 Task: Look for space in Zelenograd, Russia from 12th August, 2023 to 16th August, 2023 for 8 adults in price range Rs.10000 to Rs.16000. Place can be private room with 8 bedrooms having 8 beds and 8 bathrooms. Property type can be house, flat, guest house, hotel. Amenities needed are: wifi, TV, free parkinig on premises, gym, breakfast. Booking option can be shelf check-in. Required host language is English.
Action: Mouse moved to (608, 144)
Screenshot: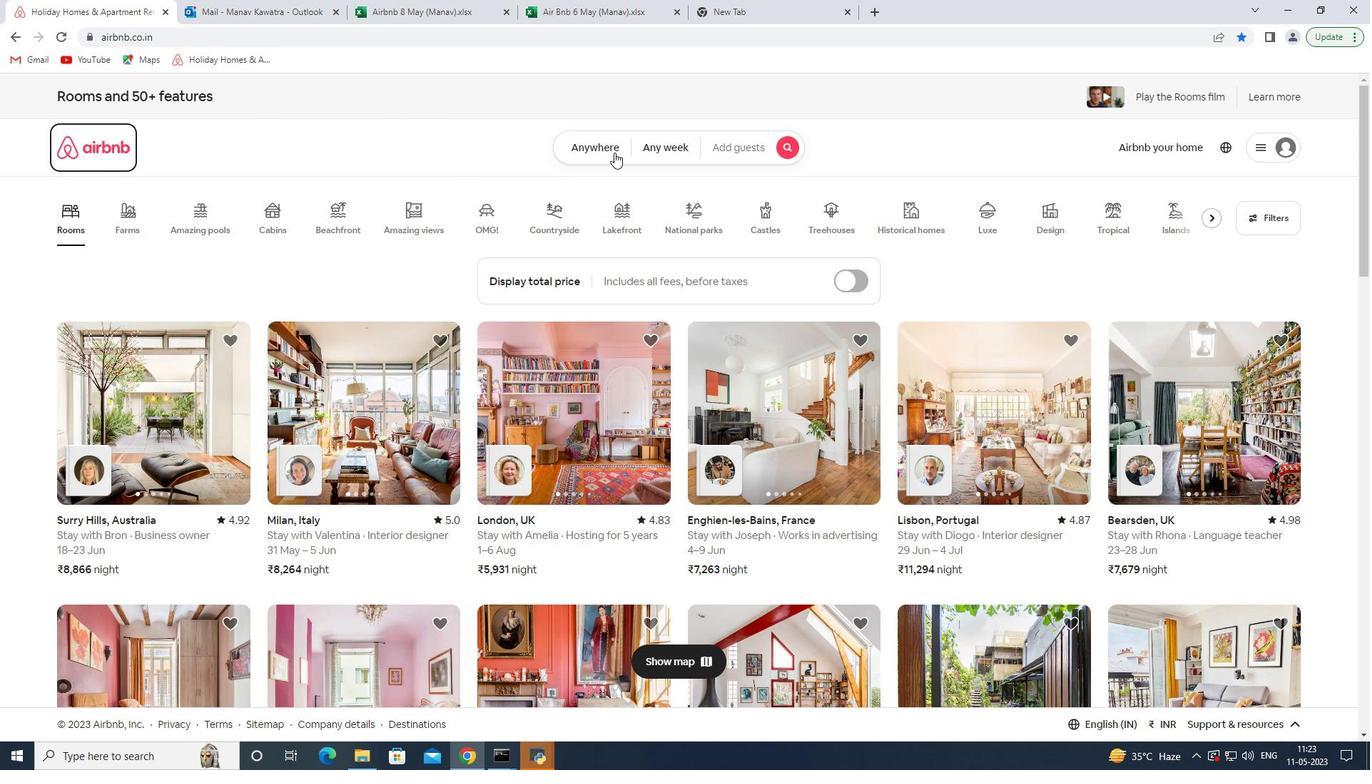 
Action: Mouse pressed left at (608, 144)
Screenshot: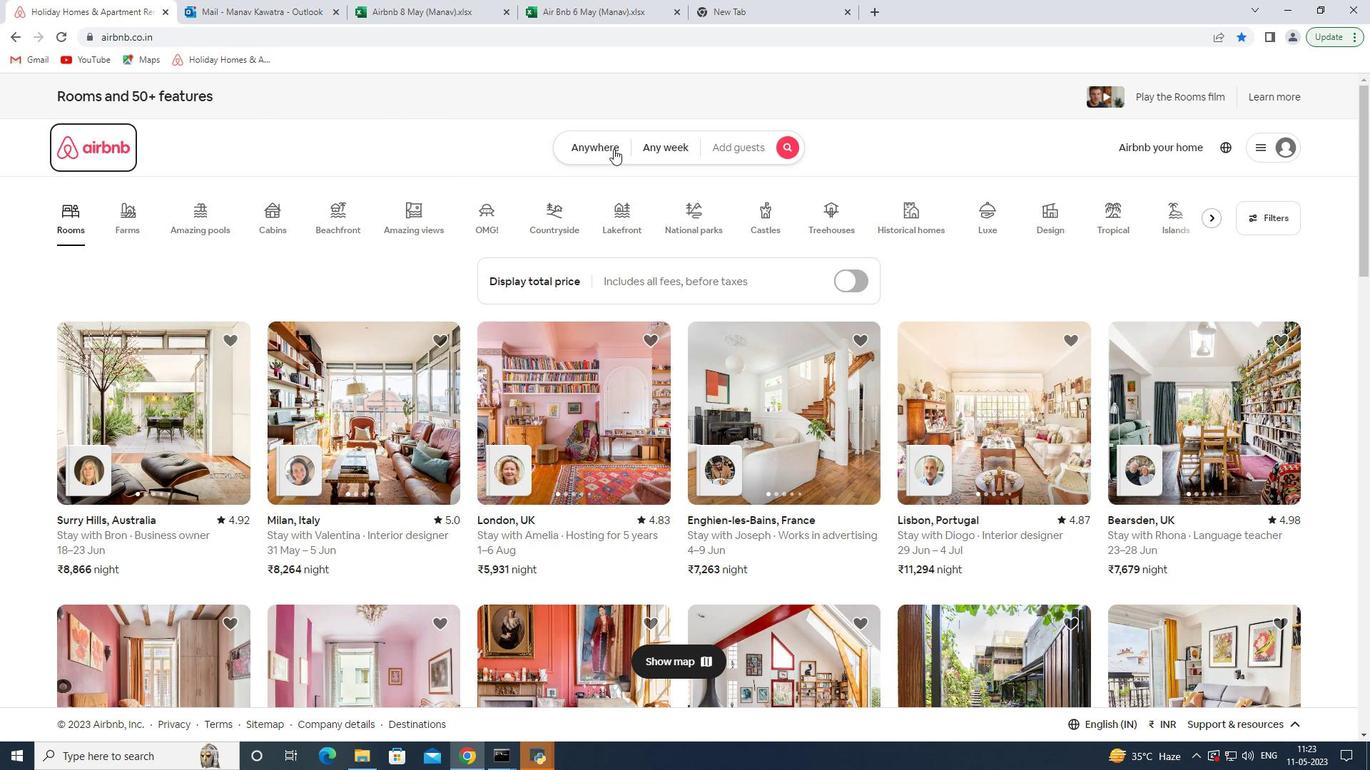 
Action: Mouse moved to (436, 211)
Screenshot: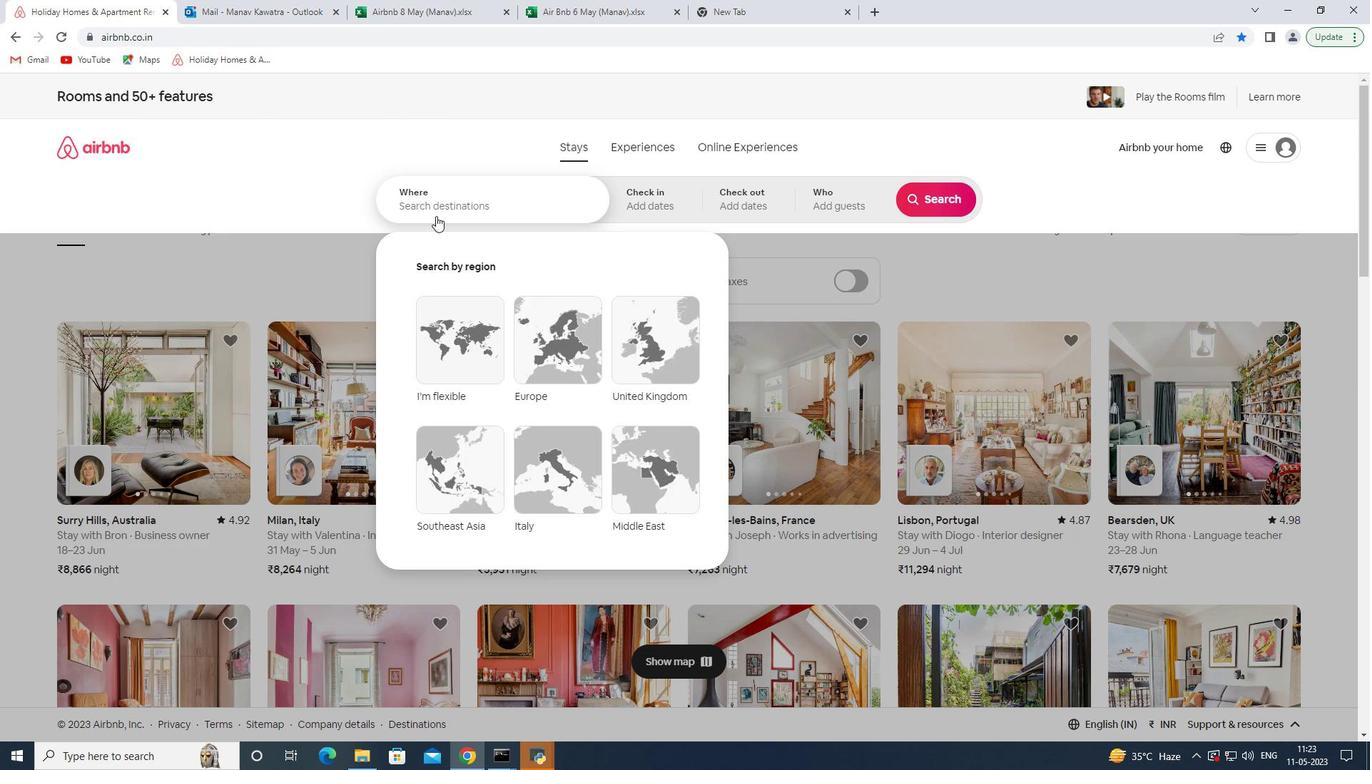 
Action: Mouse pressed left at (436, 211)
Screenshot: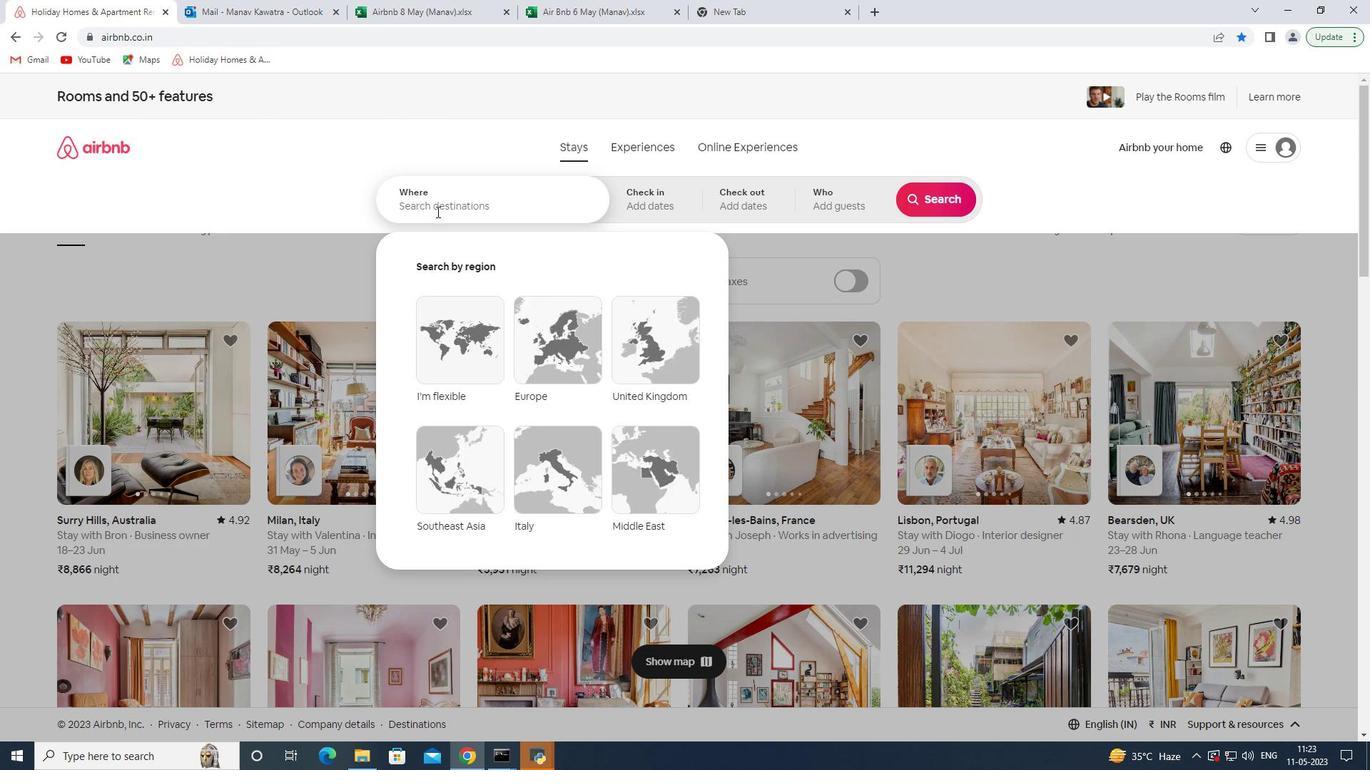 
Action: Key pressed <Key.shift>Zelem
Screenshot: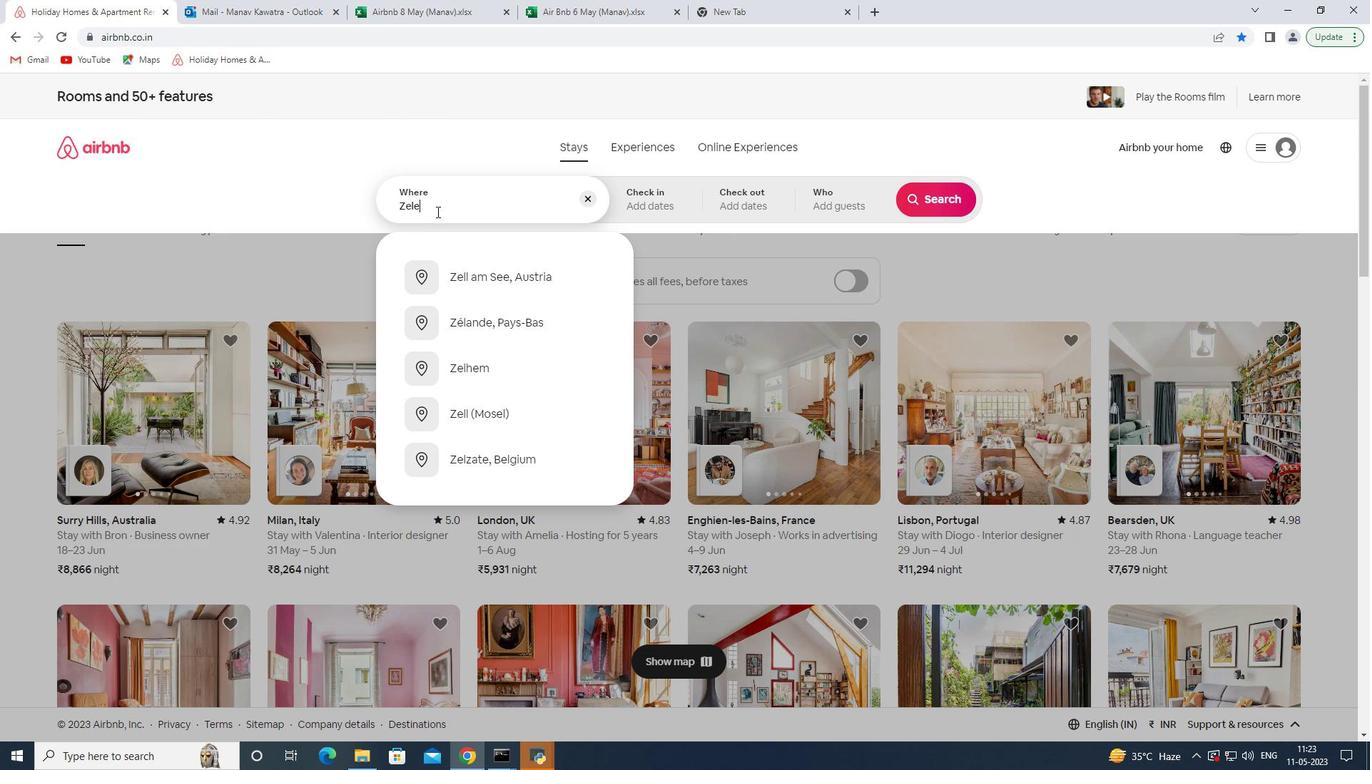 
Action: Mouse moved to (437, 211)
Screenshot: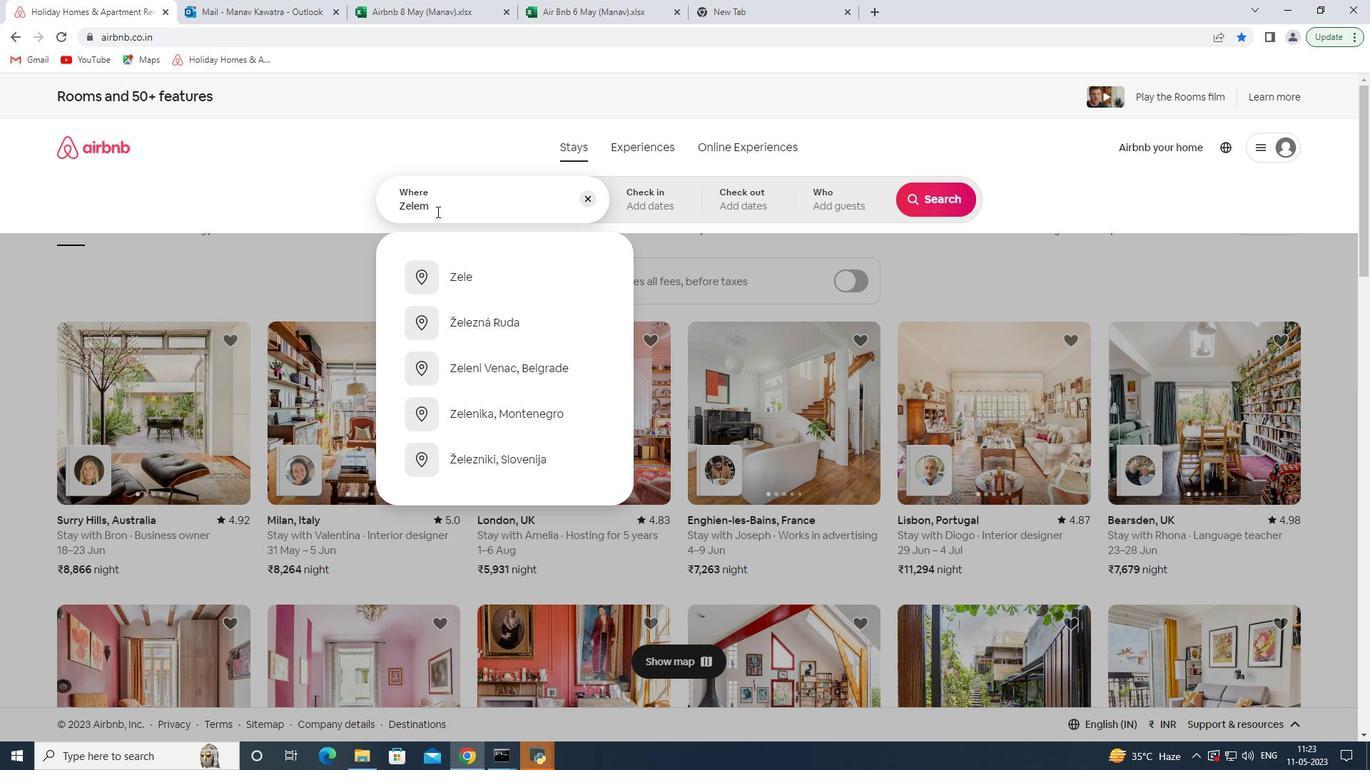 
Action: Key pressed <Key.backspace>nograd<Key.space><Key.shift>Russia<Key.space><Key.enter>
Screenshot: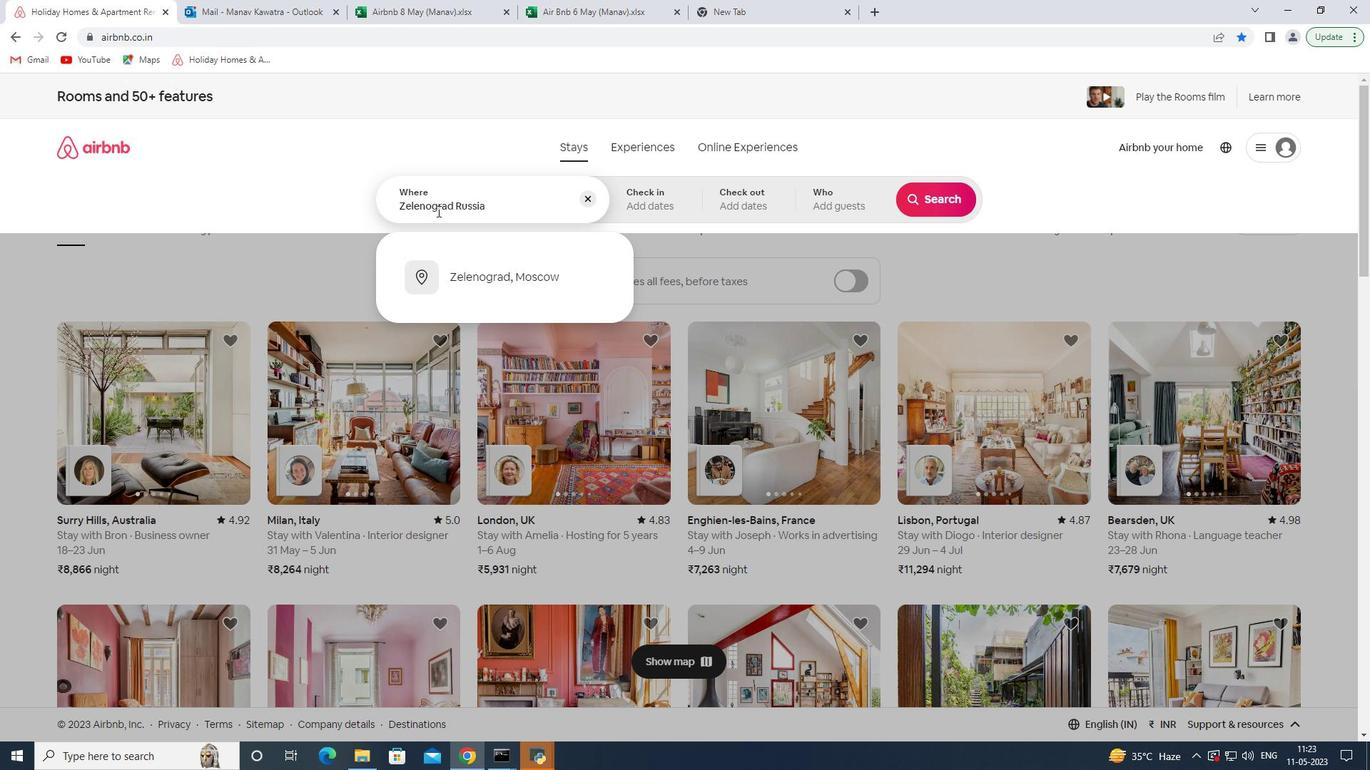 
Action: Mouse moved to (935, 319)
Screenshot: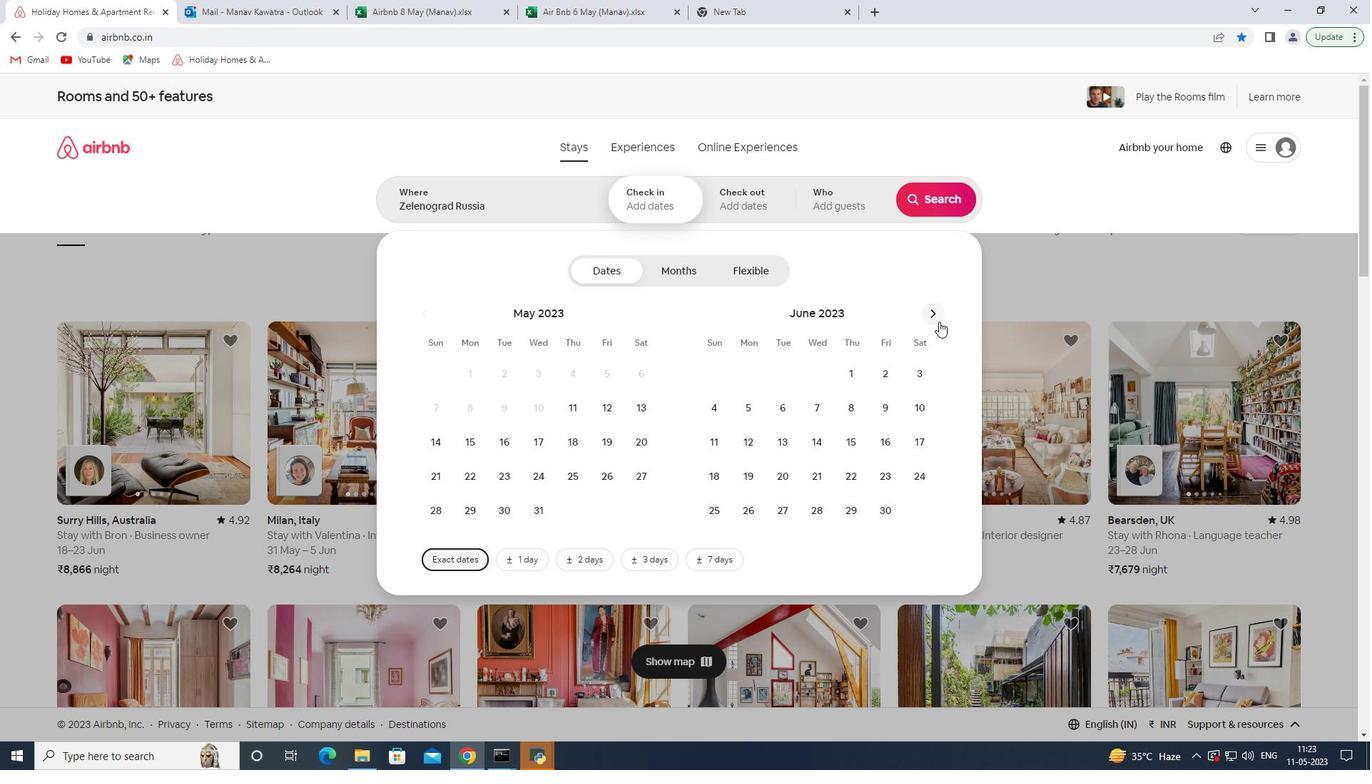 
Action: Mouse pressed left at (935, 319)
Screenshot: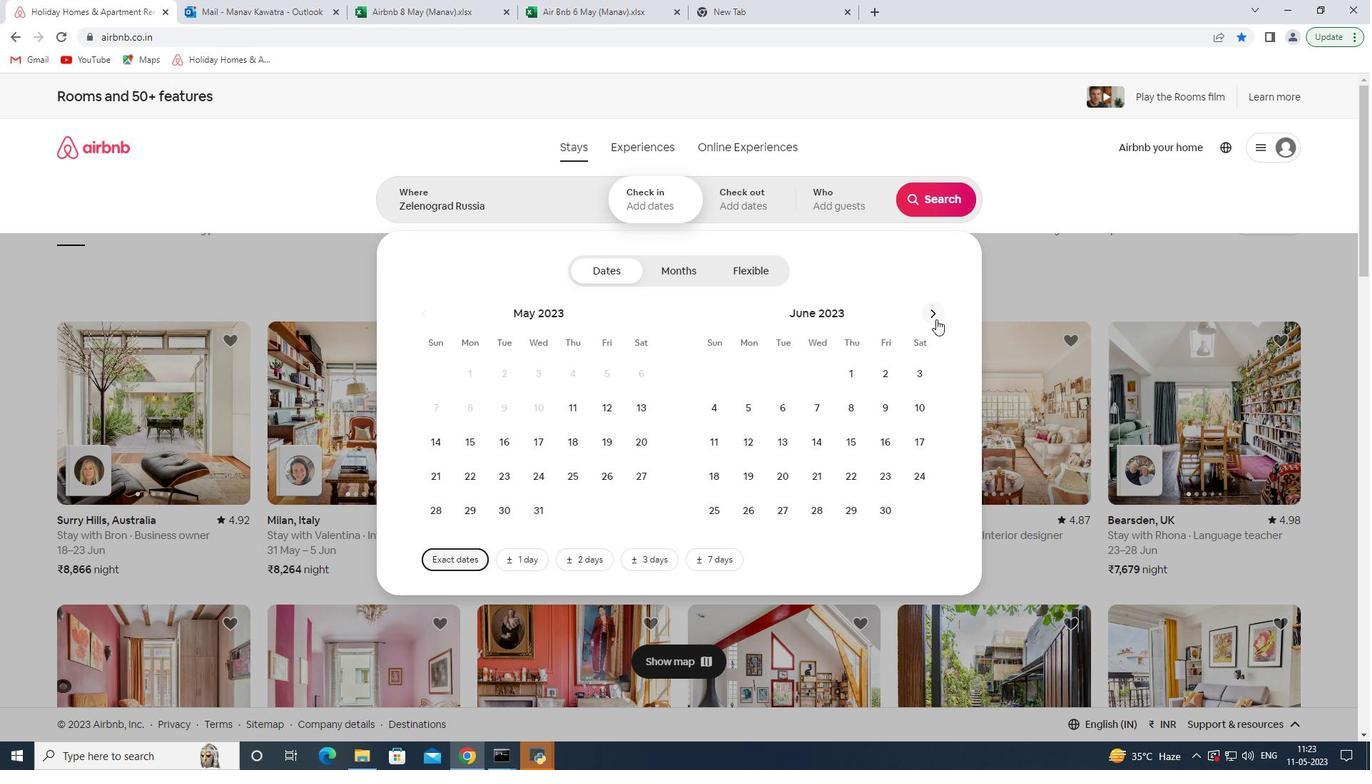 
Action: Mouse pressed left at (935, 319)
Screenshot: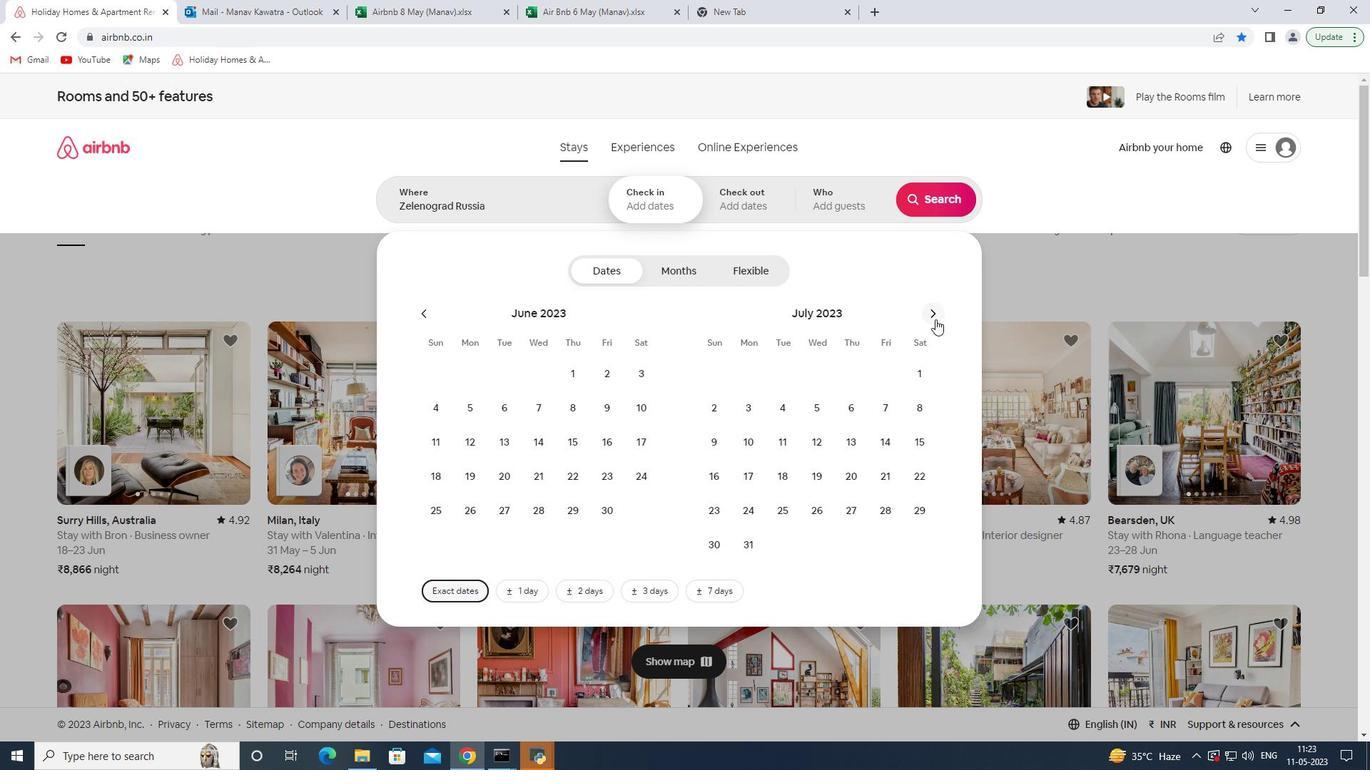 
Action: Mouse moved to (924, 406)
Screenshot: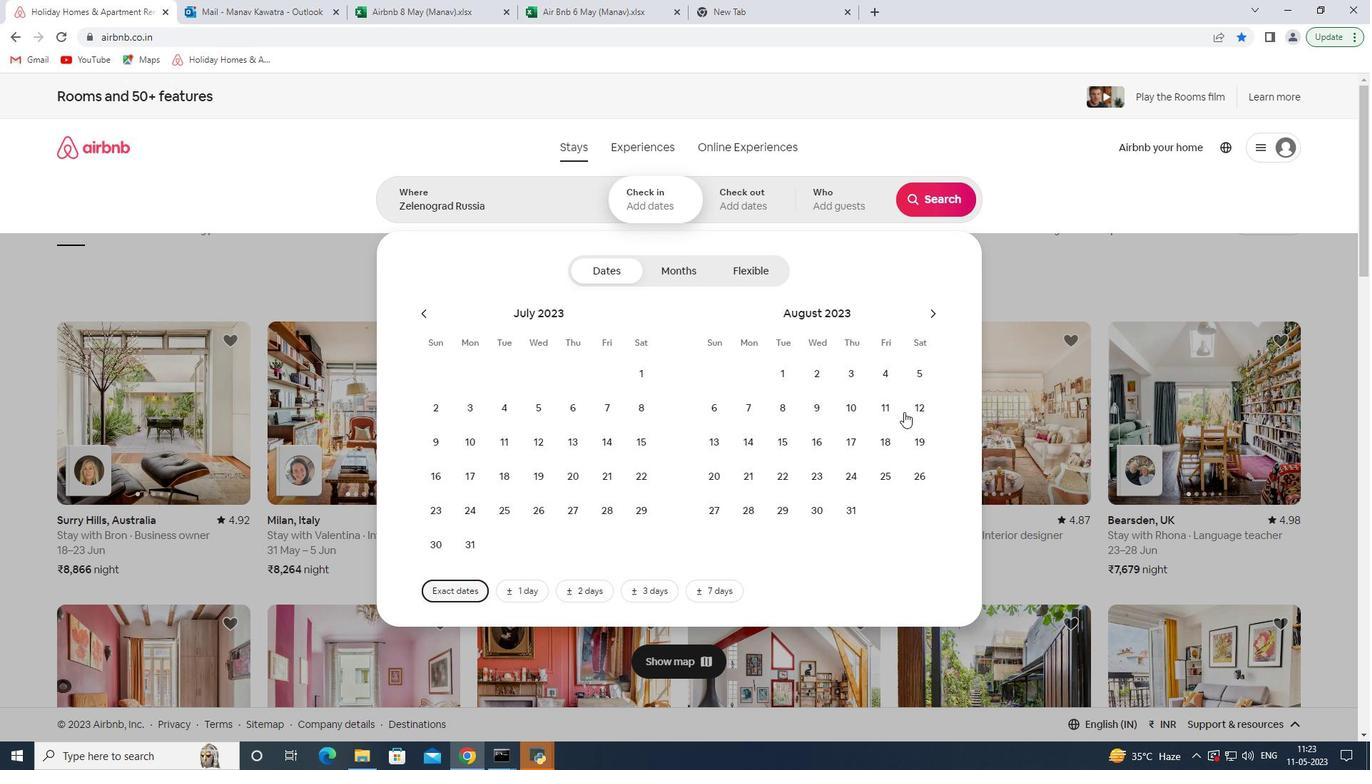 
Action: Mouse pressed left at (924, 406)
Screenshot: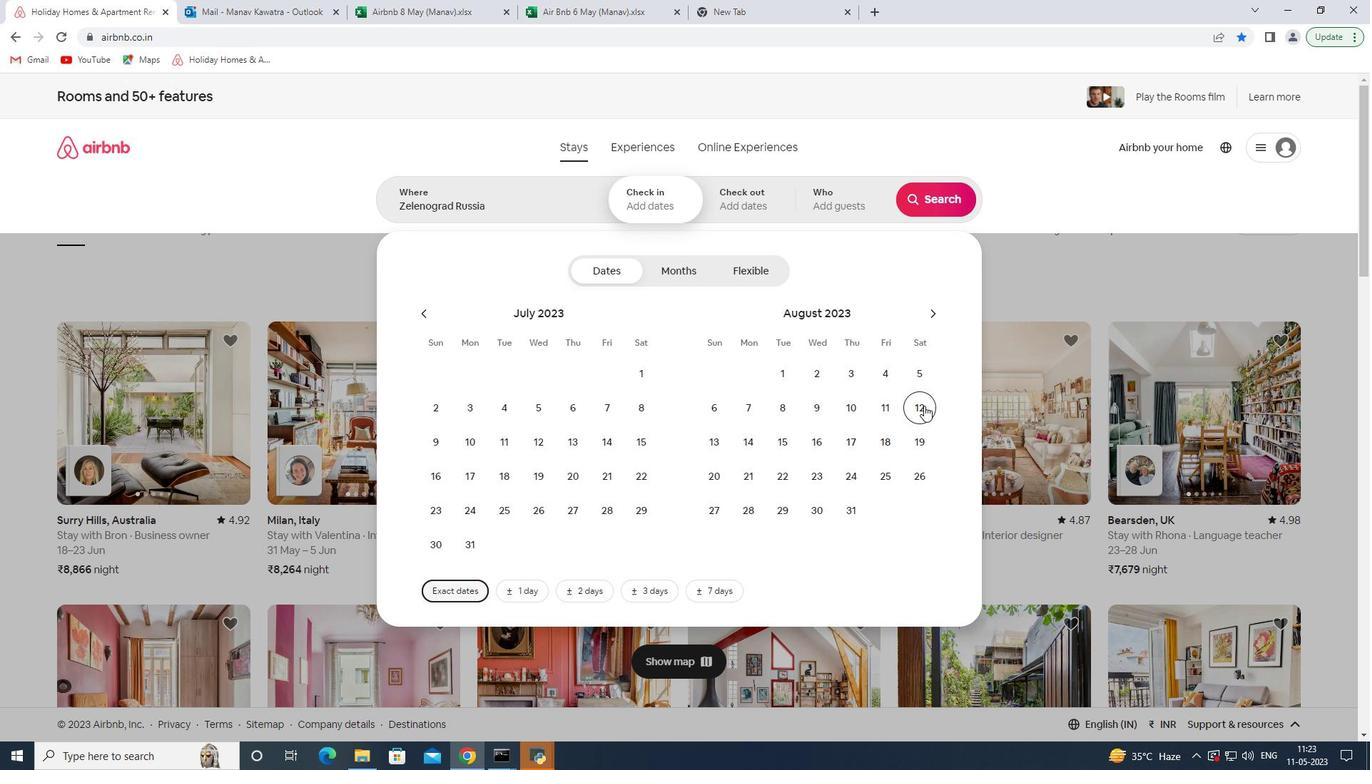 
Action: Mouse moved to (819, 443)
Screenshot: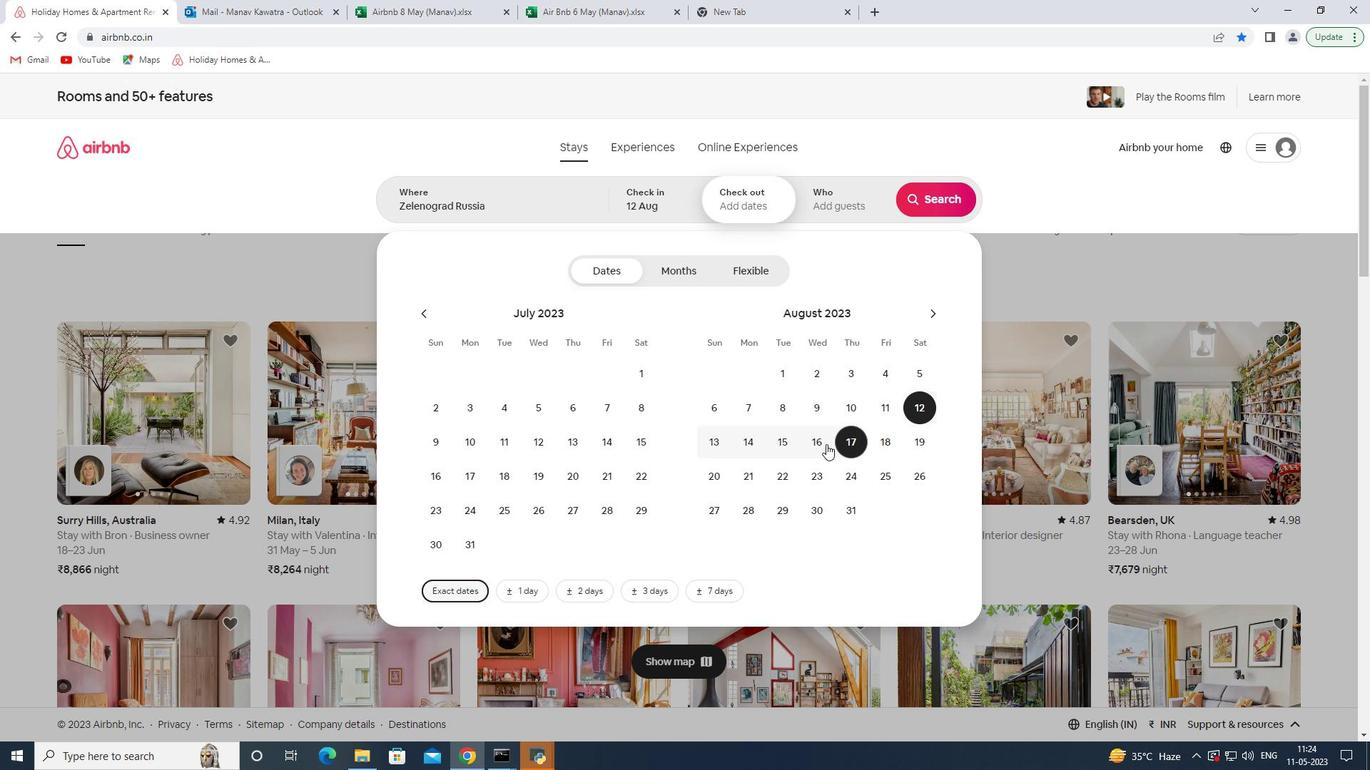 
Action: Mouse pressed left at (819, 443)
Screenshot: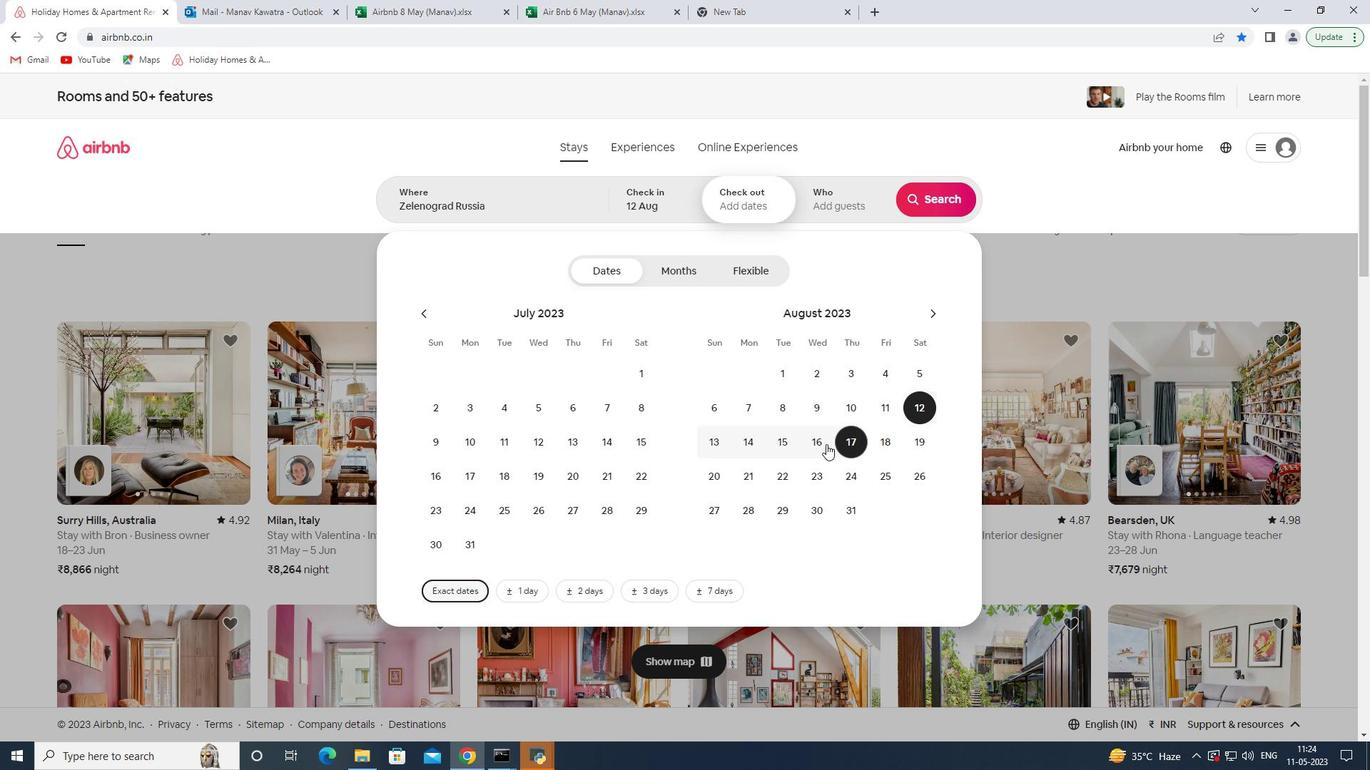 
Action: Mouse moved to (848, 201)
Screenshot: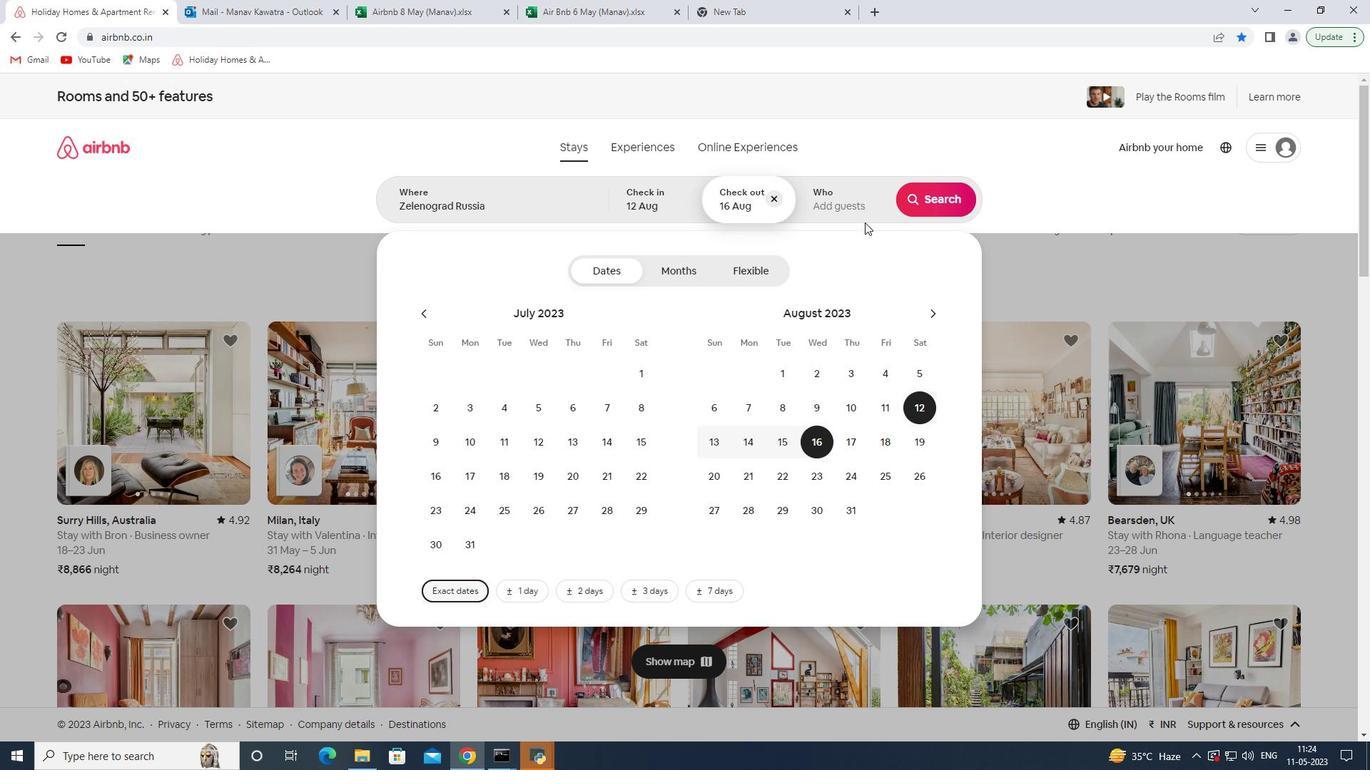 
Action: Mouse pressed left at (848, 201)
Screenshot: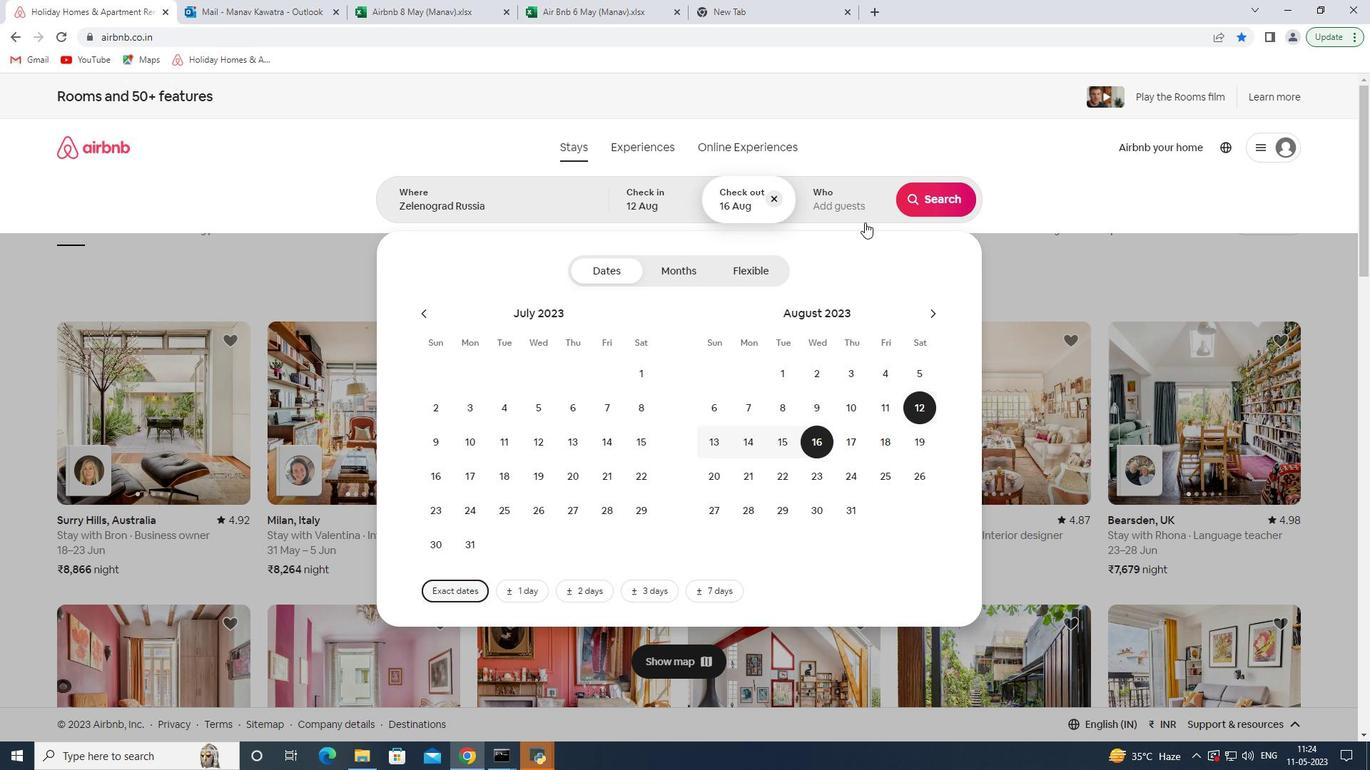
Action: Mouse moved to (937, 281)
Screenshot: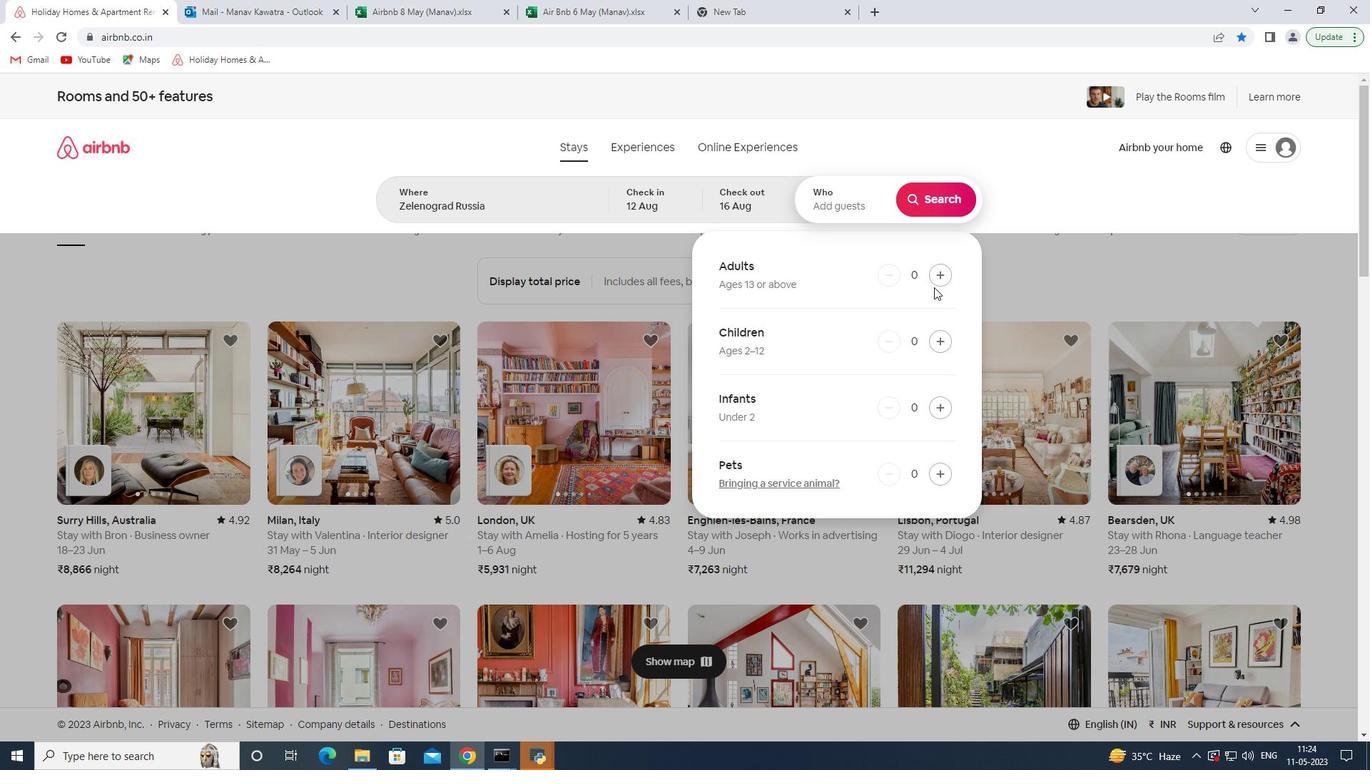 
Action: Mouse pressed left at (937, 281)
Screenshot: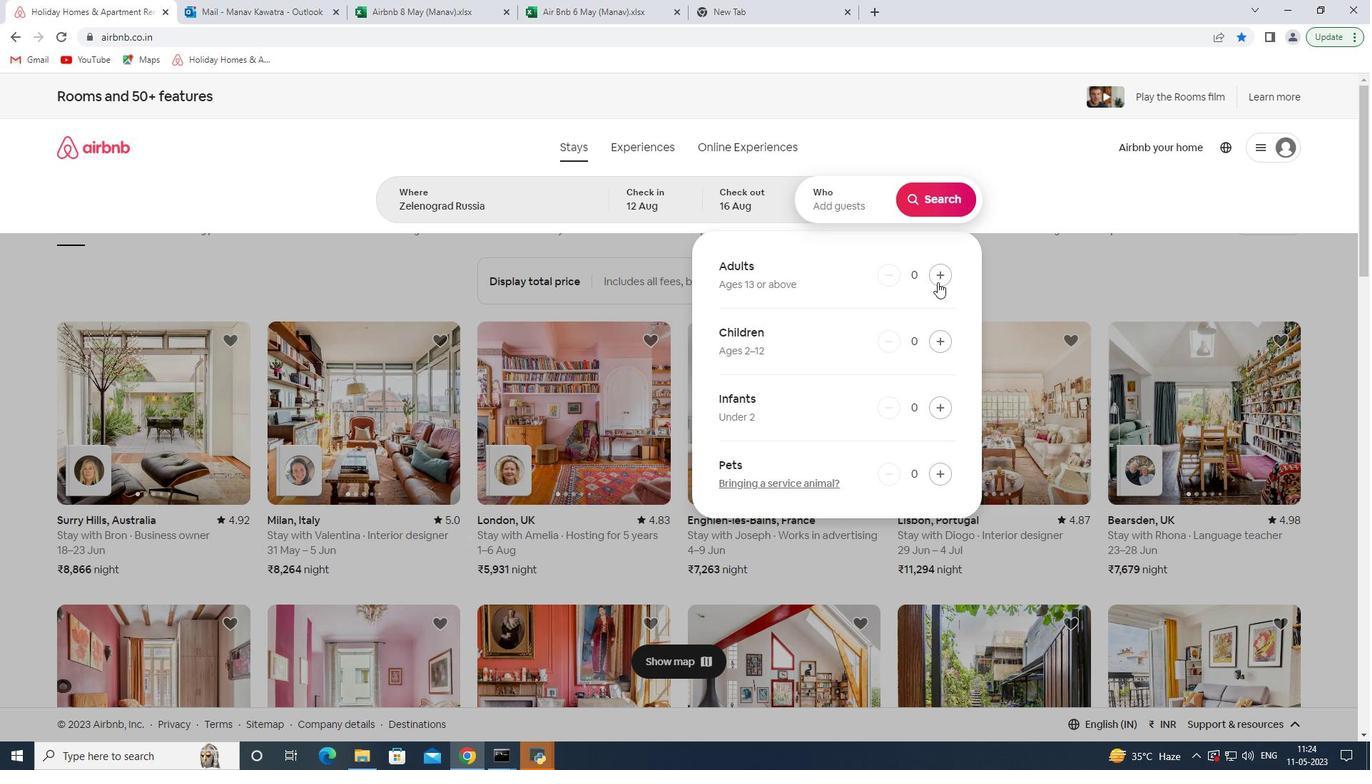 
Action: Mouse pressed left at (937, 281)
Screenshot: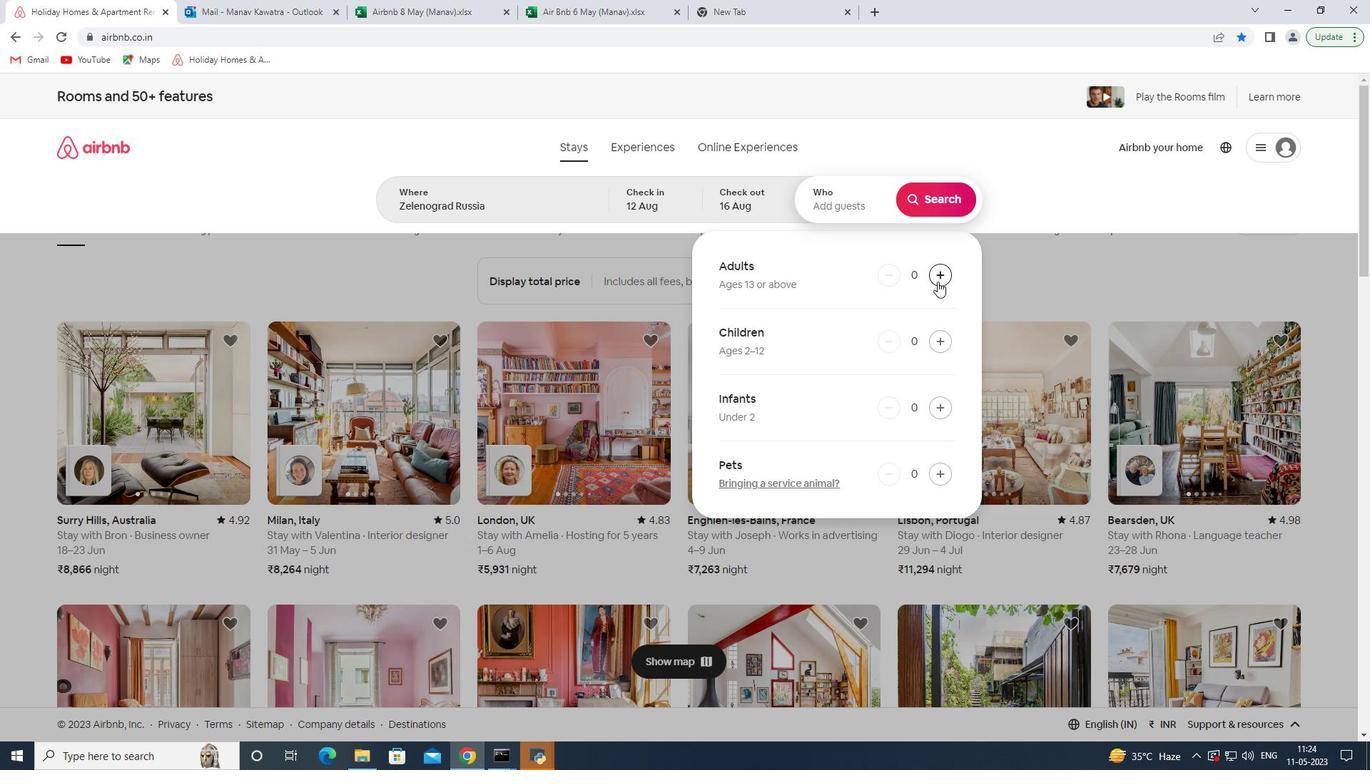 
Action: Mouse pressed left at (937, 281)
Screenshot: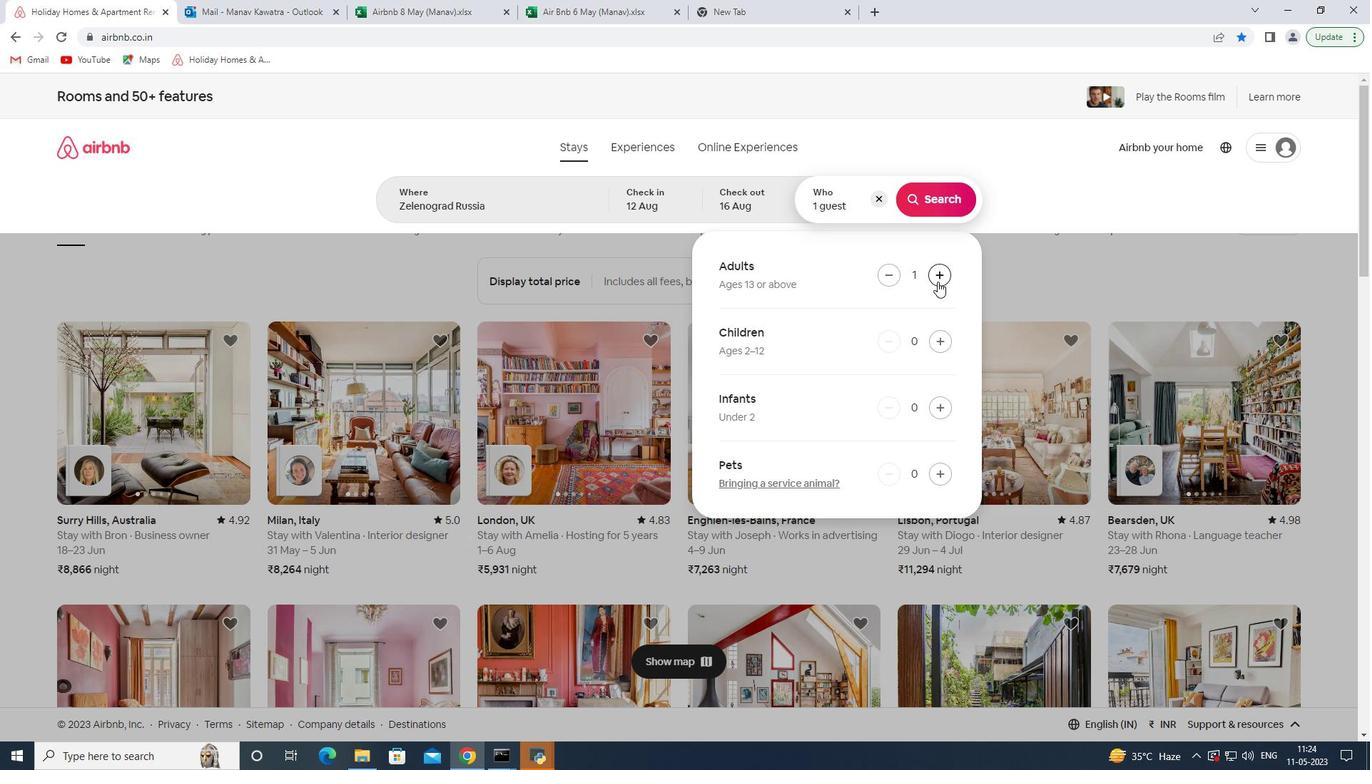 
Action: Mouse moved to (937, 280)
Screenshot: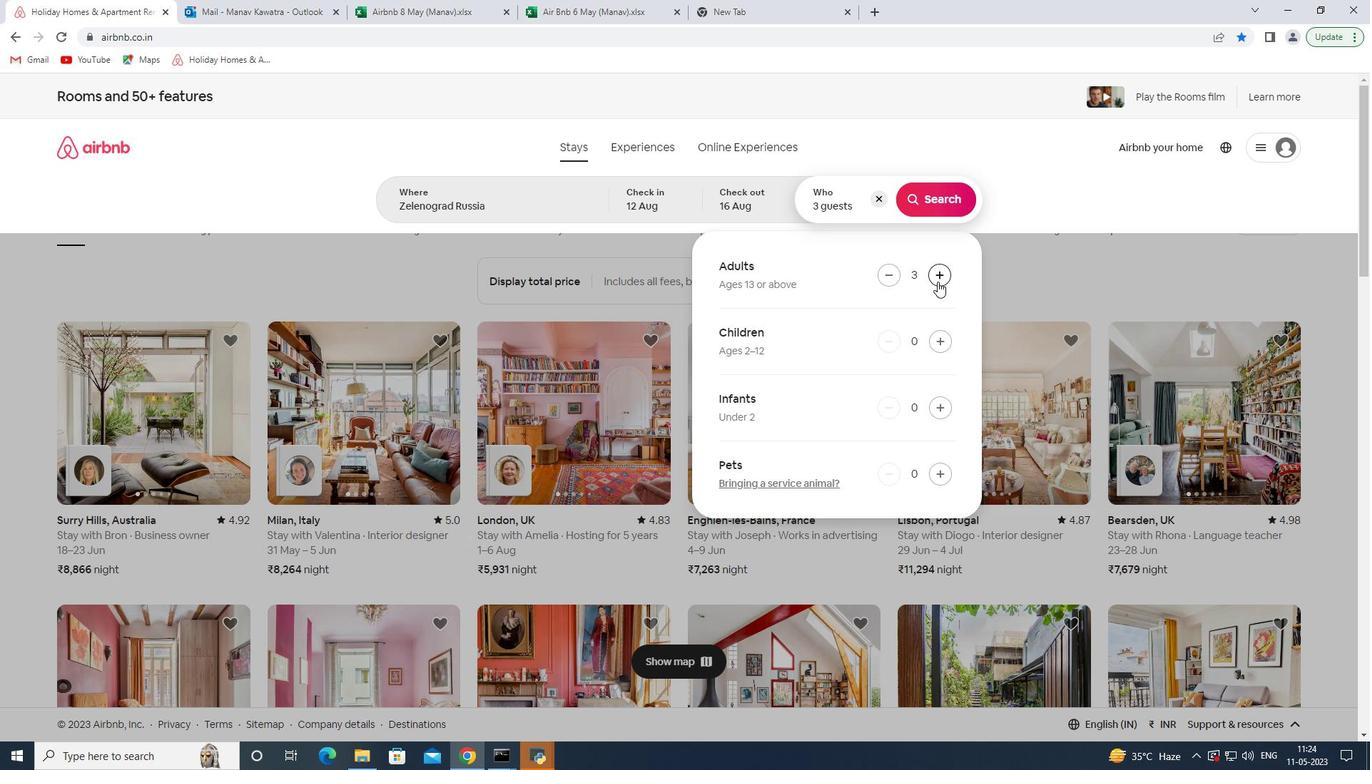 
Action: Mouse pressed left at (937, 280)
Screenshot: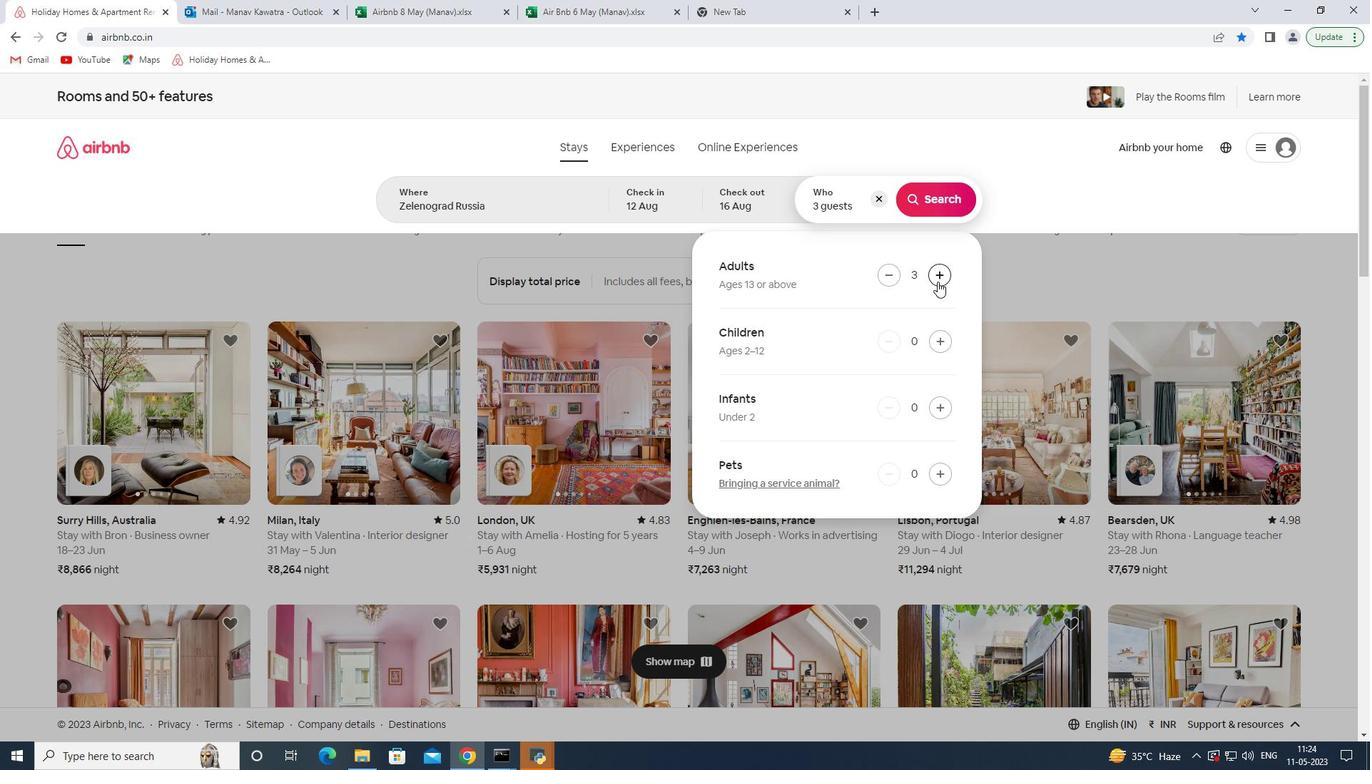 
Action: Mouse pressed left at (937, 280)
Screenshot: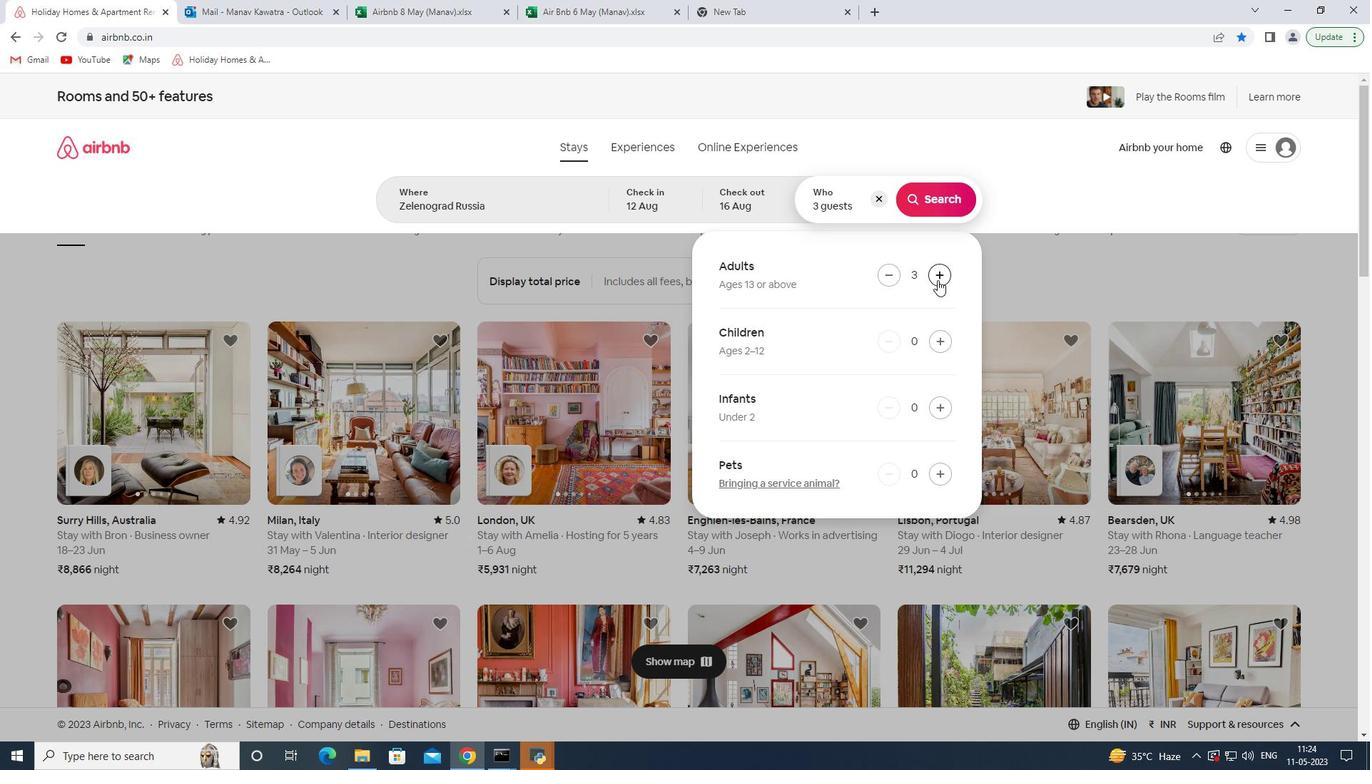 
Action: Mouse pressed left at (937, 280)
Screenshot: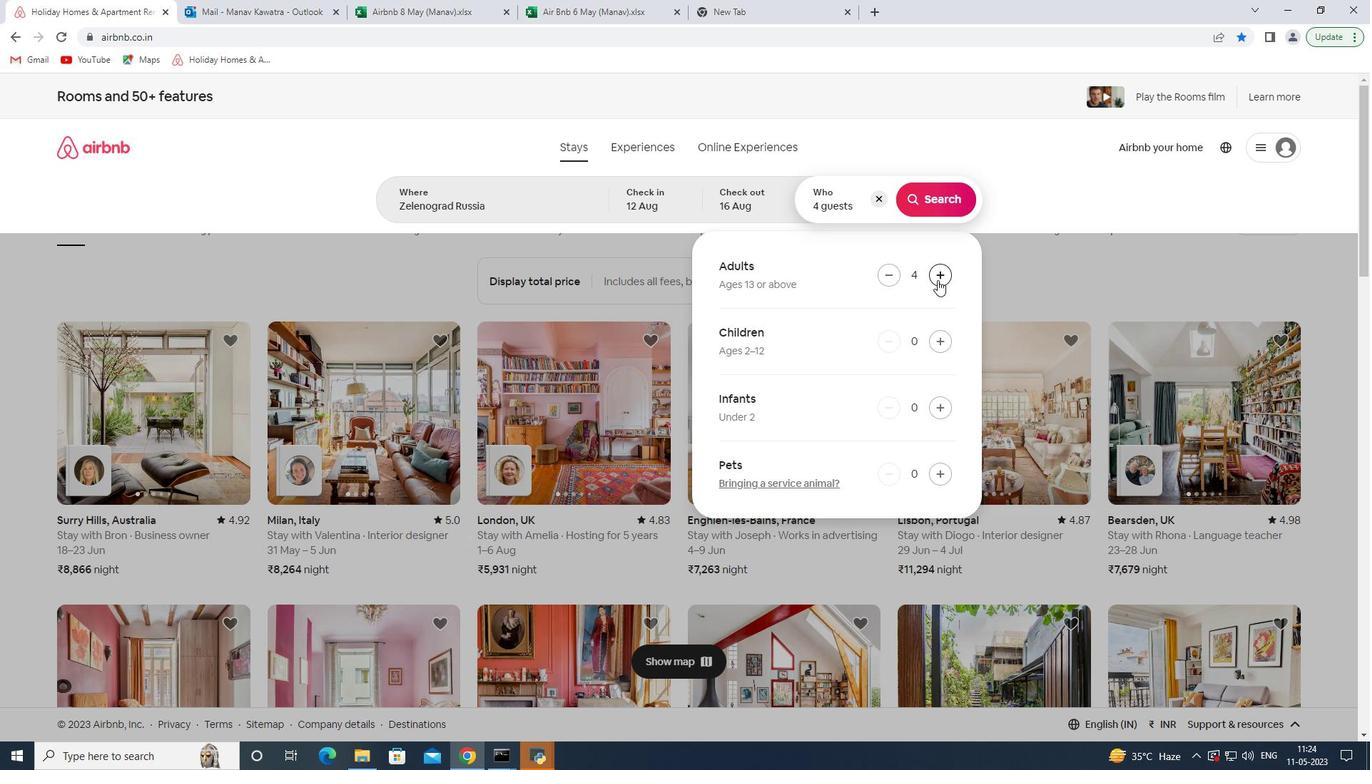 
Action: Mouse moved to (940, 282)
Screenshot: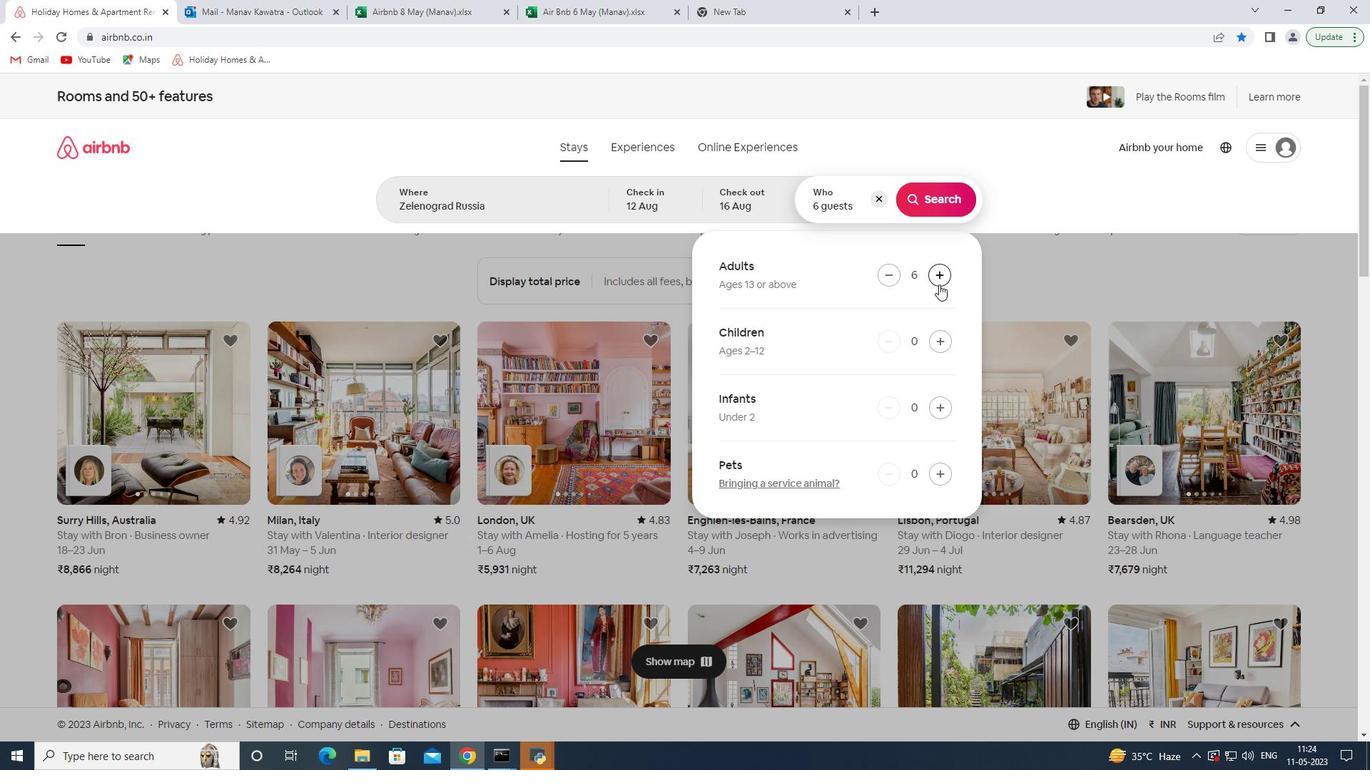 
Action: Mouse pressed left at (940, 282)
Screenshot: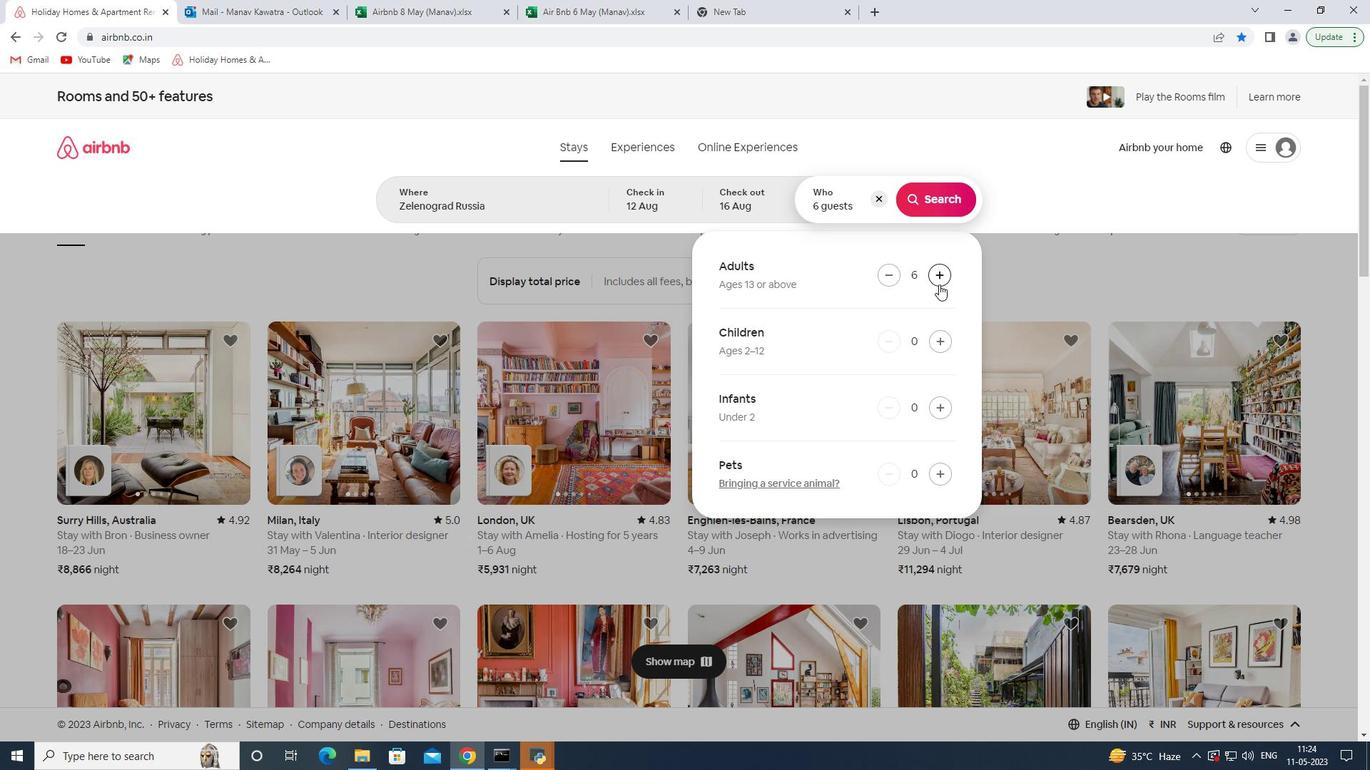 
Action: Mouse pressed left at (940, 282)
Screenshot: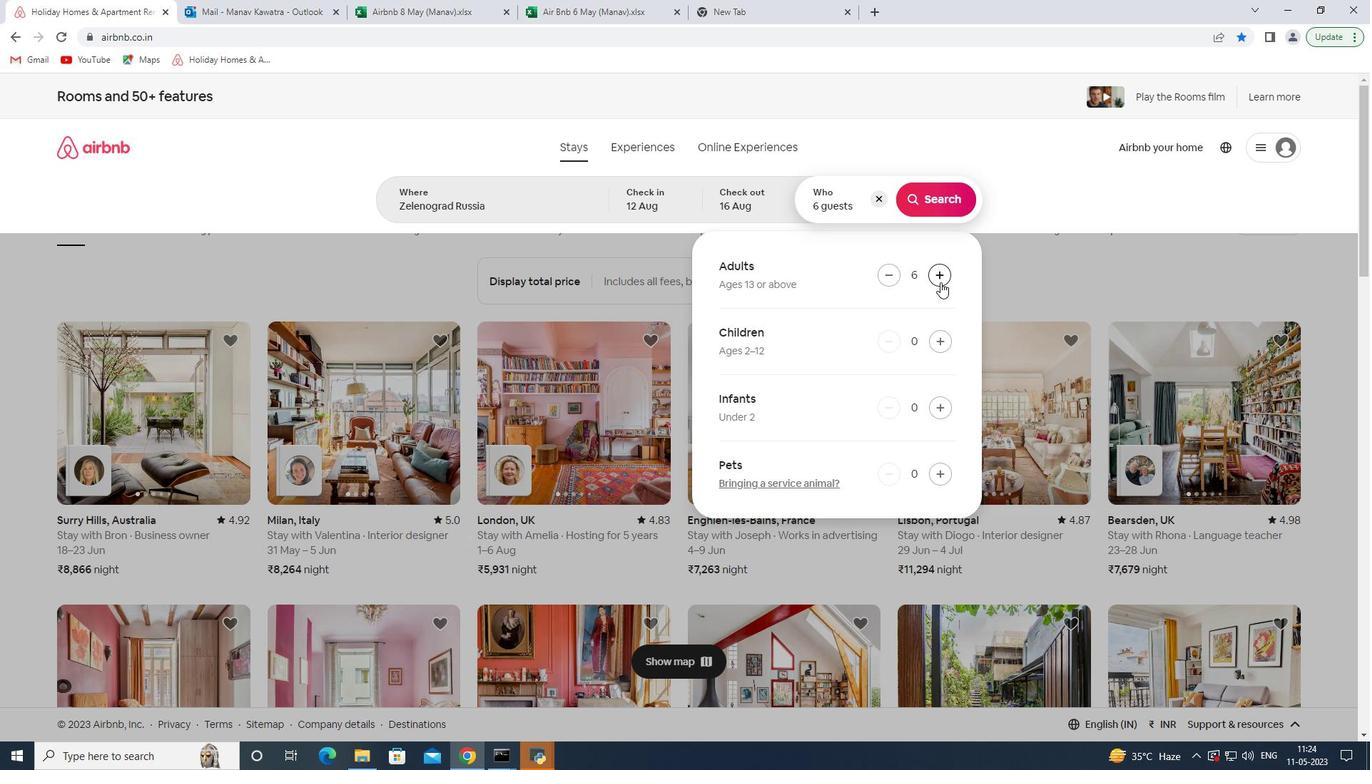 
Action: Mouse moved to (924, 194)
Screenshot: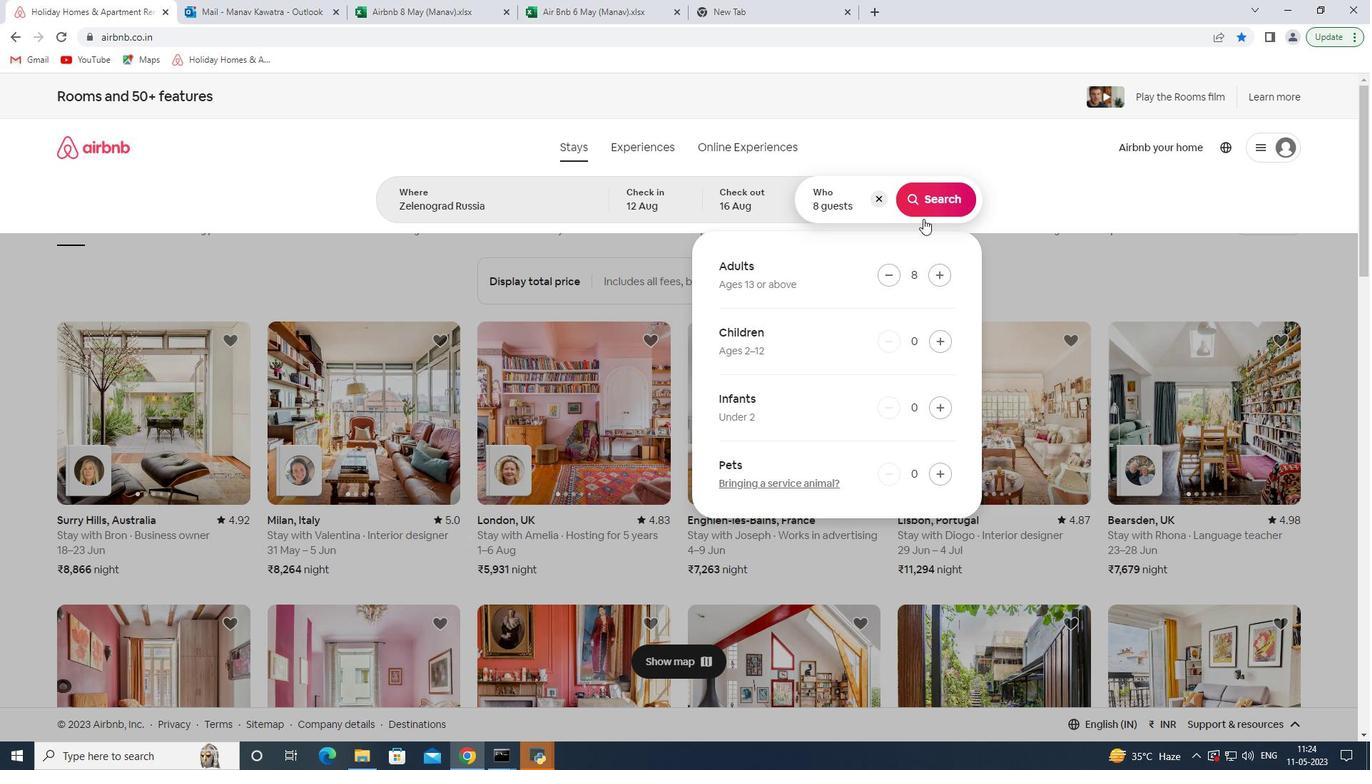 
Action: Mouse pressed left at (924, 194)
Screenshot: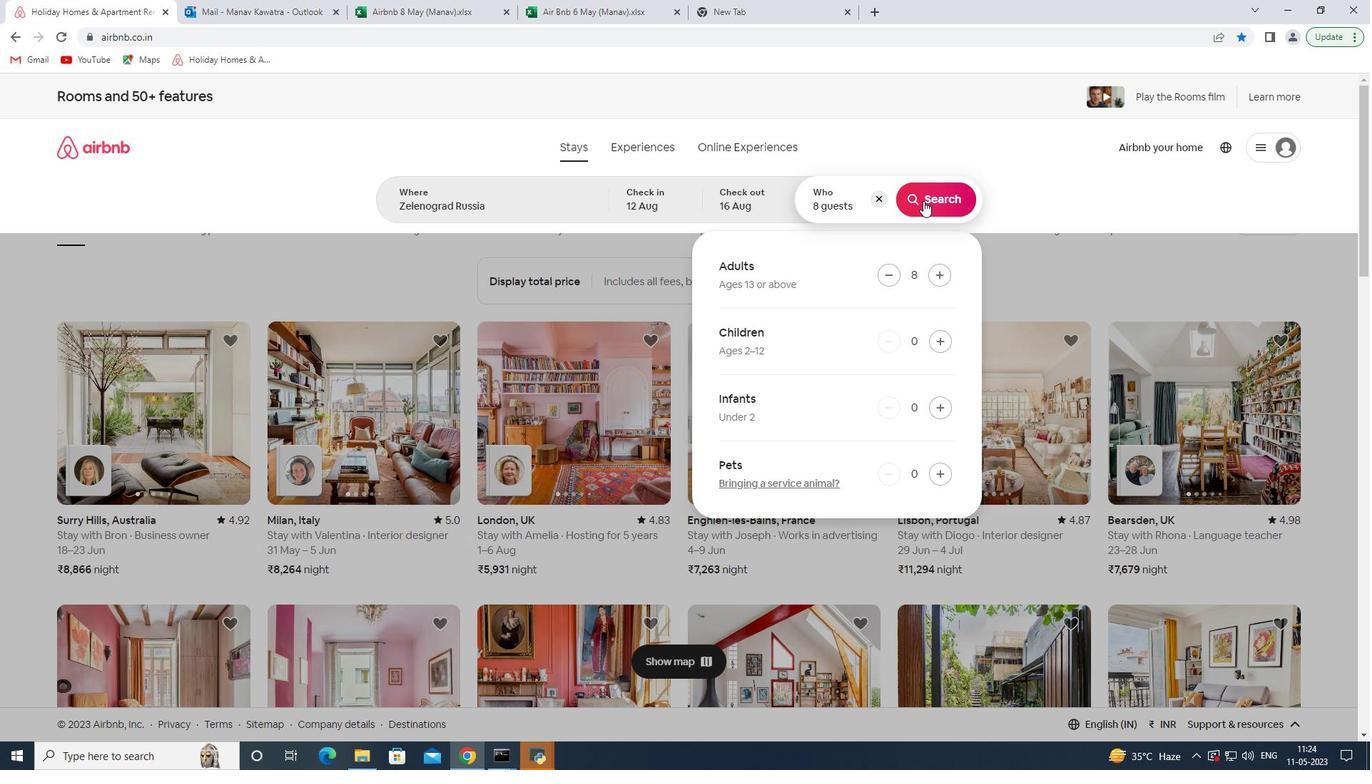 
Action: Mouse moved to (1293, 149)
Screenshot: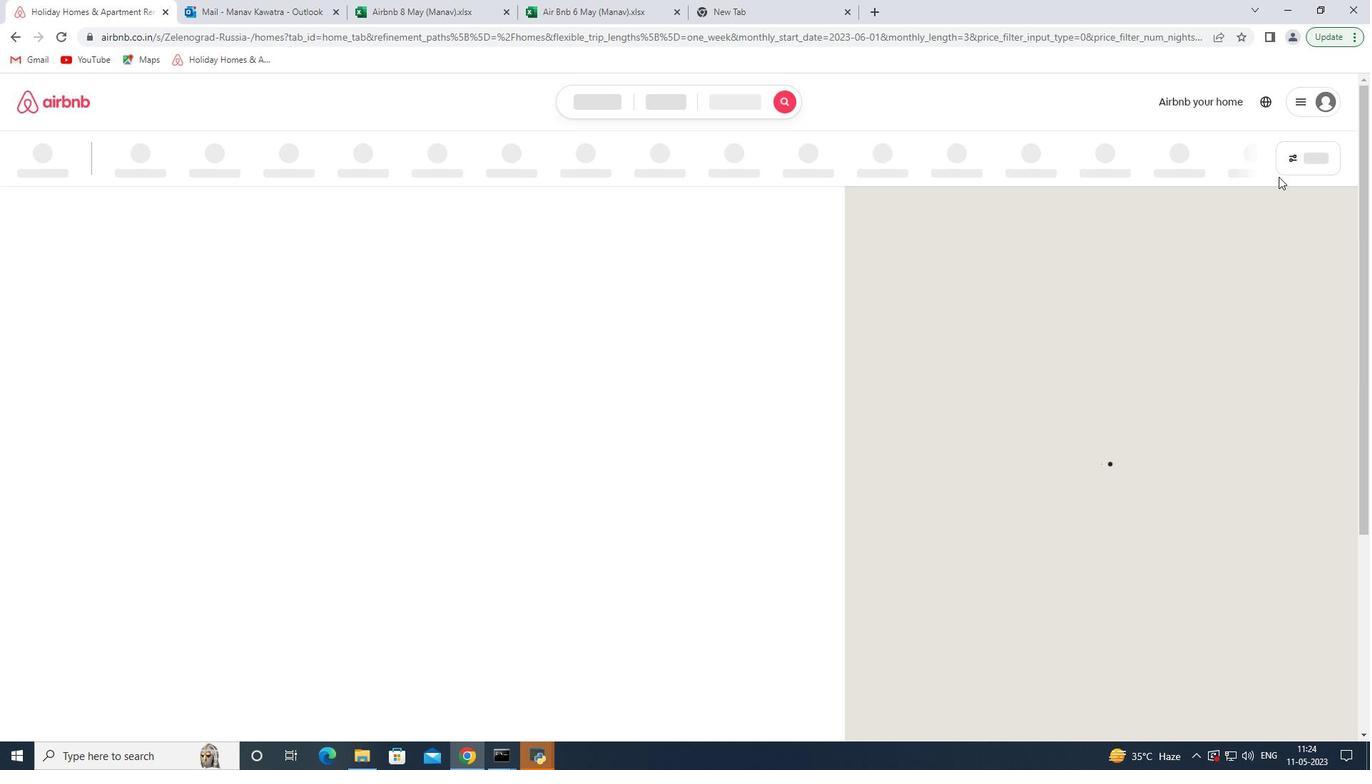 
Action: Mouse pressed left at (1293, 149)
Screenshot: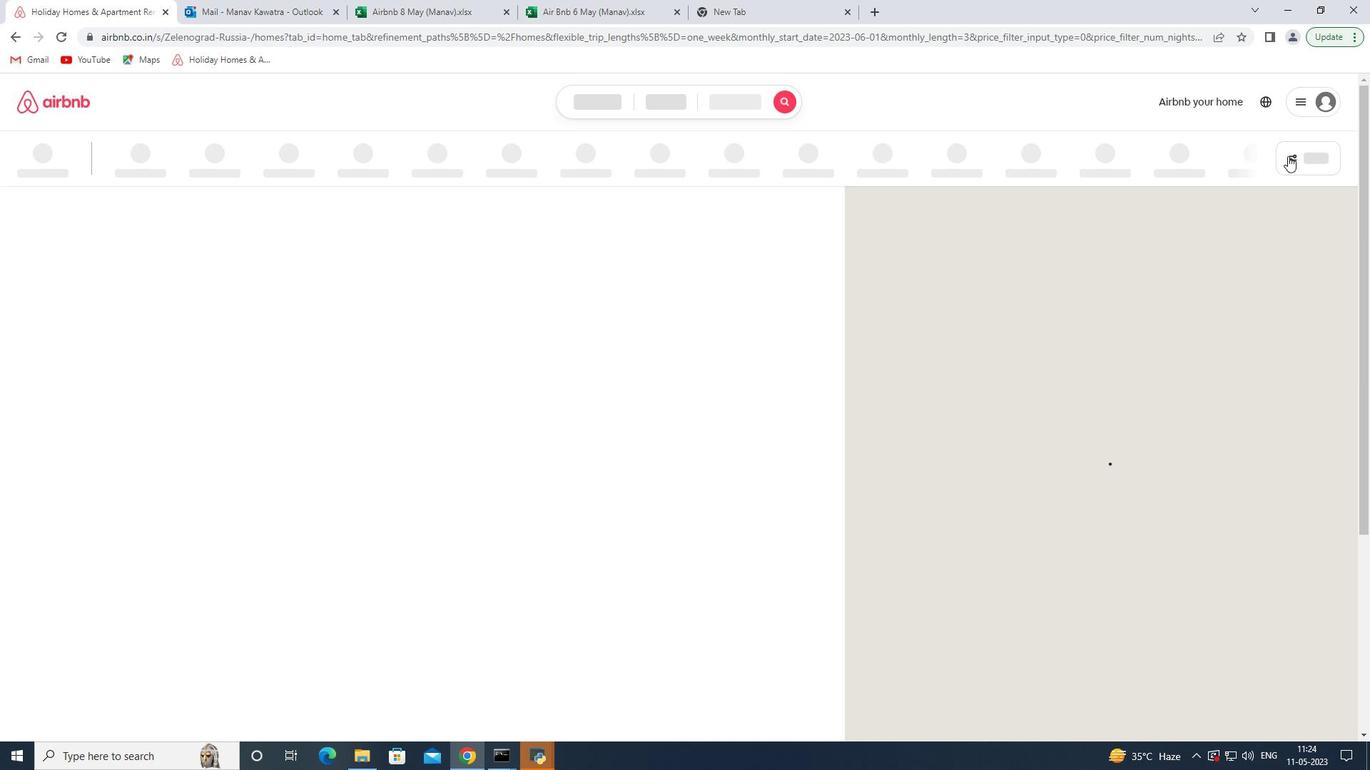 
Action: Mouse moved to (498, 505)
Screenshot: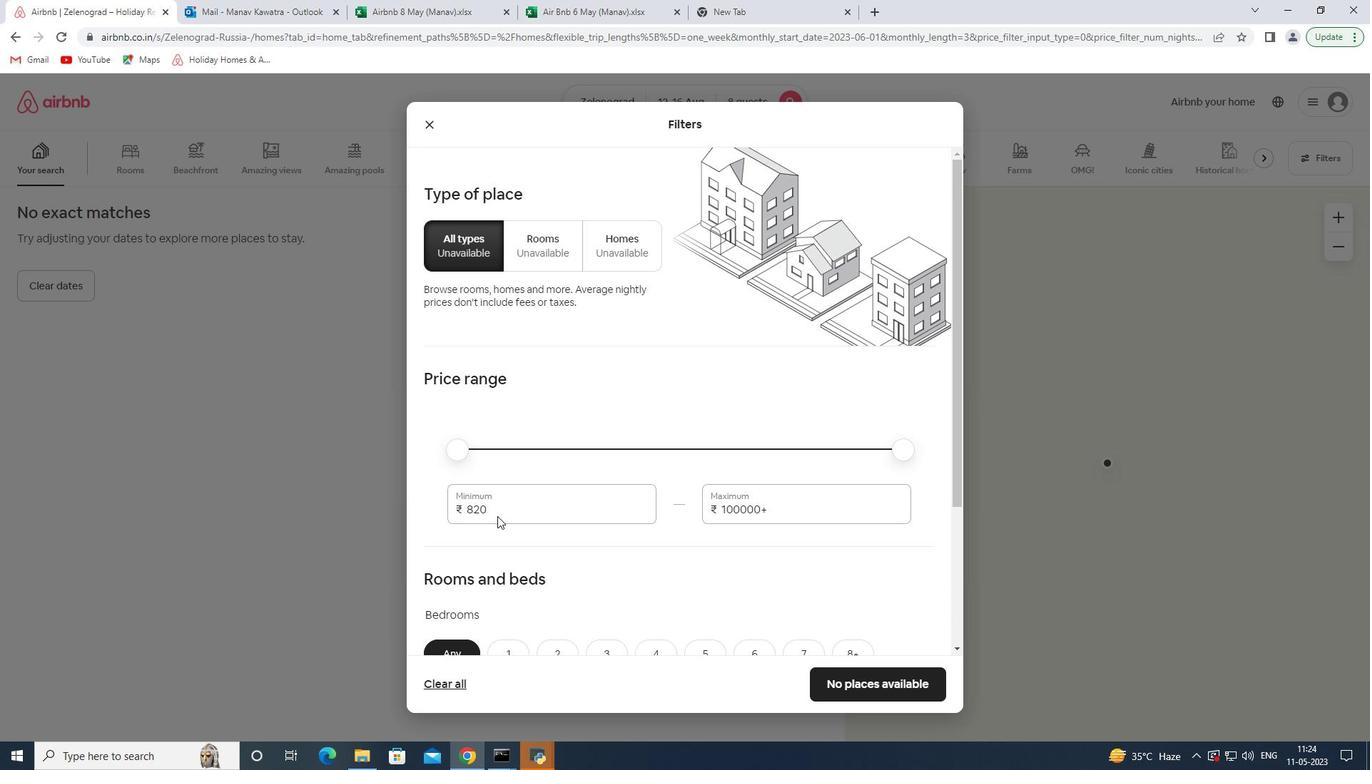 
Action: Mouse pressed left at (498, 505)
Screenshot: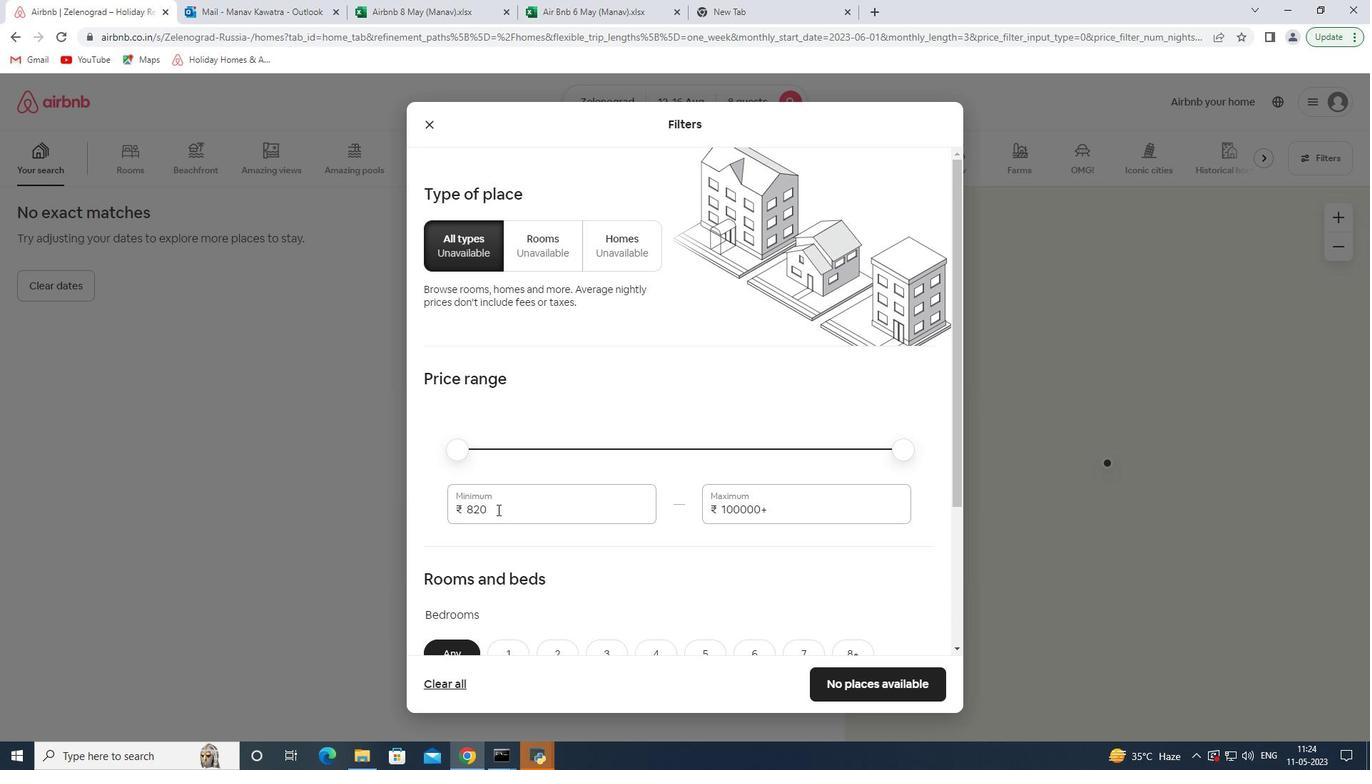 
Action: Mouse pressed left at (498, 505)
Screenshot: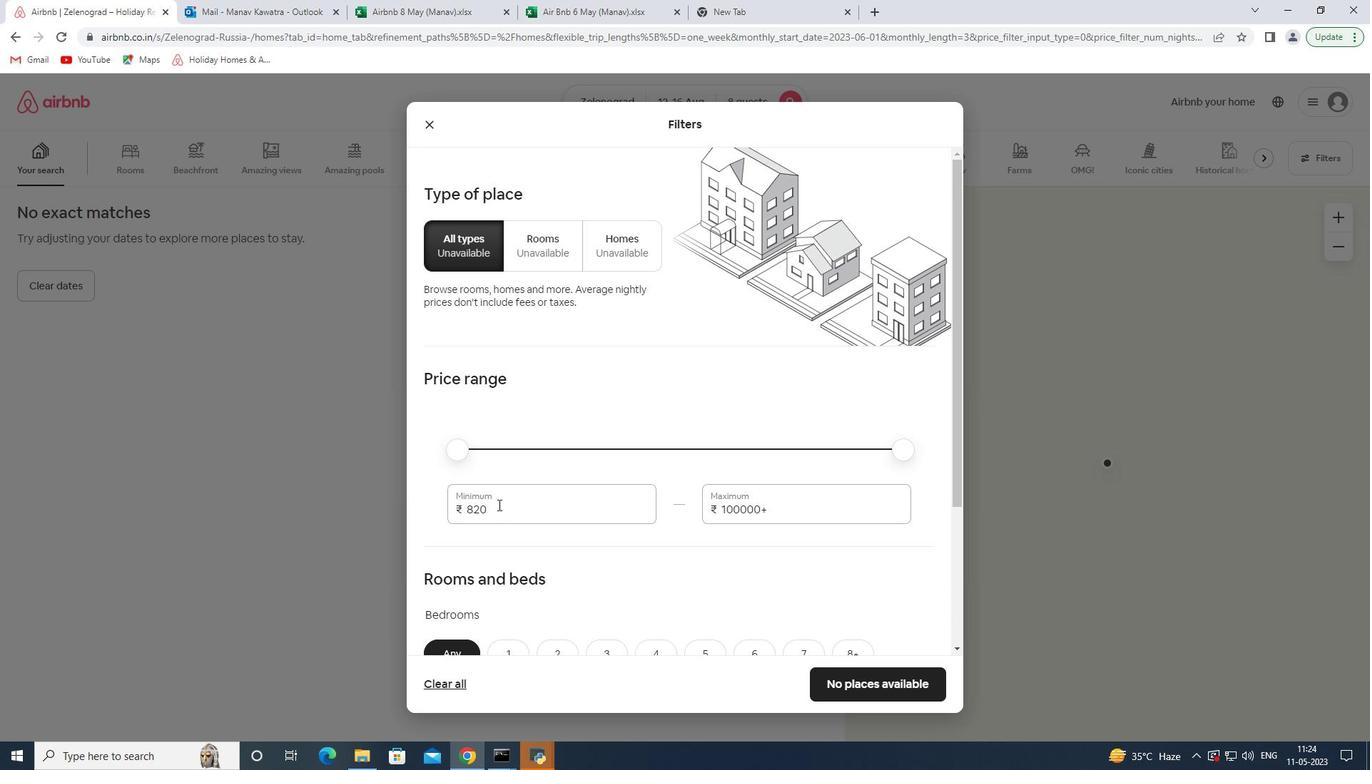 
Action: Key pressed 10000<Key.tab>16000
Screenshot: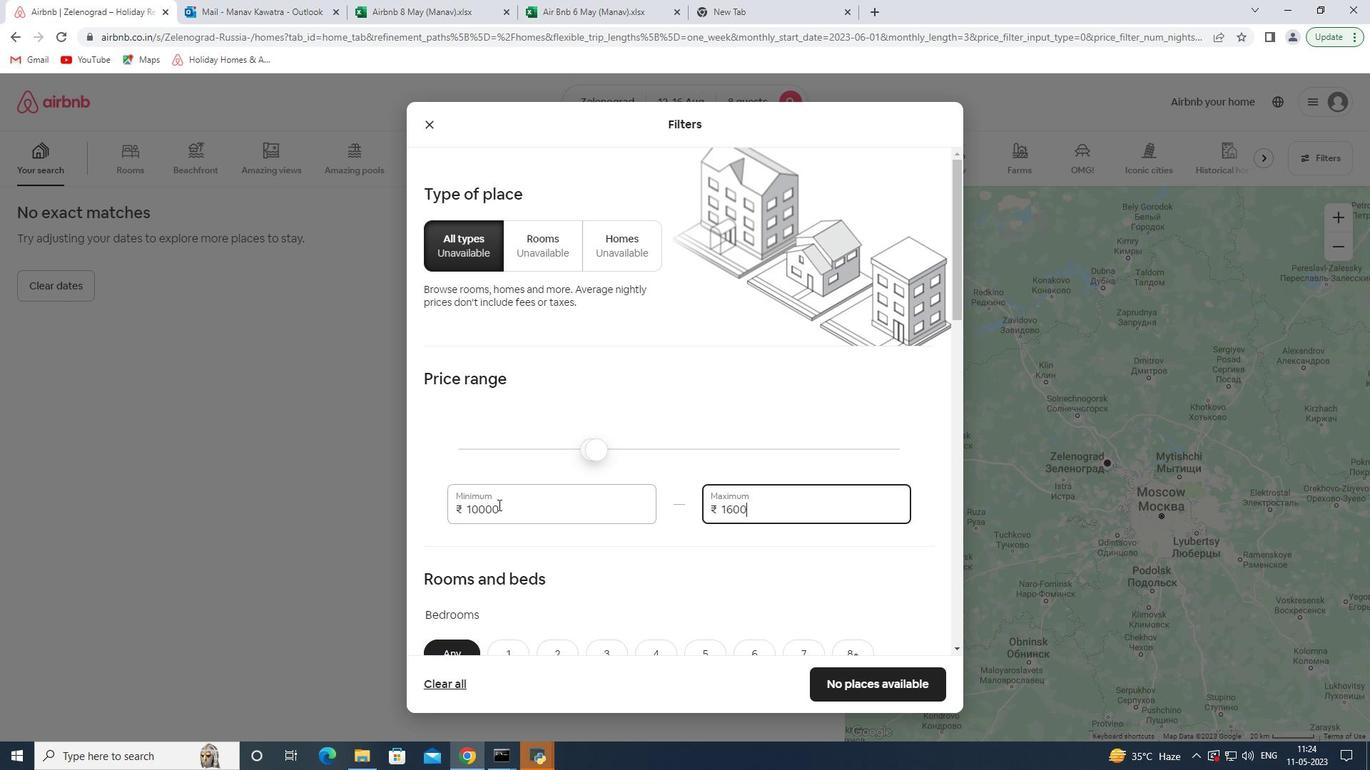 
Action: Mouse moved to (552, 485)
Screenshot: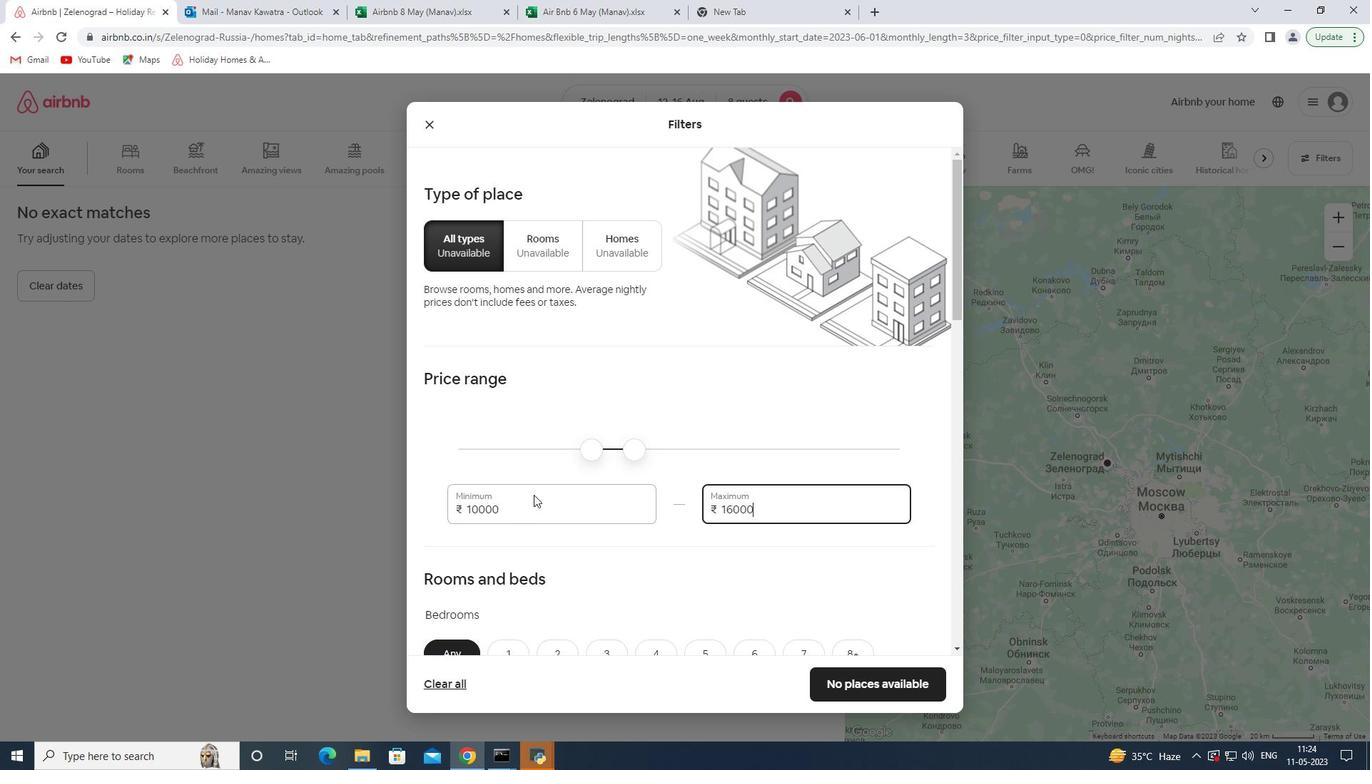 
Action: Mouse scrolled (552, 485) with delta (0, 0)
Screenshot: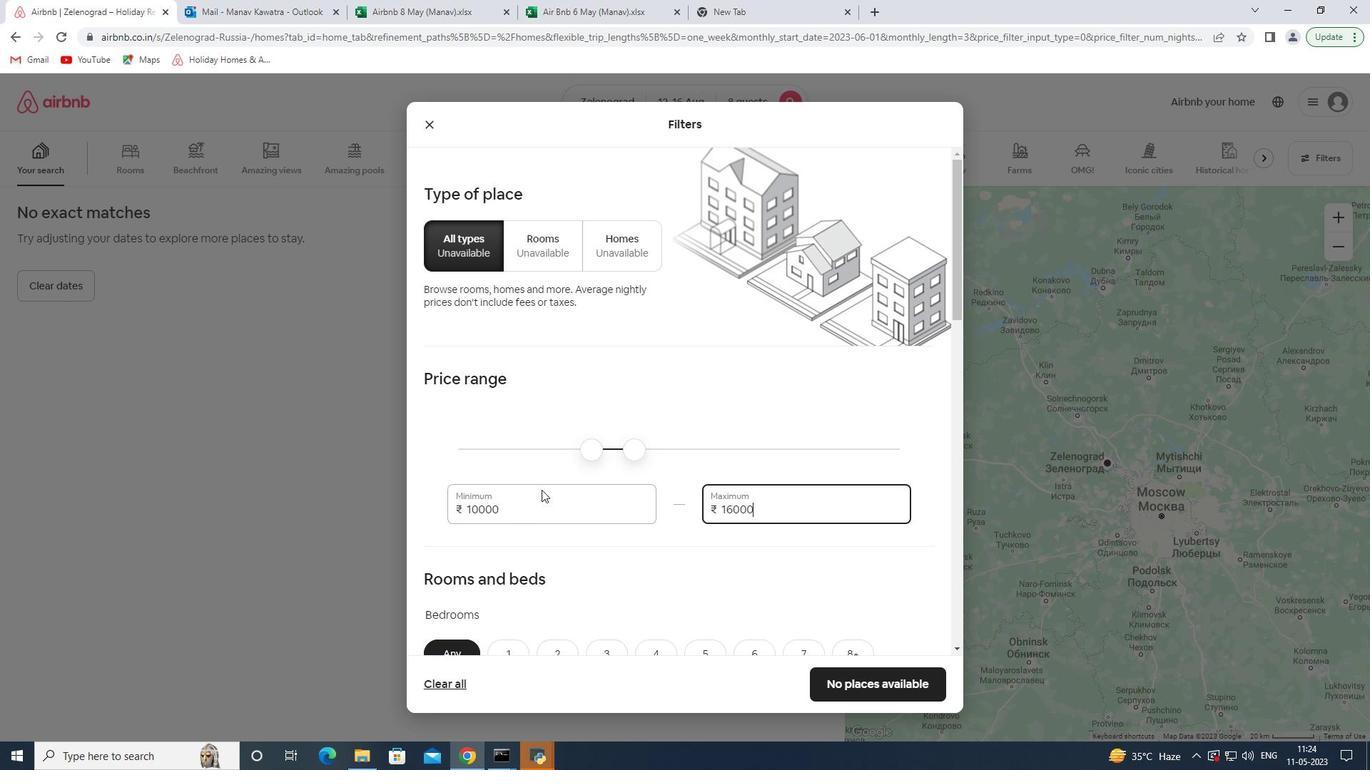 
Action: Mouse scrolled (552, 485) with delta (0, 0)
Screenshot: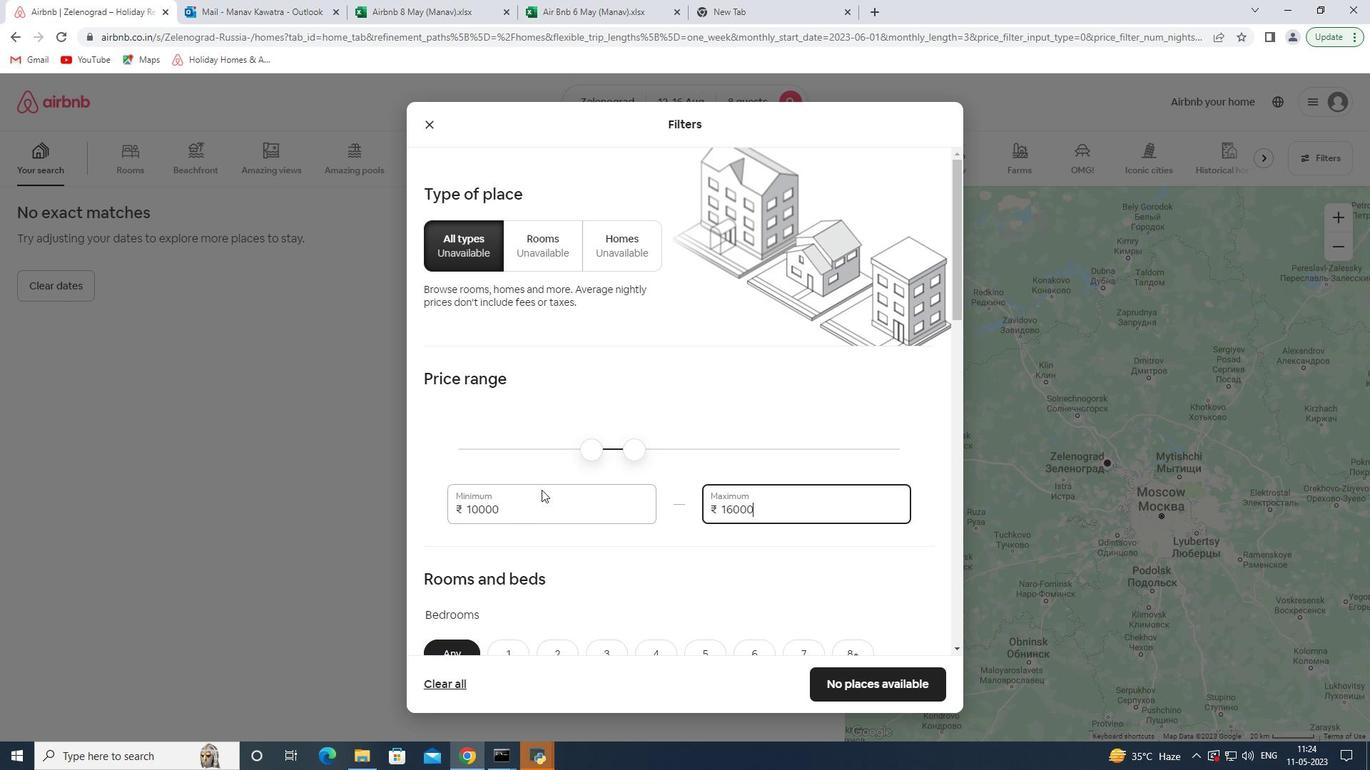 
Action: Mouse moved to (552, 486)
Screenshot: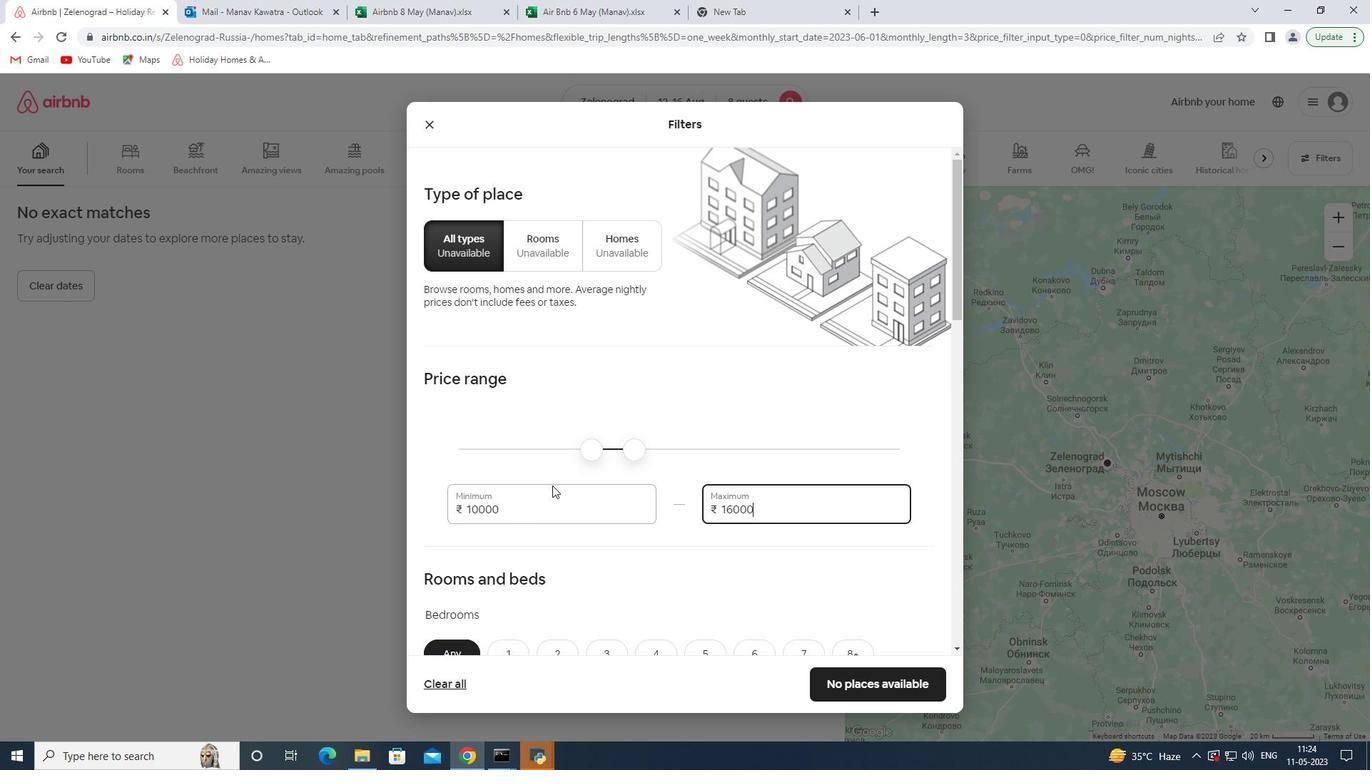 
Action: Mouse scrolled (552, 485) with delta (0, 0)
Screenshot: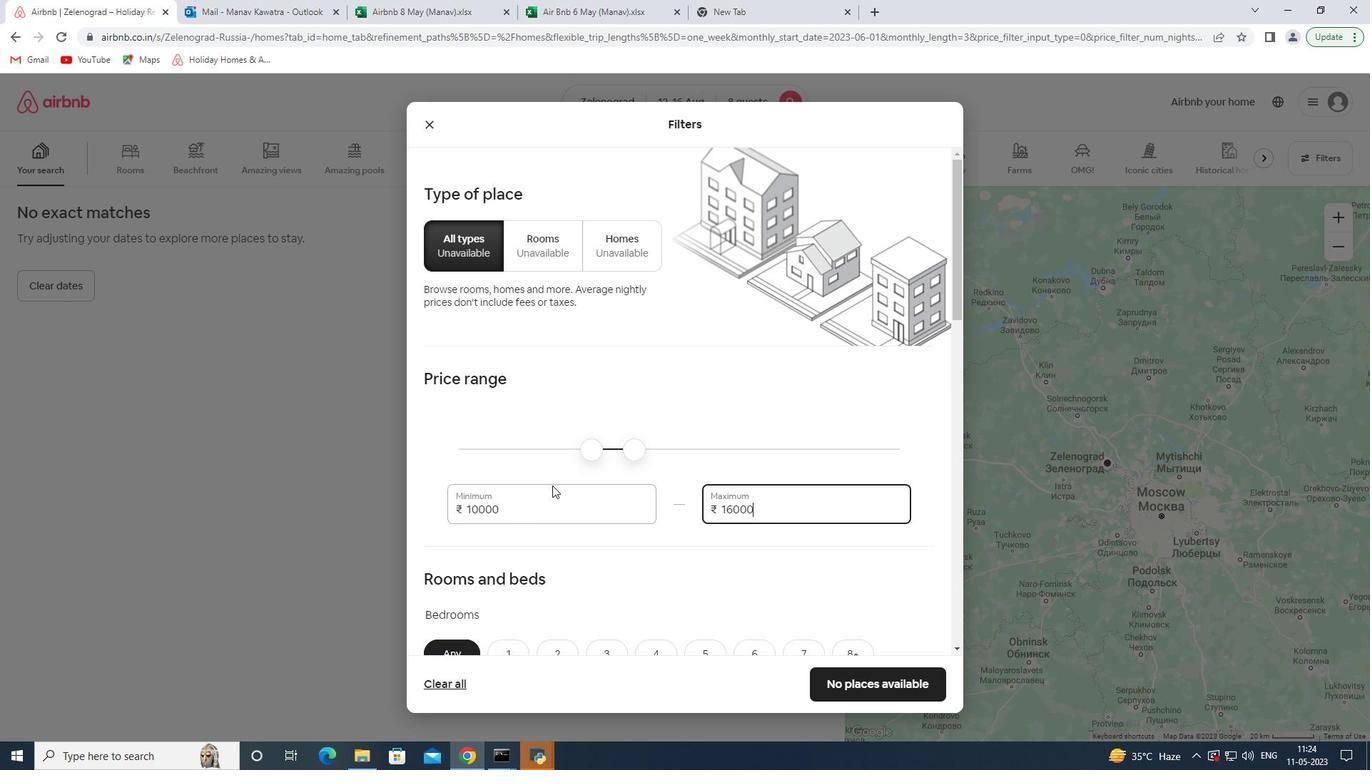 
Action: Mouse scrolled (552, 485) with delta (0, 0)
Screenshot: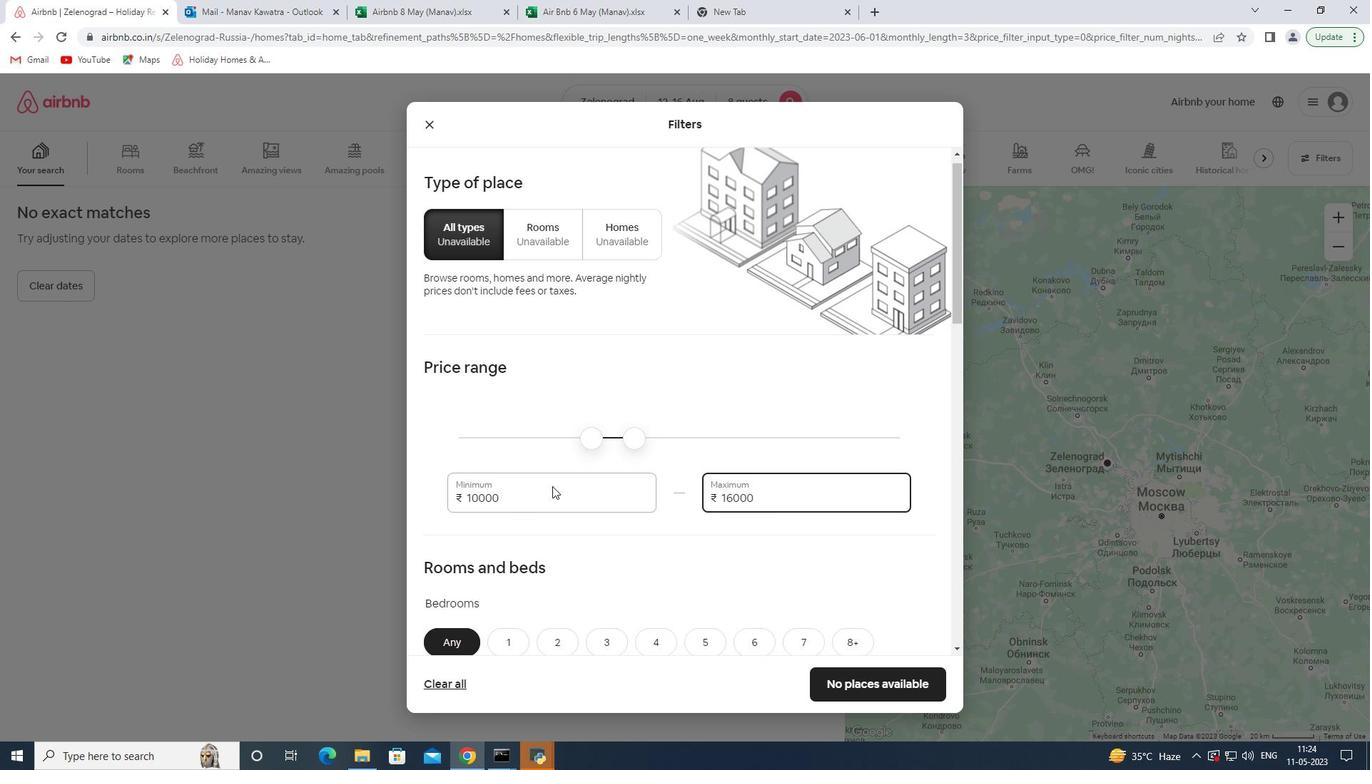 
Action: Mouse moved to (841, 366)
Screenshot: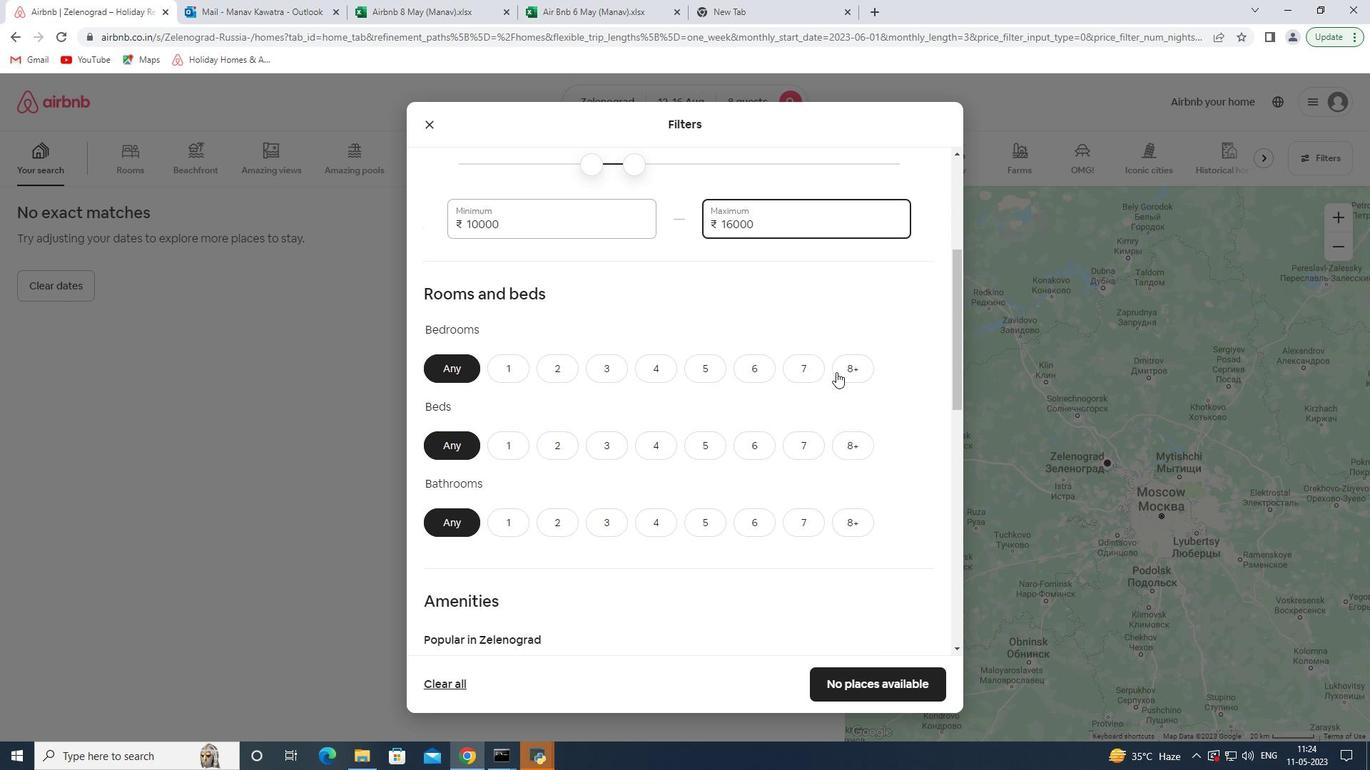 
Action: Mouse pressed left at (841, 366)
Screenshot: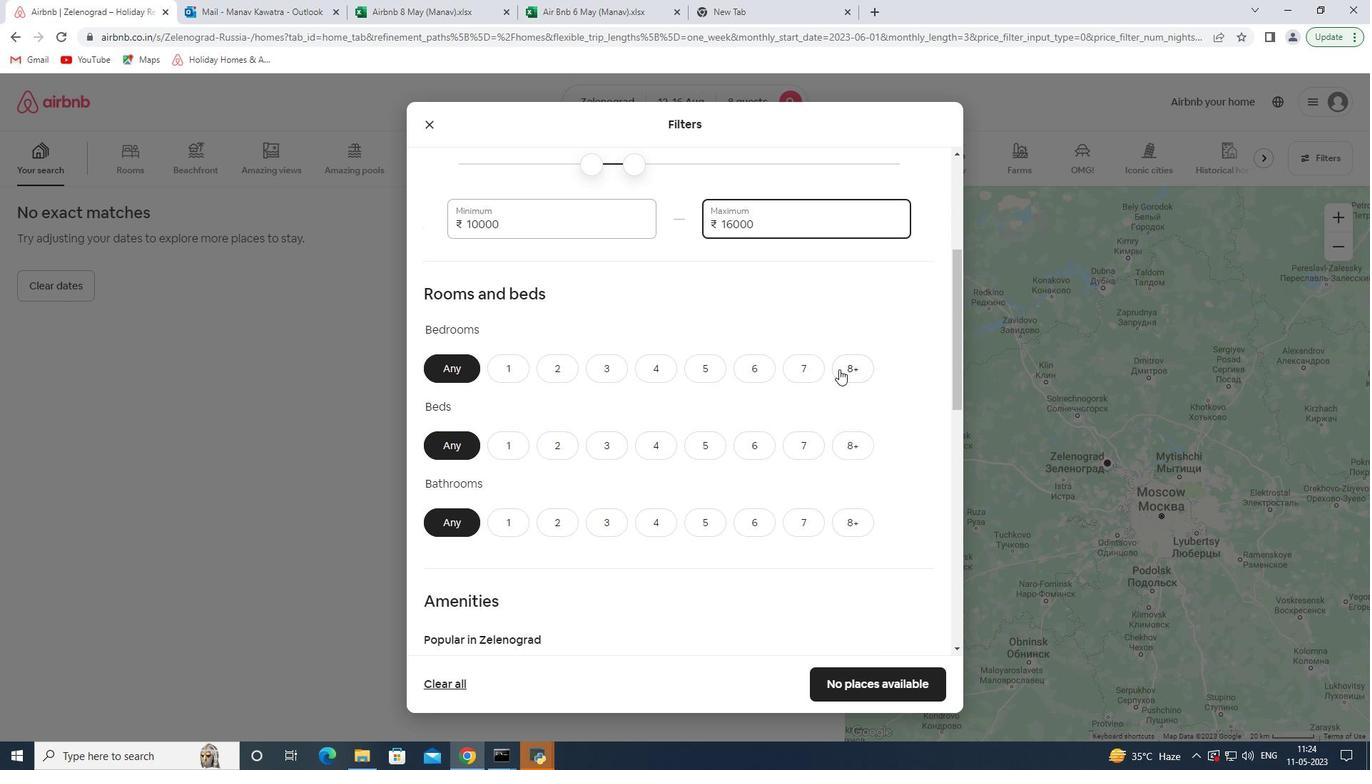 
Action: Mouse moved to (859, 436)
Screenshot: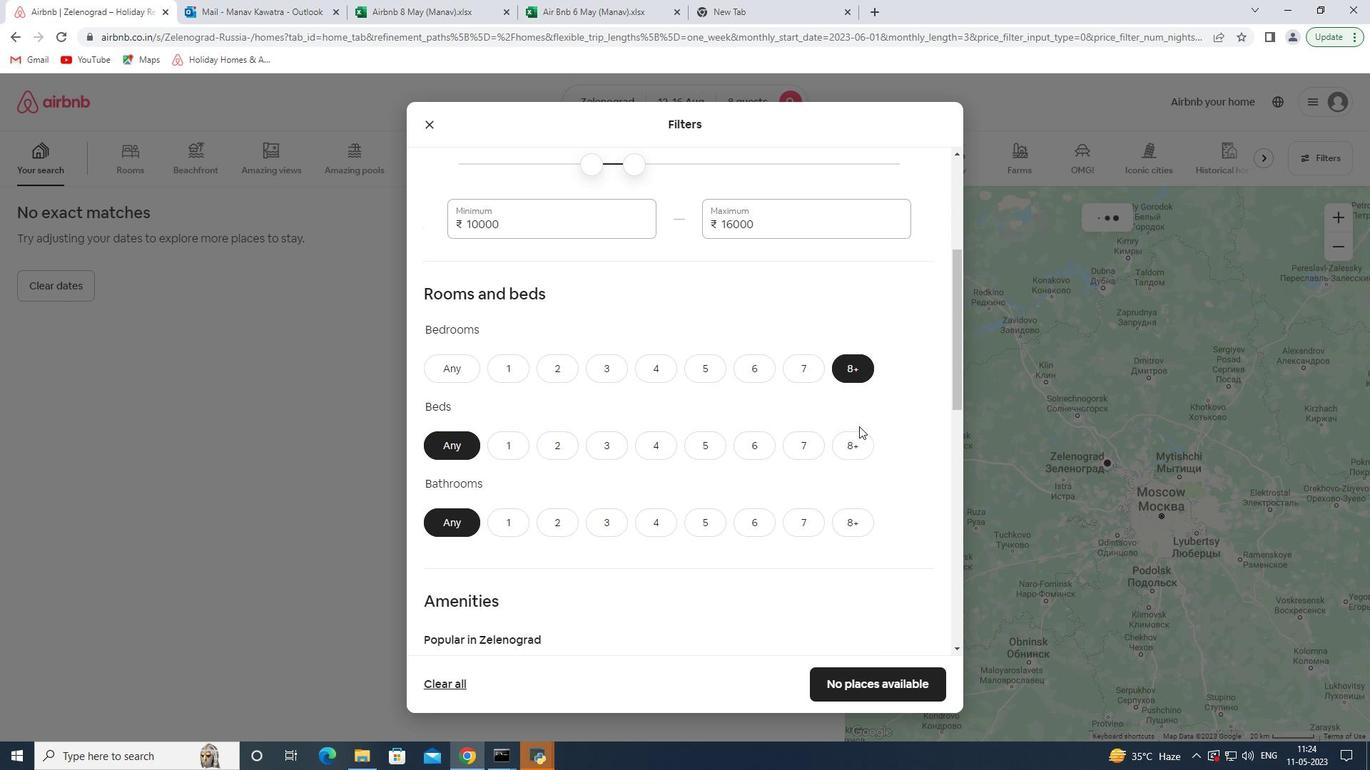 
Action: Mouse pressed left at (859, 436)
Screenshot: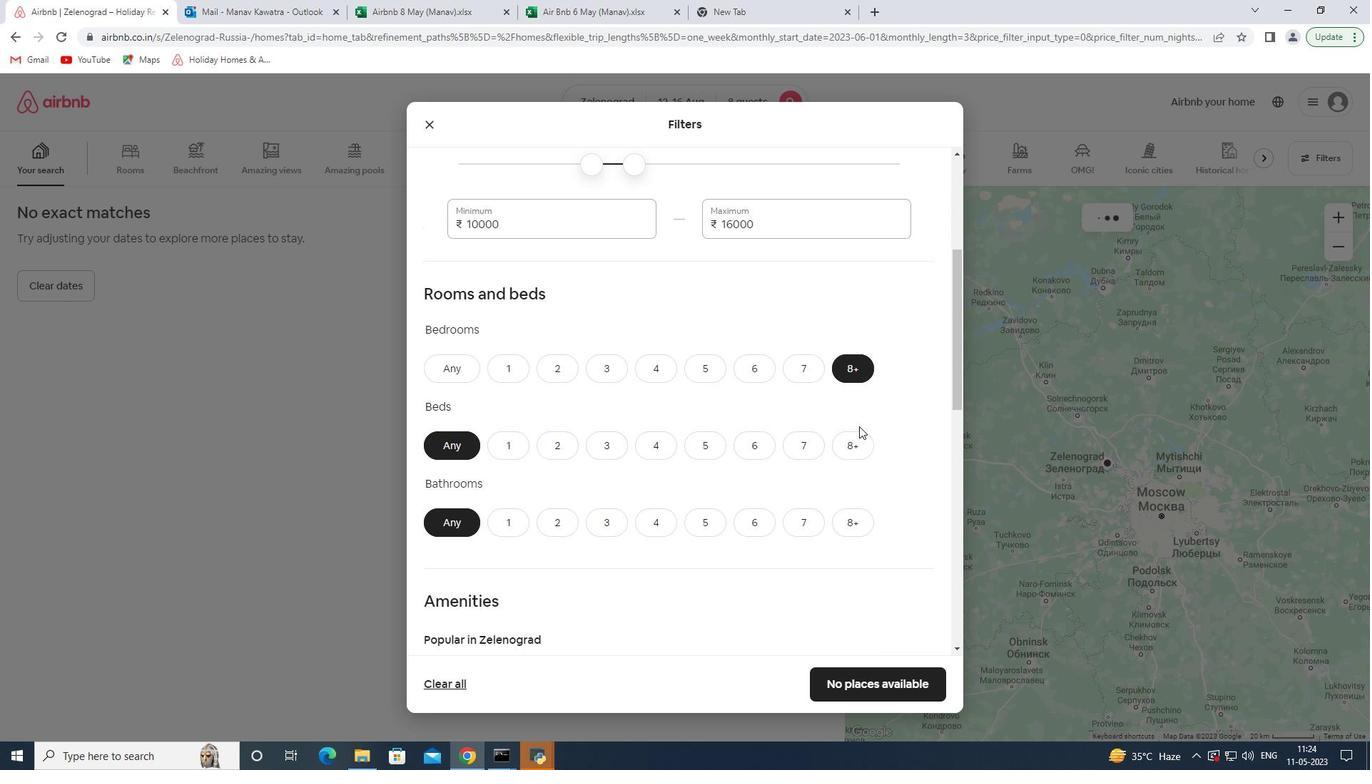 
Action: Mouse moved to (854, 518)
Screenshot: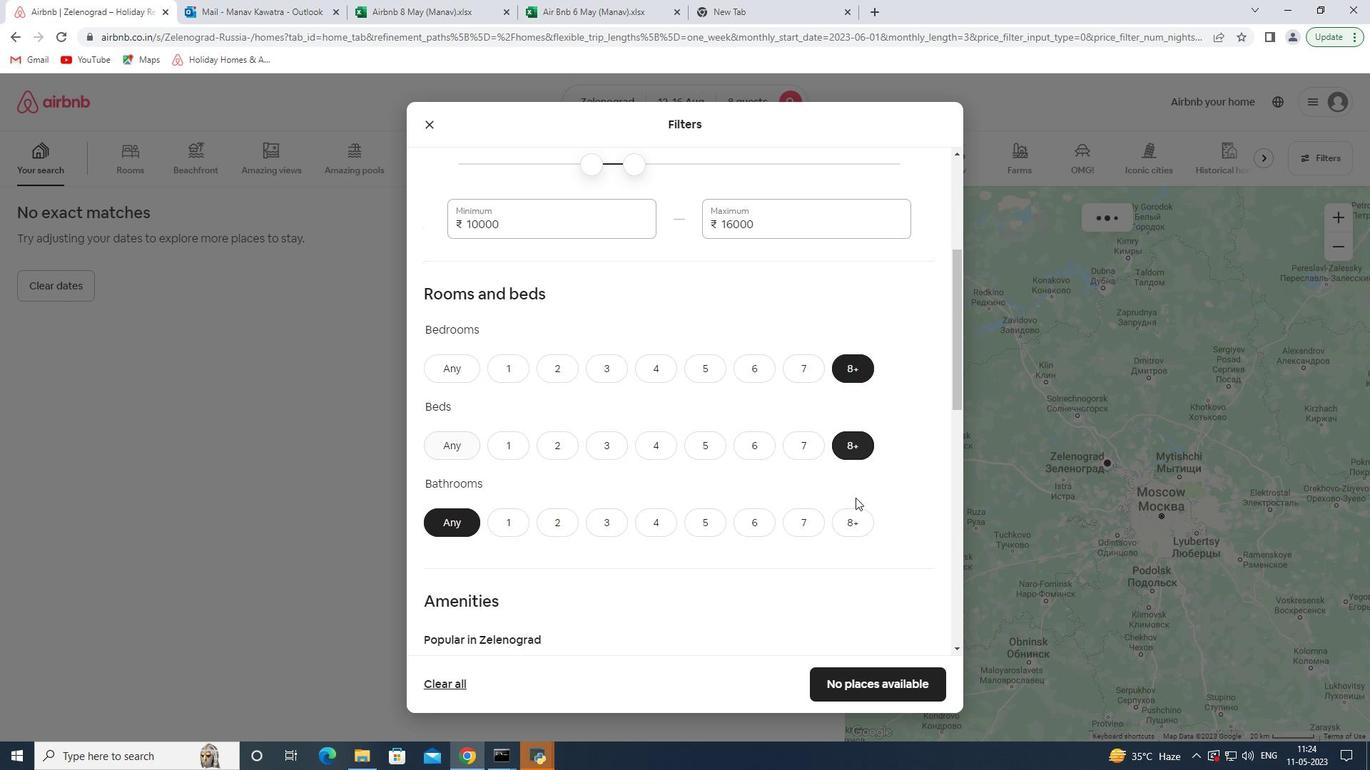
Action: Mouse pressed left at (854, 518)
Screenshot: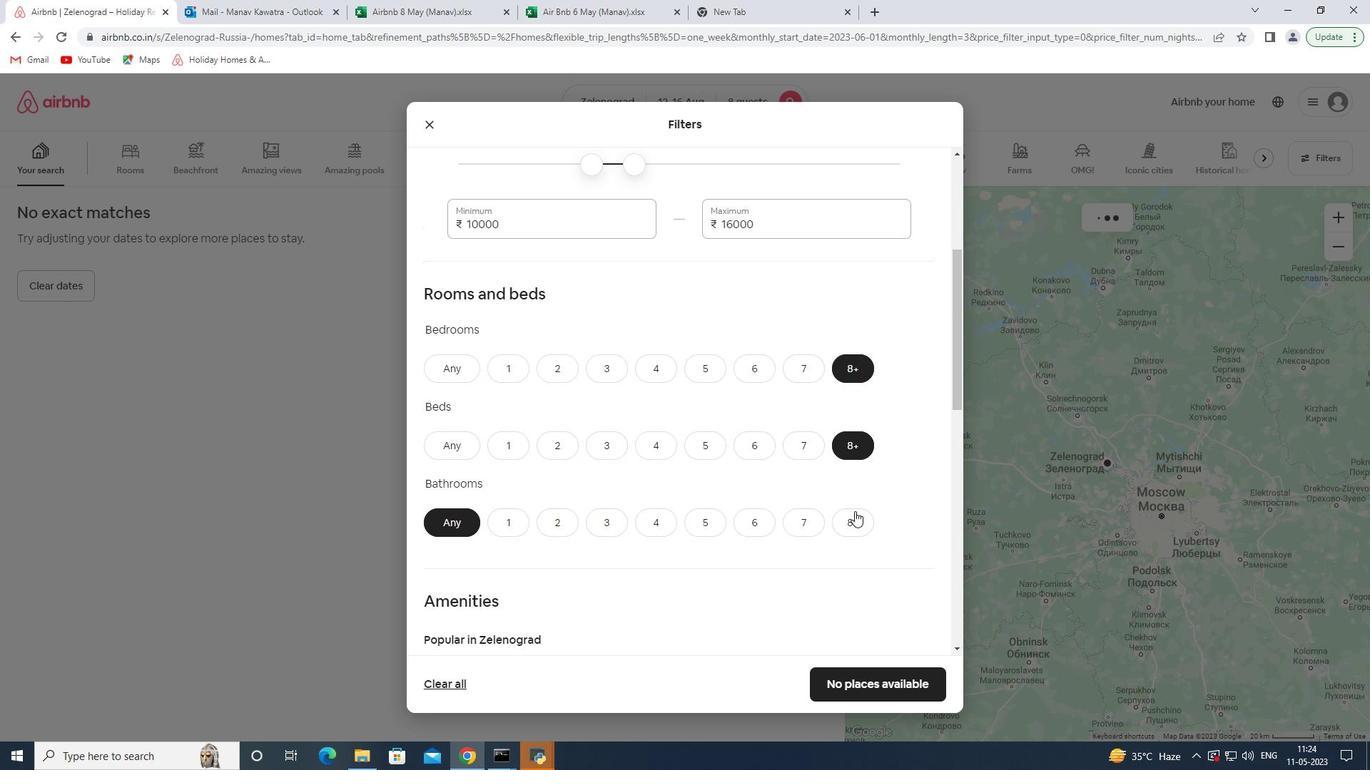 
Action: Mouse moved to (789, 488)
Screenshot: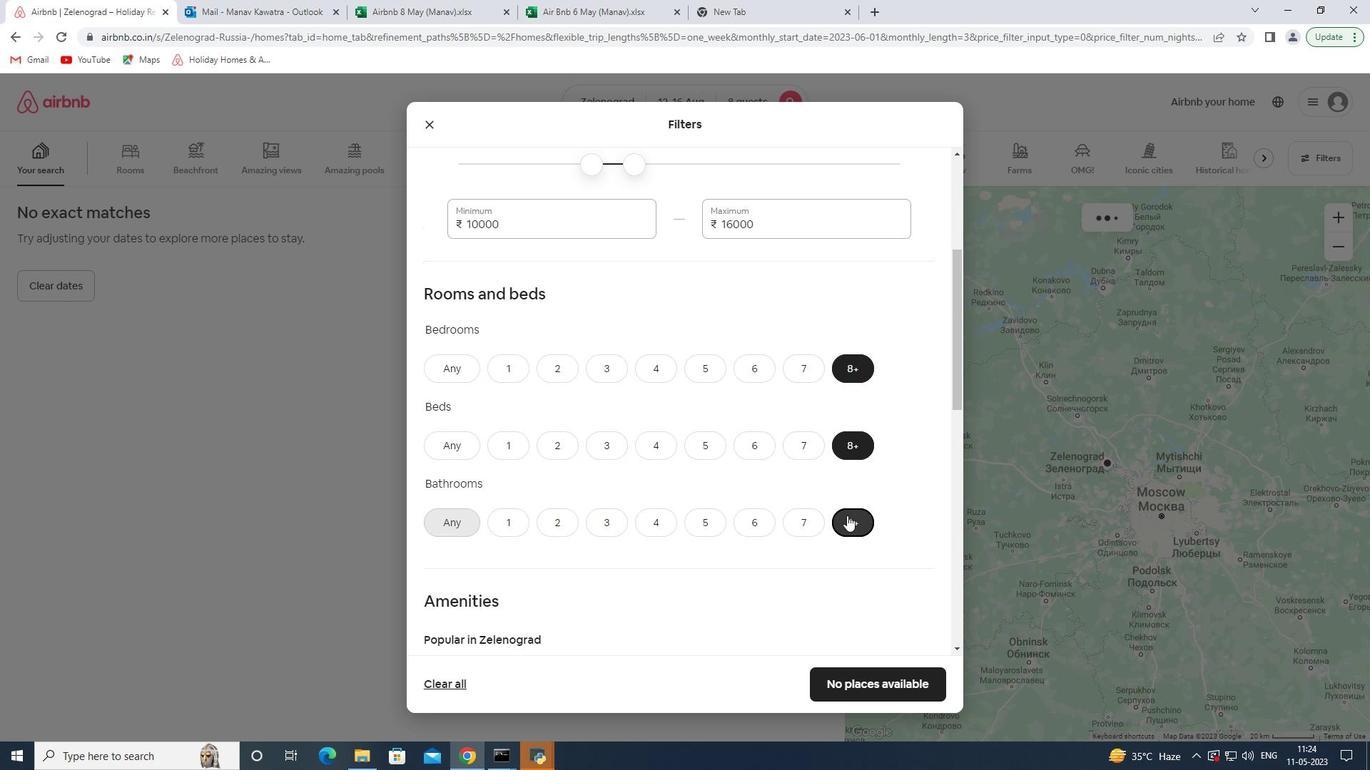 
Action: Mouse scrolled (789, 487) with delta (0, 0)
Screenshot: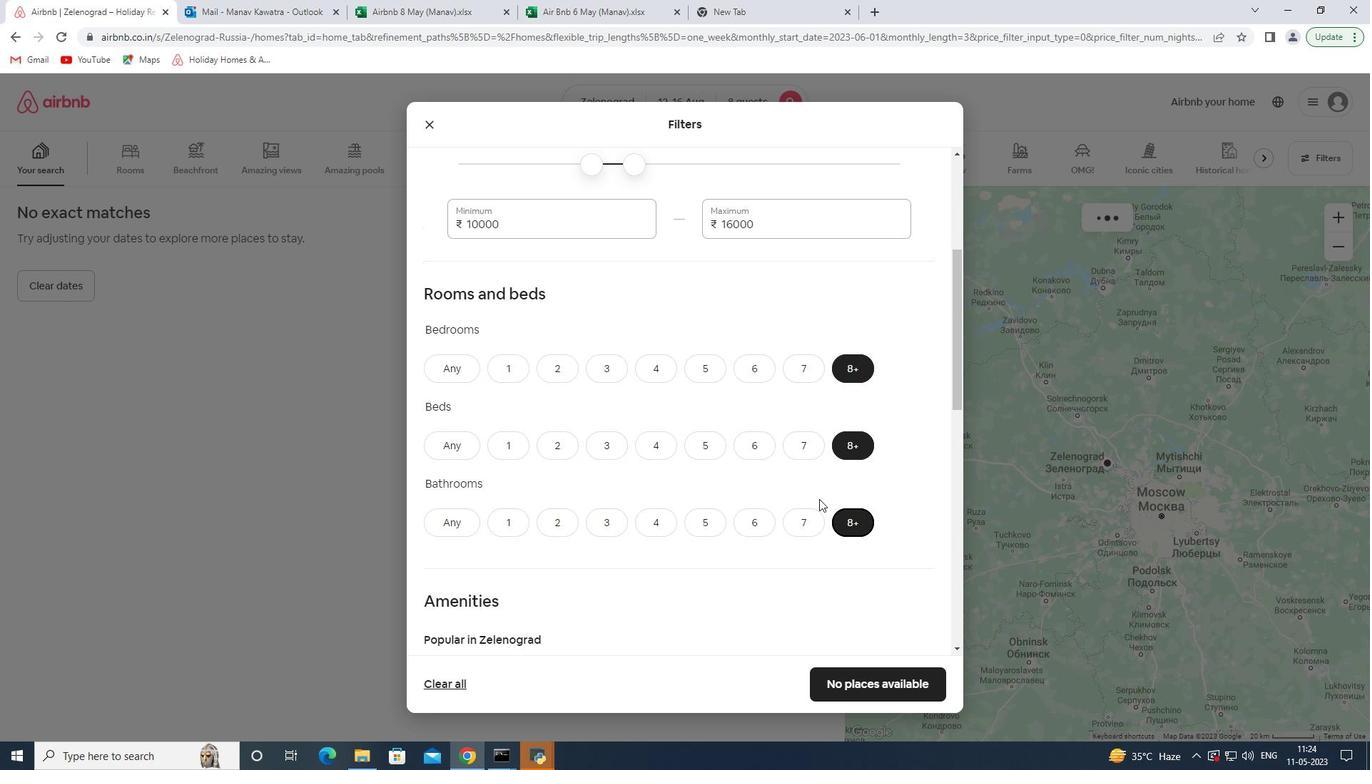 
Action: Mouse moved to (781, 484)
Screenshot: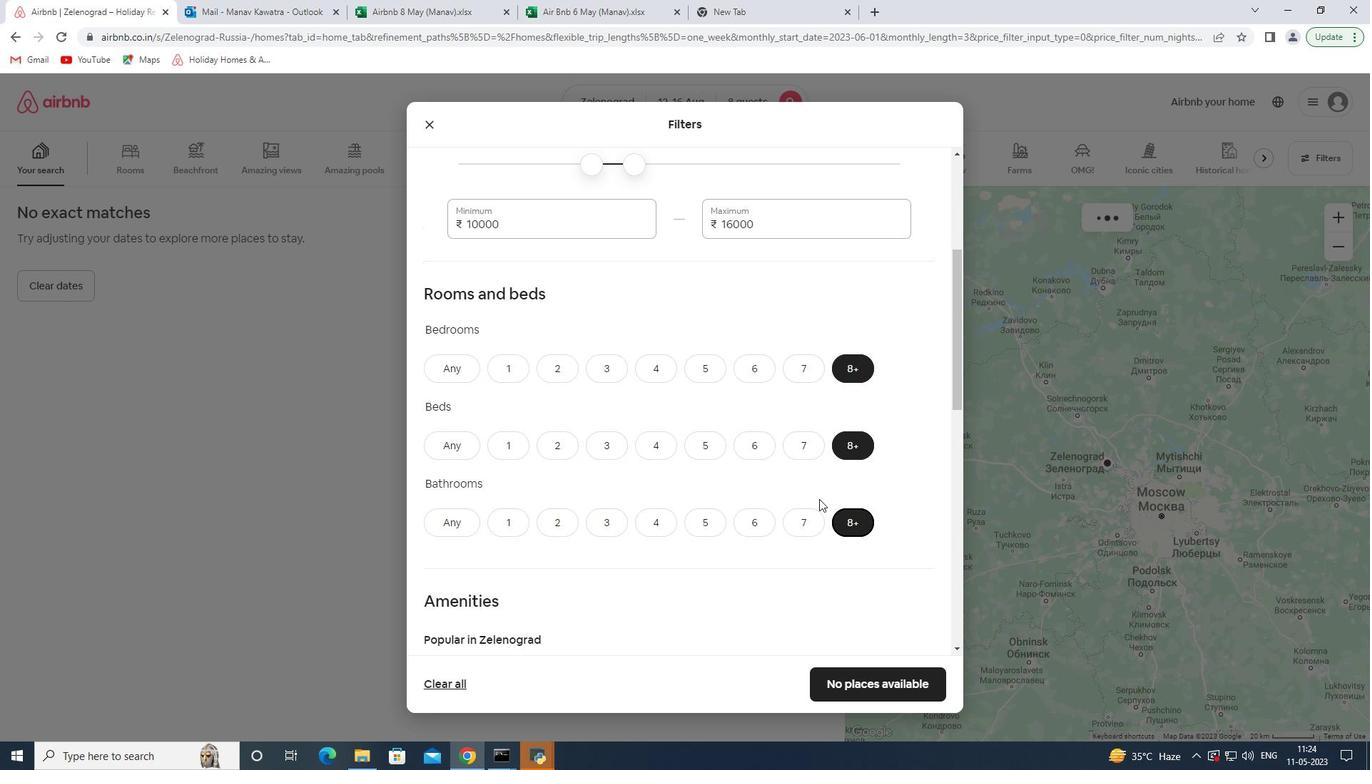 
Action: Mouse scrolled (781, 483) with delta (0, 0)
Screenshot: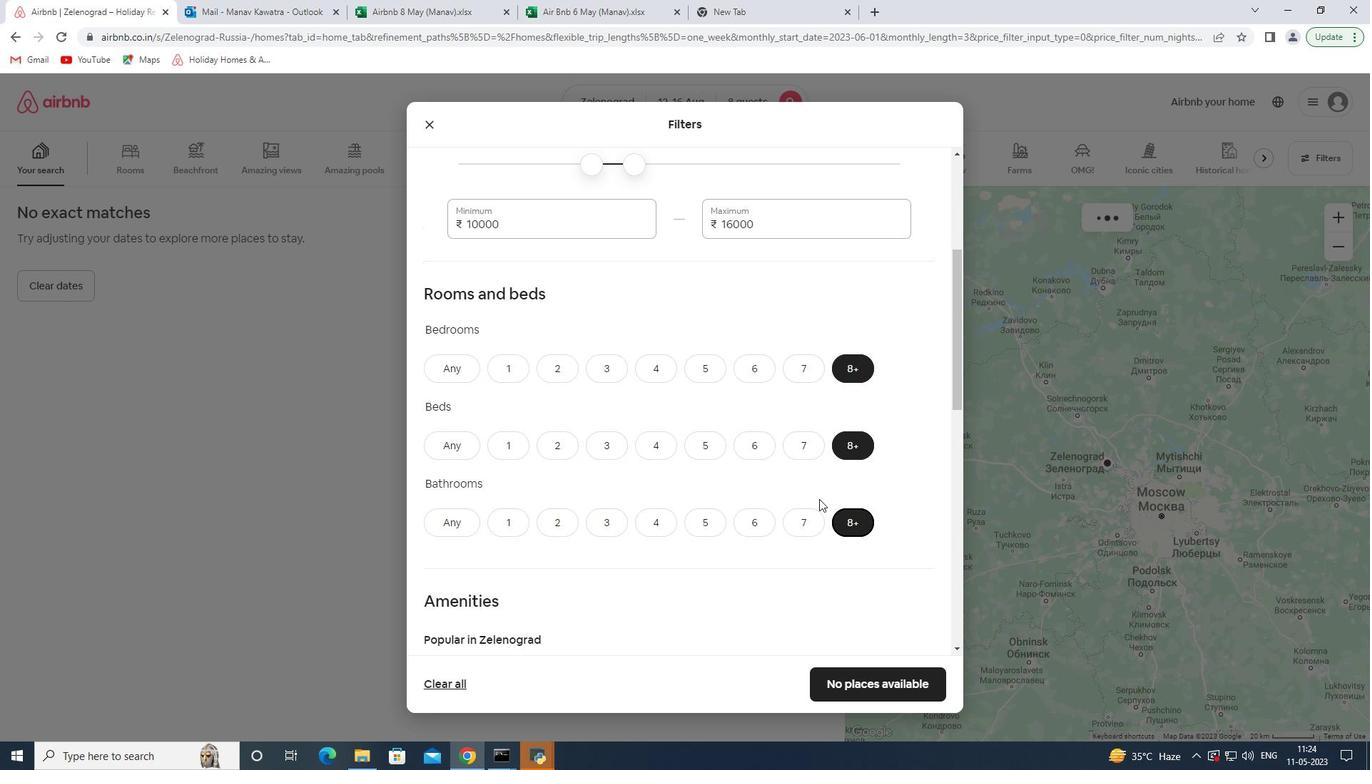 
Action: Mouse moved to (780, 484)
Screenshot: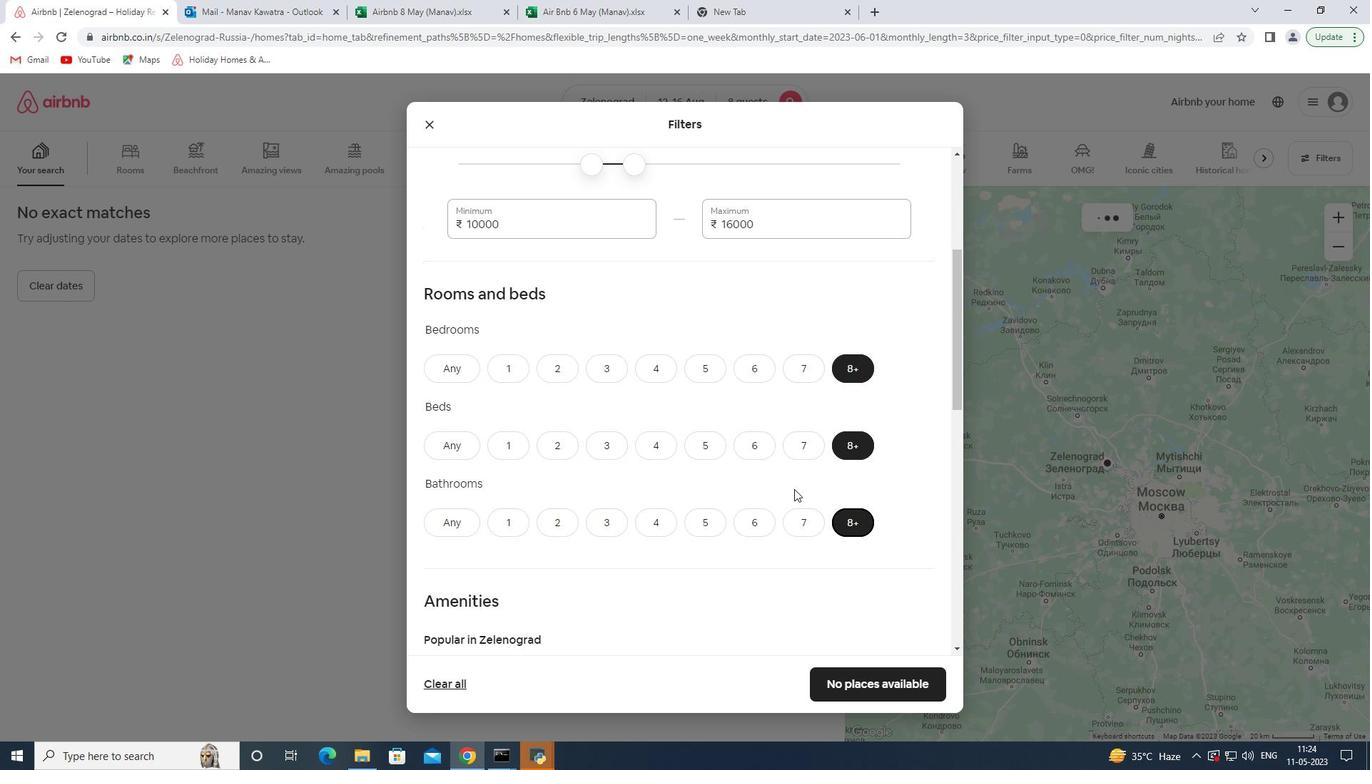 
Action: Mouse scrolled (780, 483) with delta (0, 0)
Screenshot: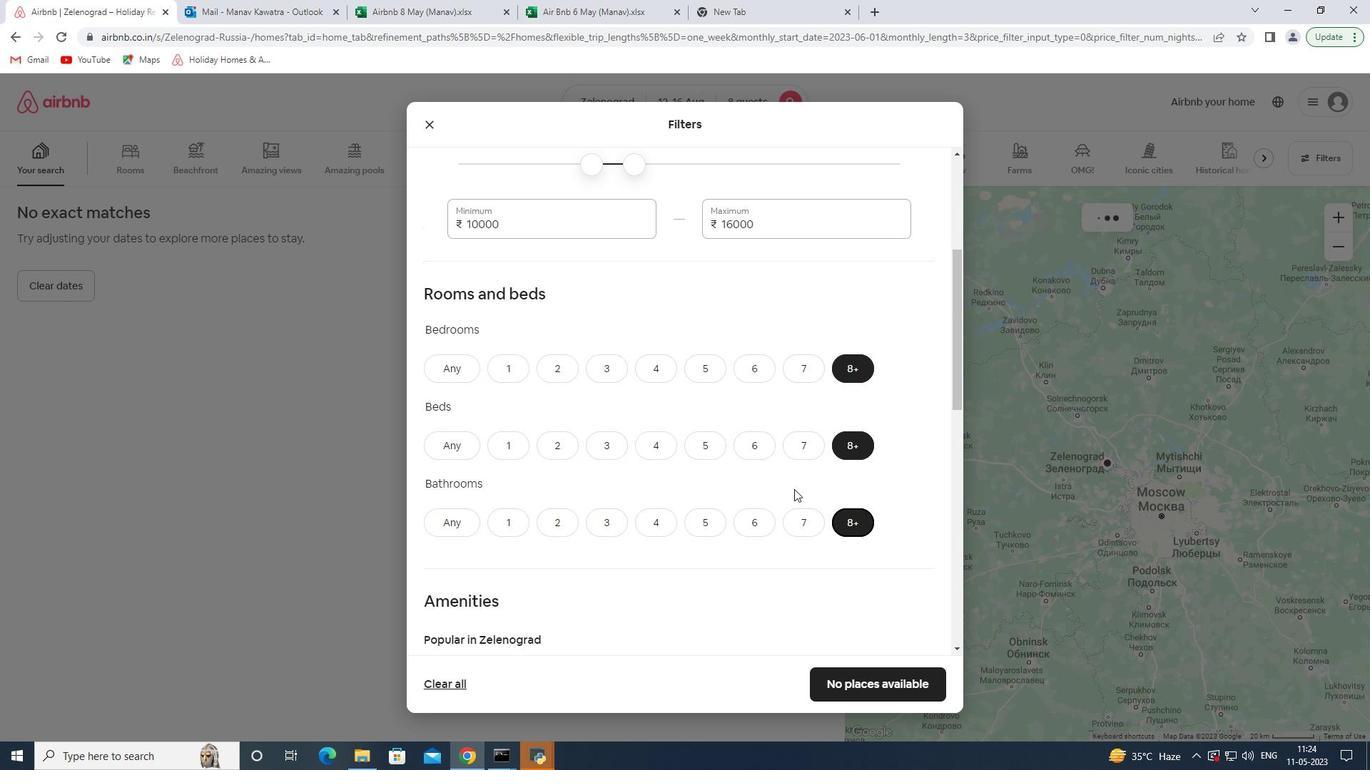 
Action: Mouse moved to (760, 479)
Screenshot: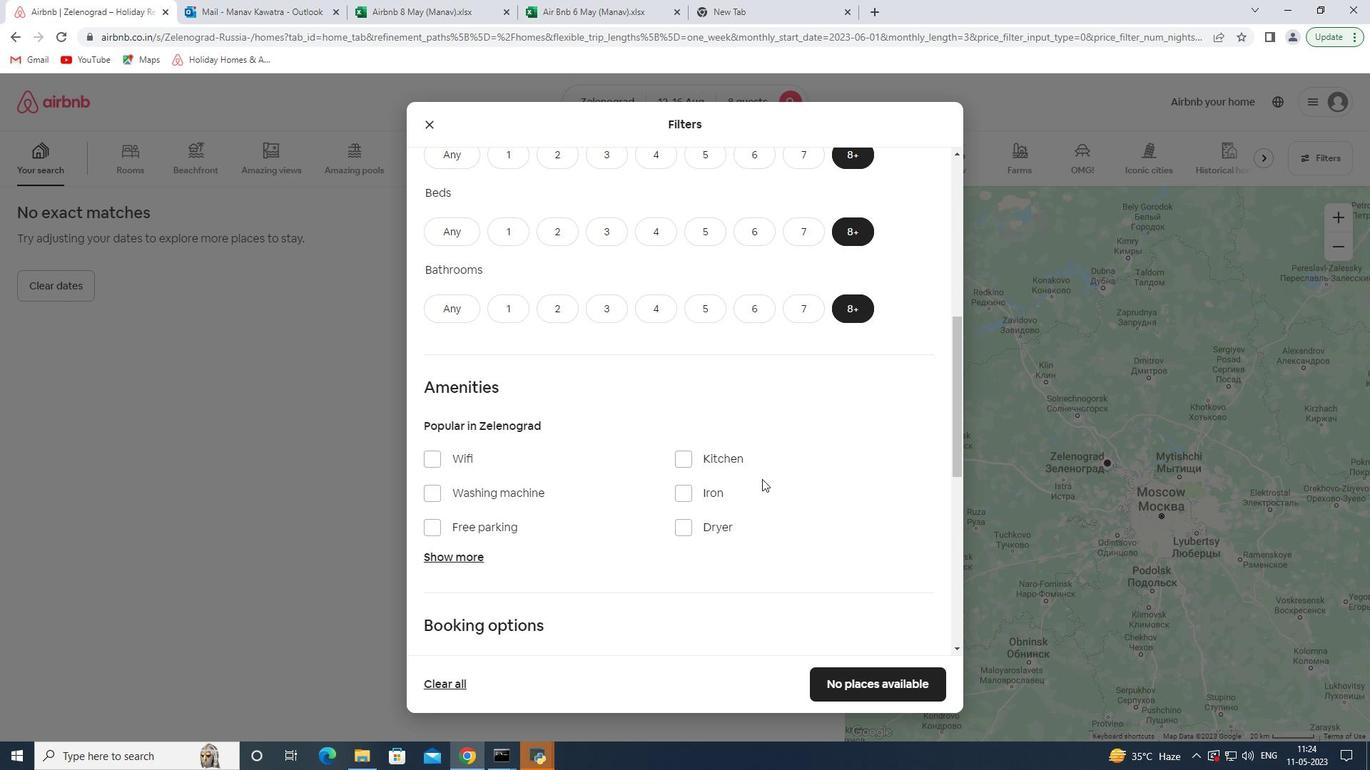 
Action: Mouse scrolled (760, 478) with delta (0, 0)
Screenshot: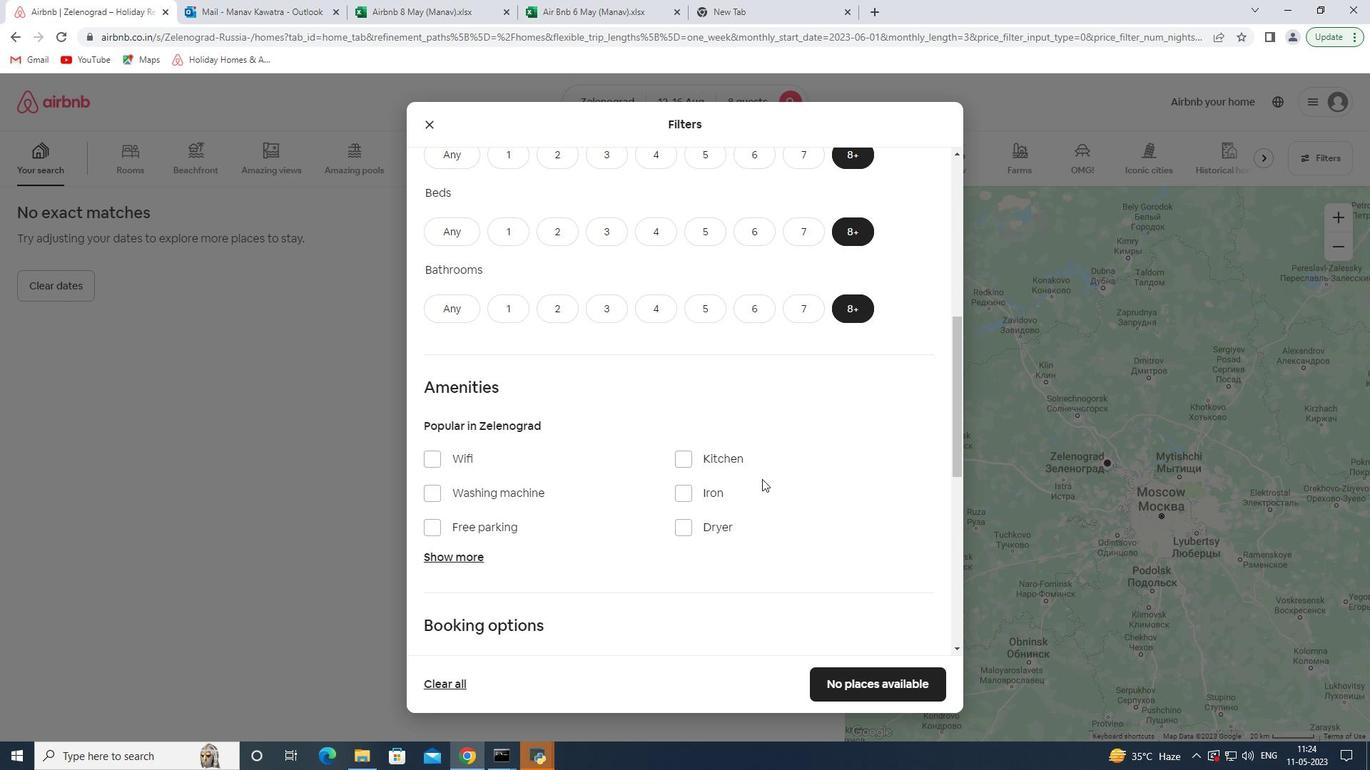 
Action: Mouse scrolled (760, 478) with delta (0, 0)
Screenshot: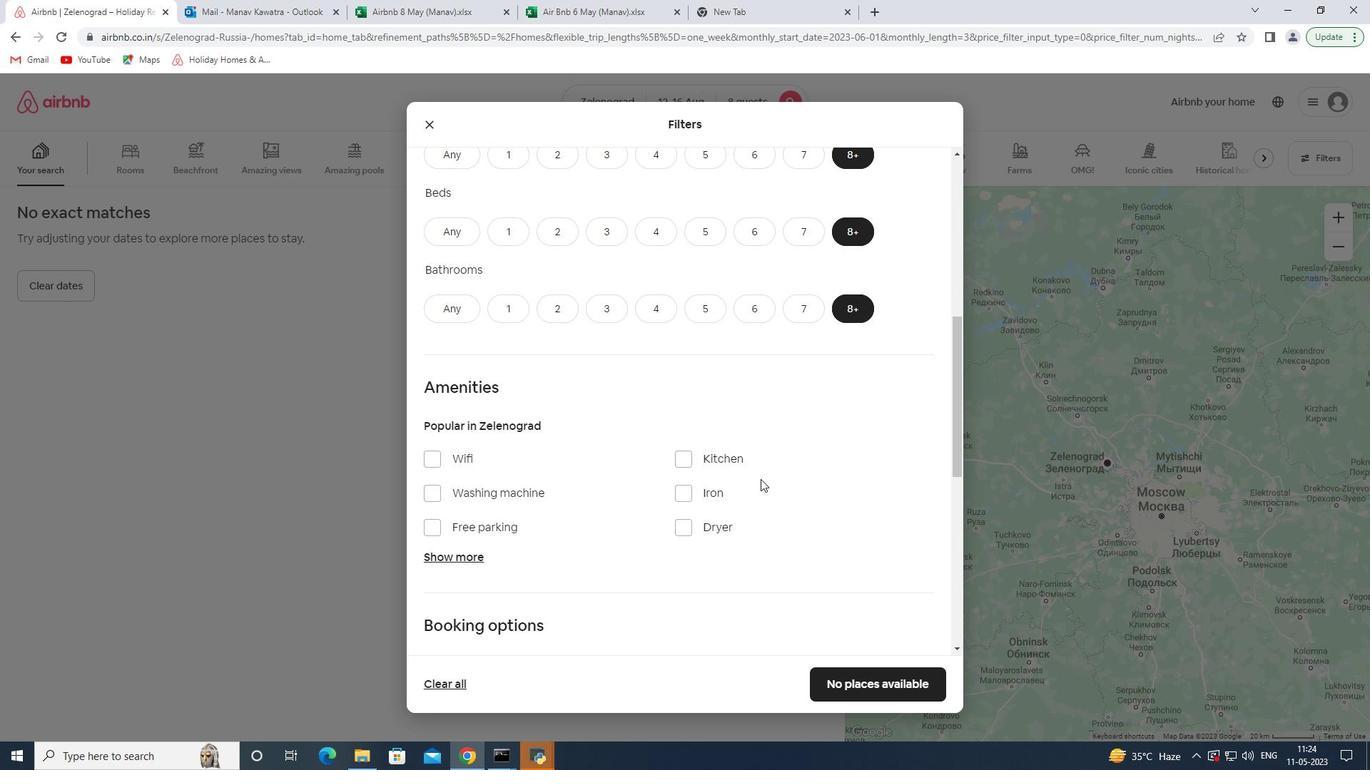 
Action: Mouse moved to (654, 356)
Screenshot: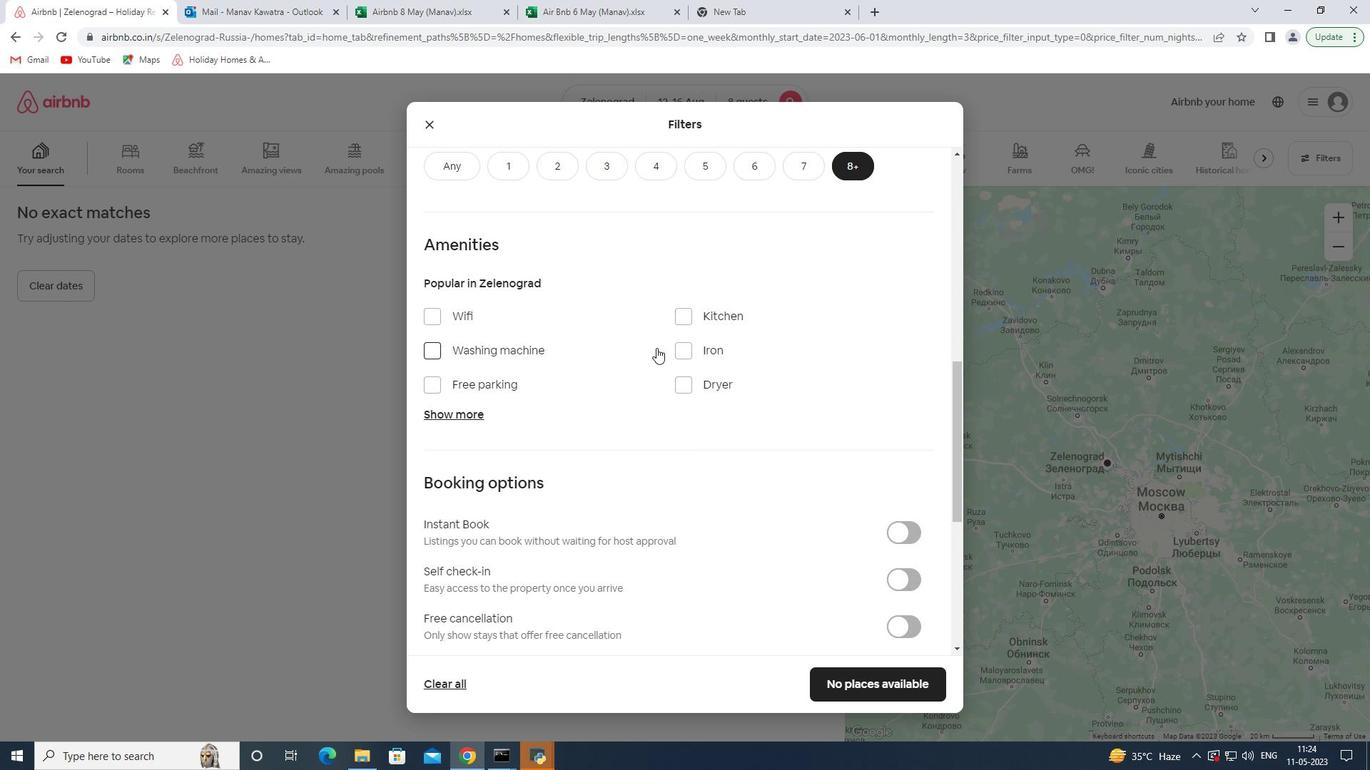
Action: Mouse scrolled (654, 356) with delta (0, 0)
Screenshot: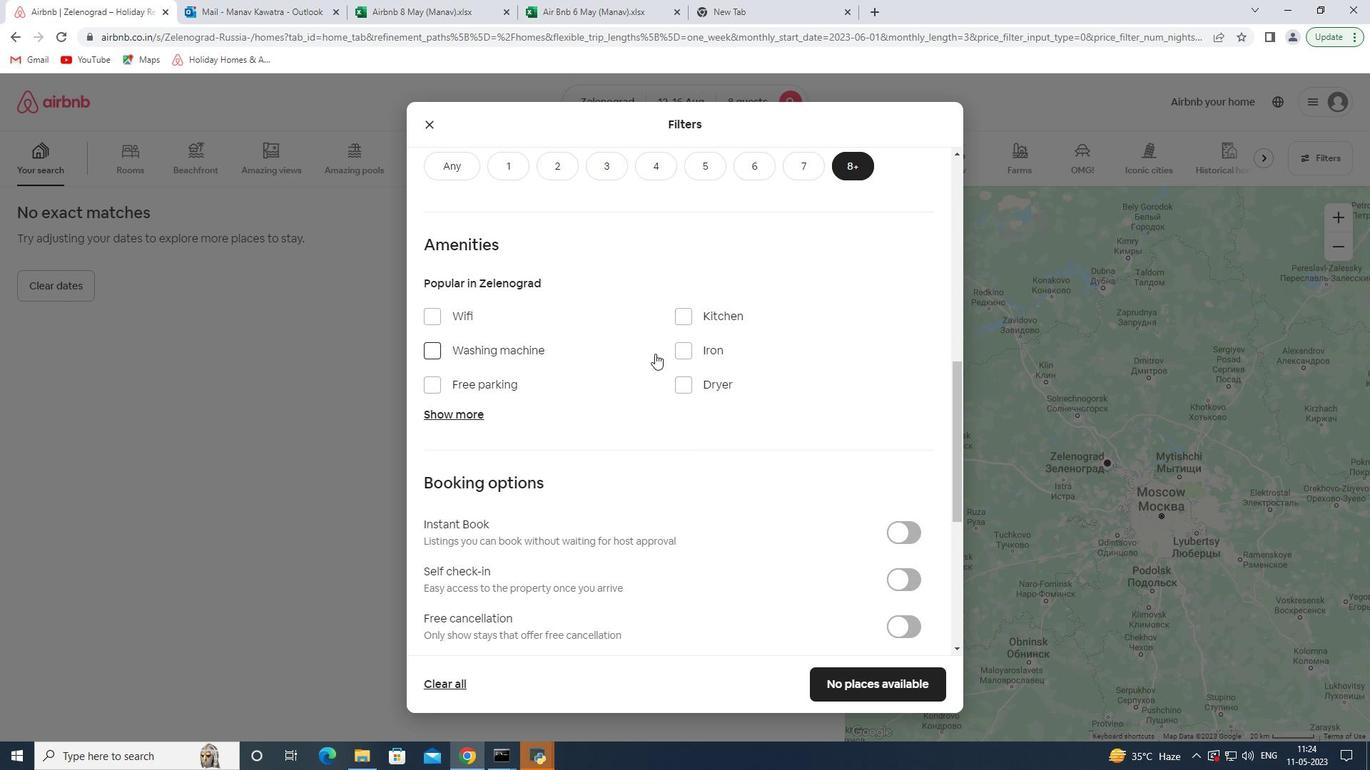 
Action: Mouse moved to (575, 278)
Screenshot: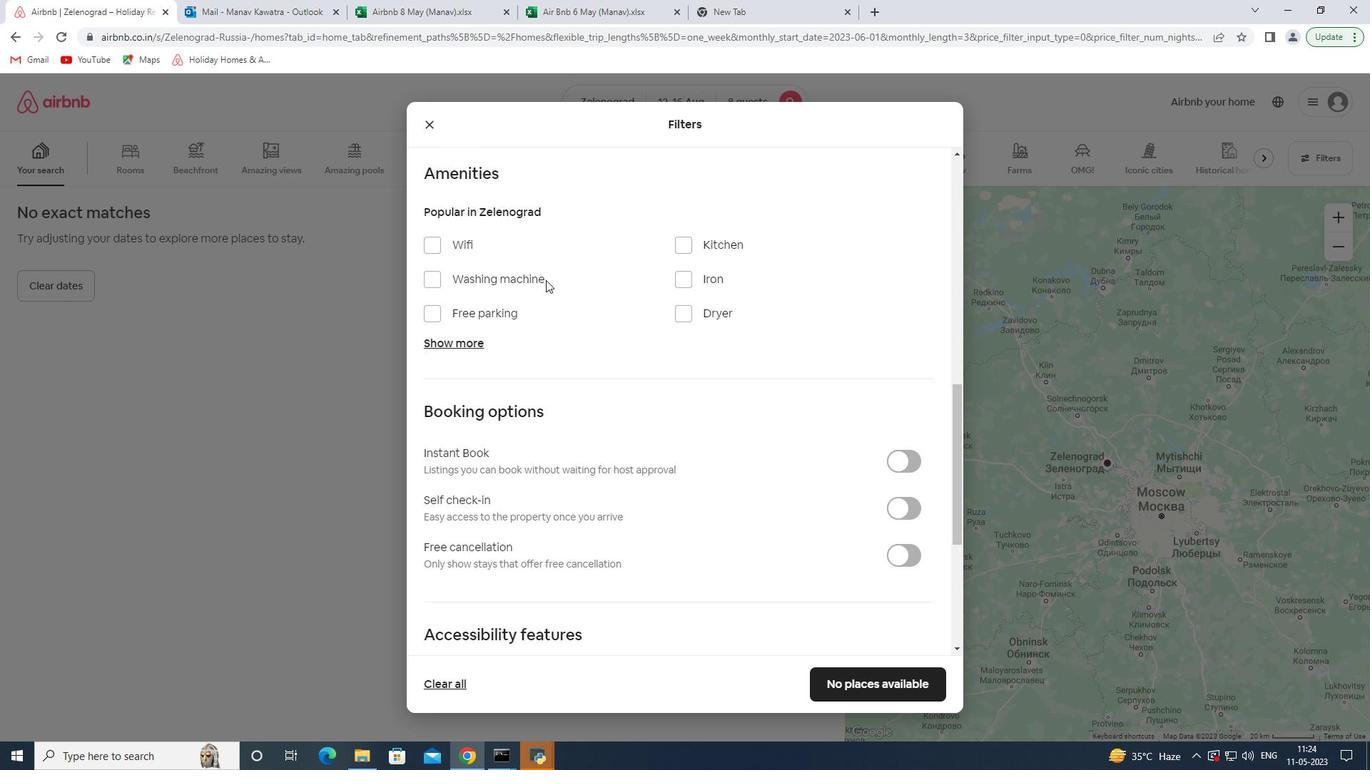 
Action: Mouse scrolled (575, 279) with delta (0, 0)
Screenshot: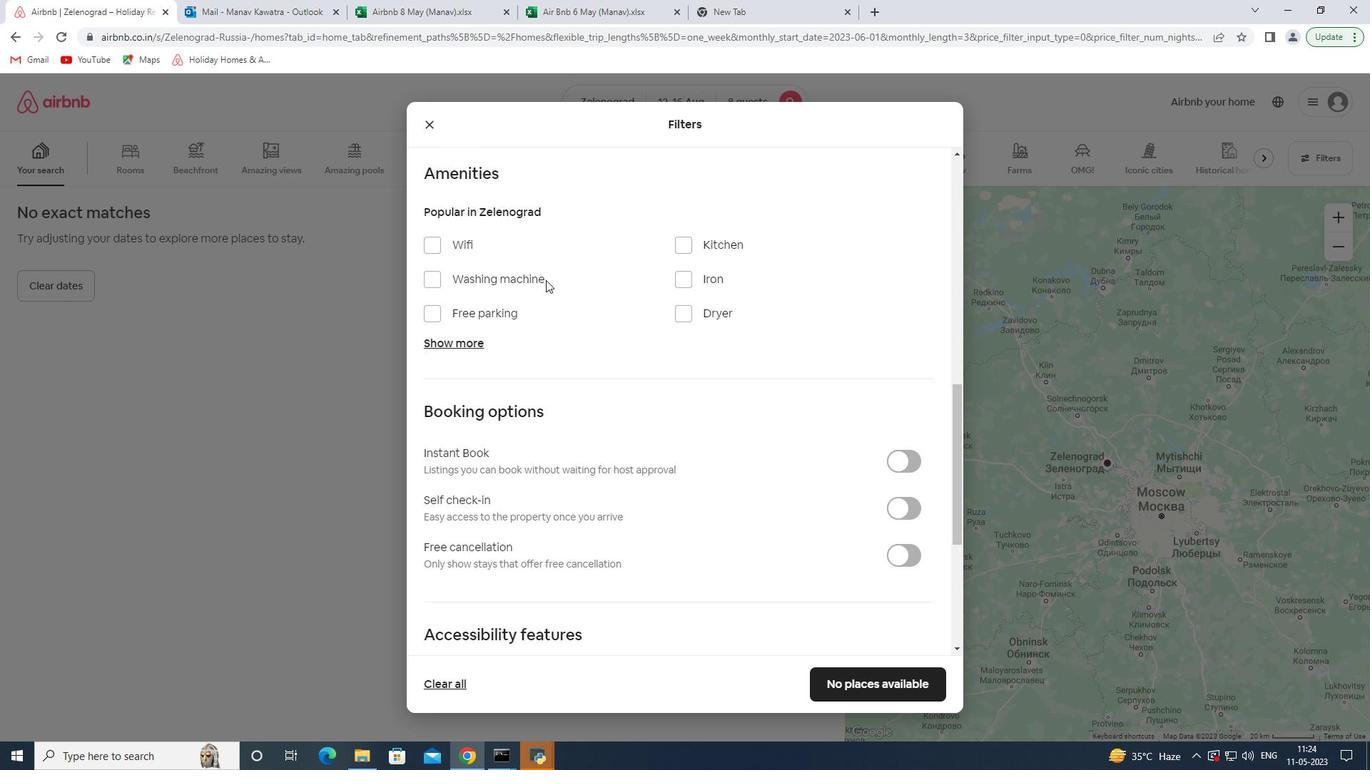 
Action: Mouse scrolled (575, 279) with delta (0, 0)
Screenshot: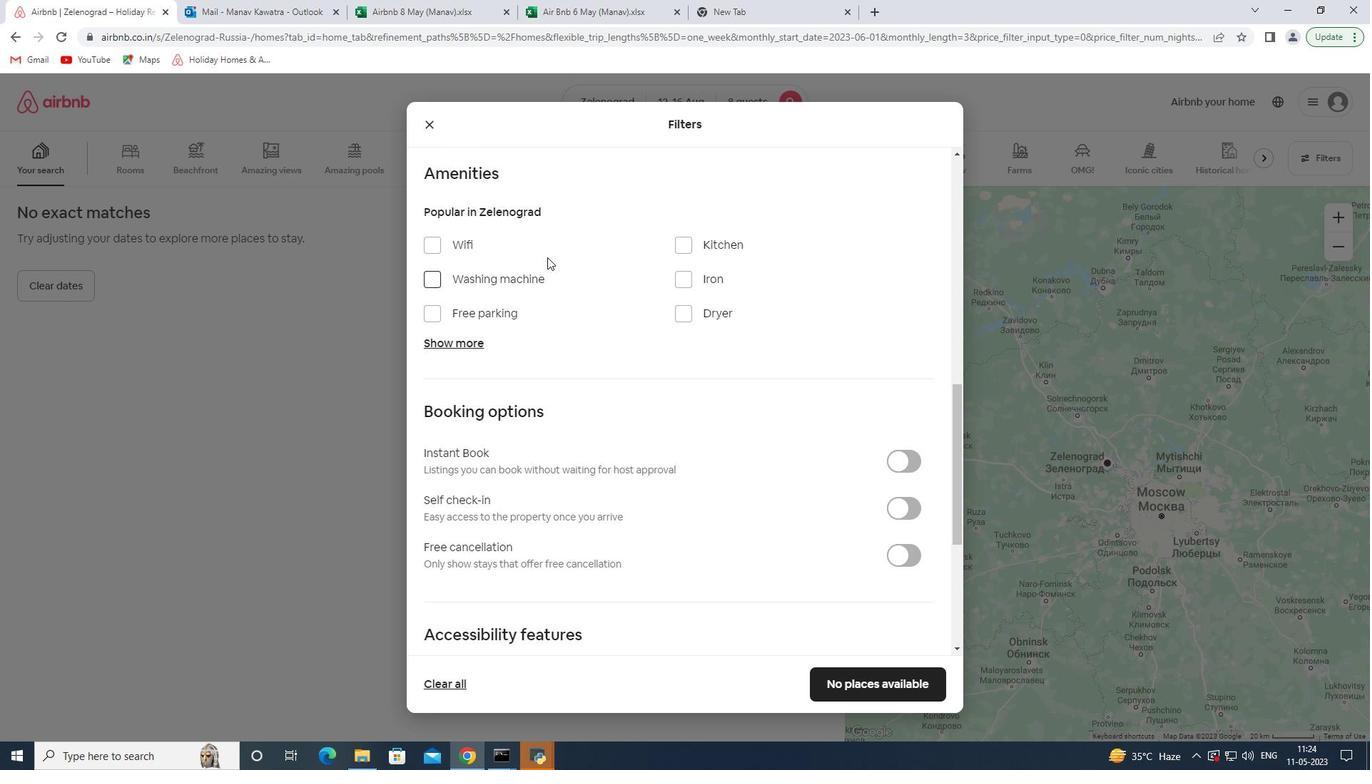 
Action: Mouse scrolled (575, 279) with delta (0, 0)
Screenshot: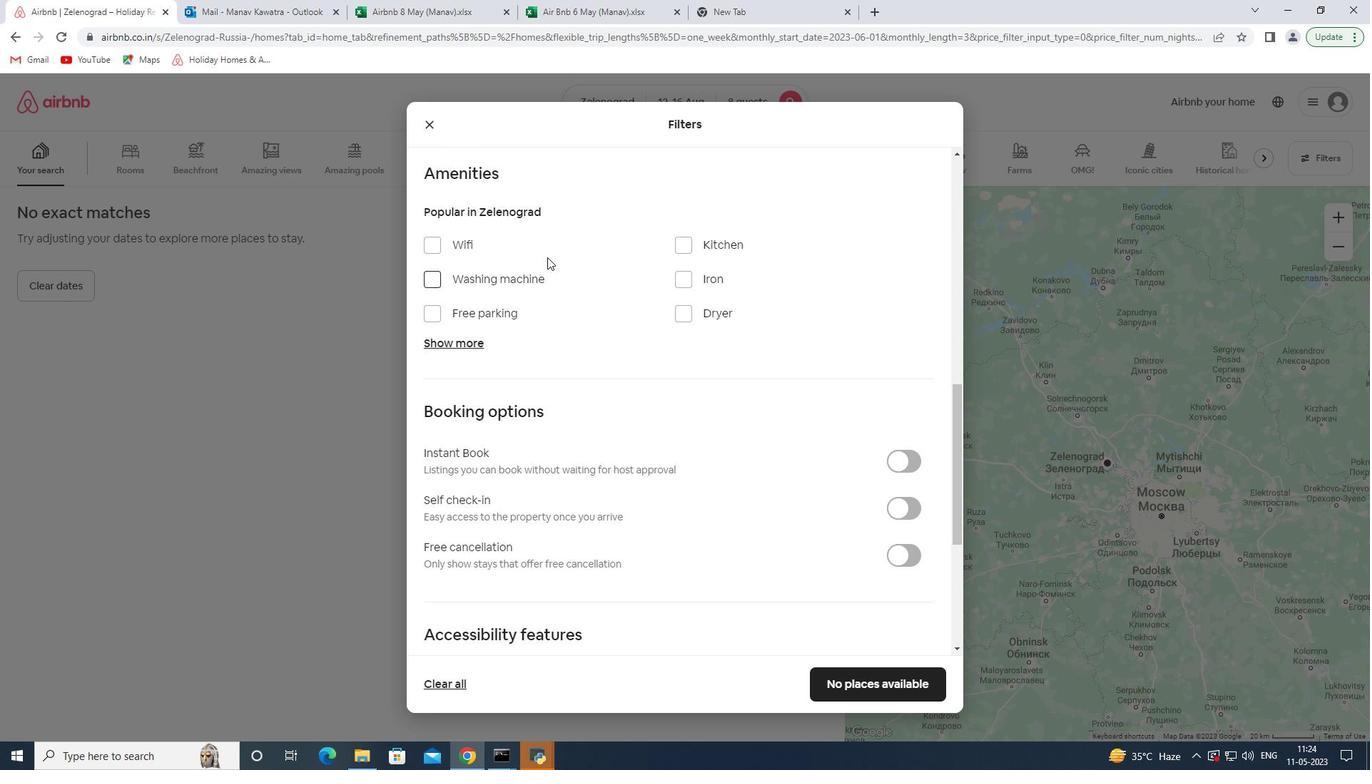 
Action: Mouse moved to (554, 421)
Screenshot: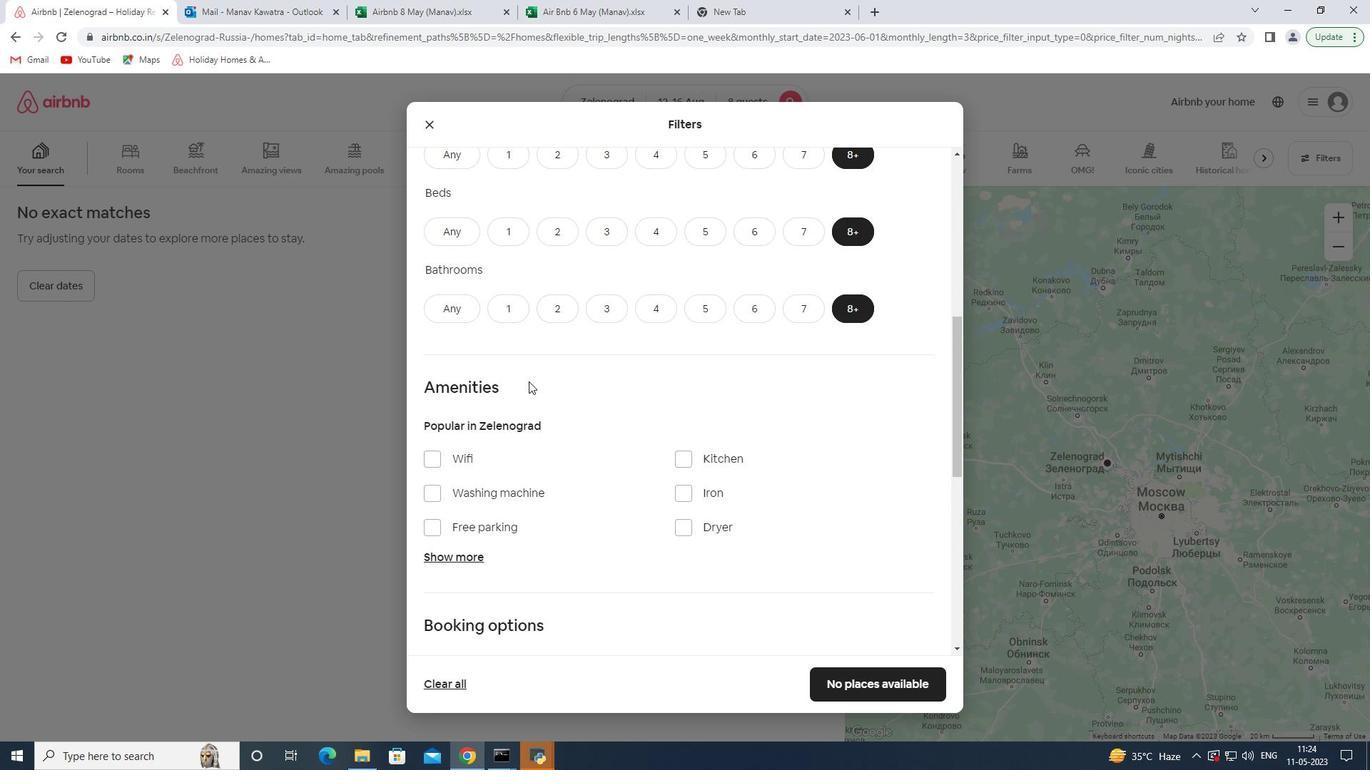 
Action: Mouse scrolled (554, 421) with delta (0, 0)
Screenshot: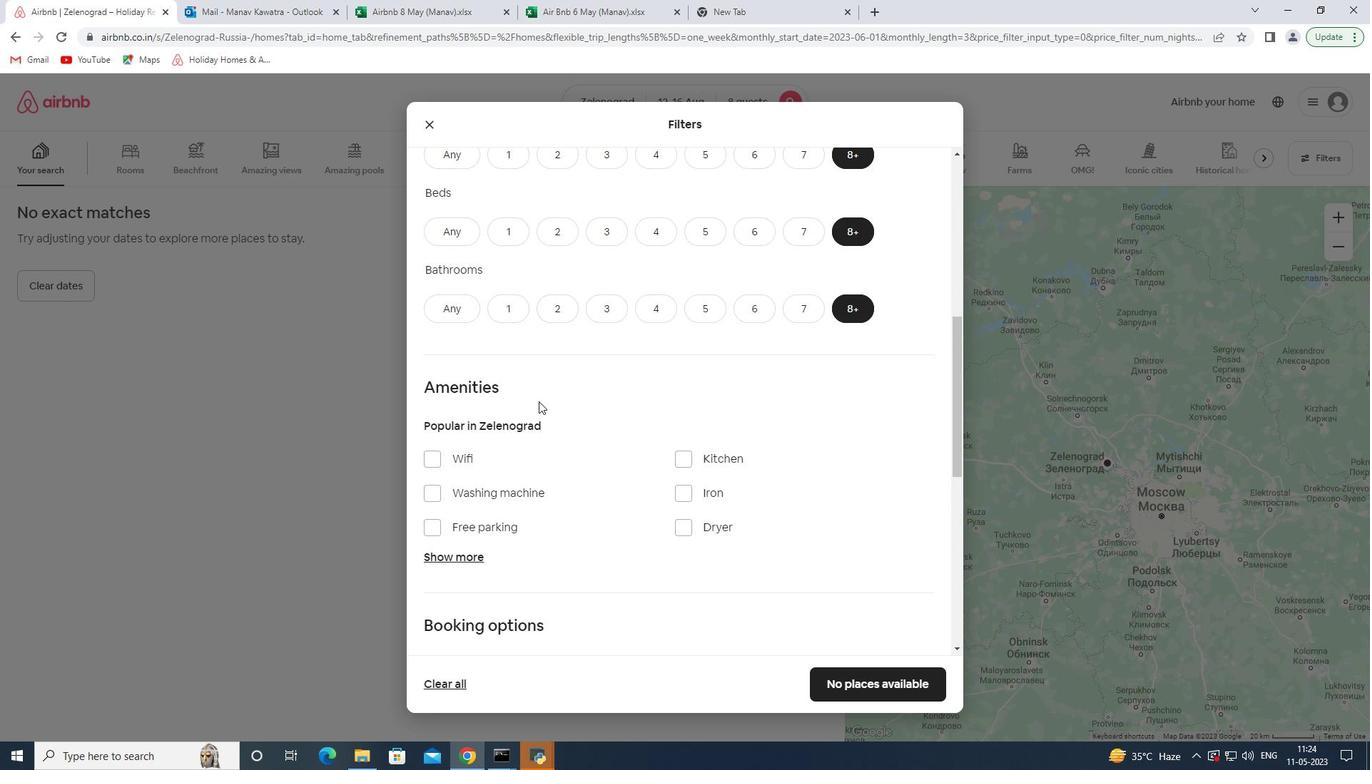 
Action: Mouse scrolled (554, 421) with delta (0, 0)
Screenshot: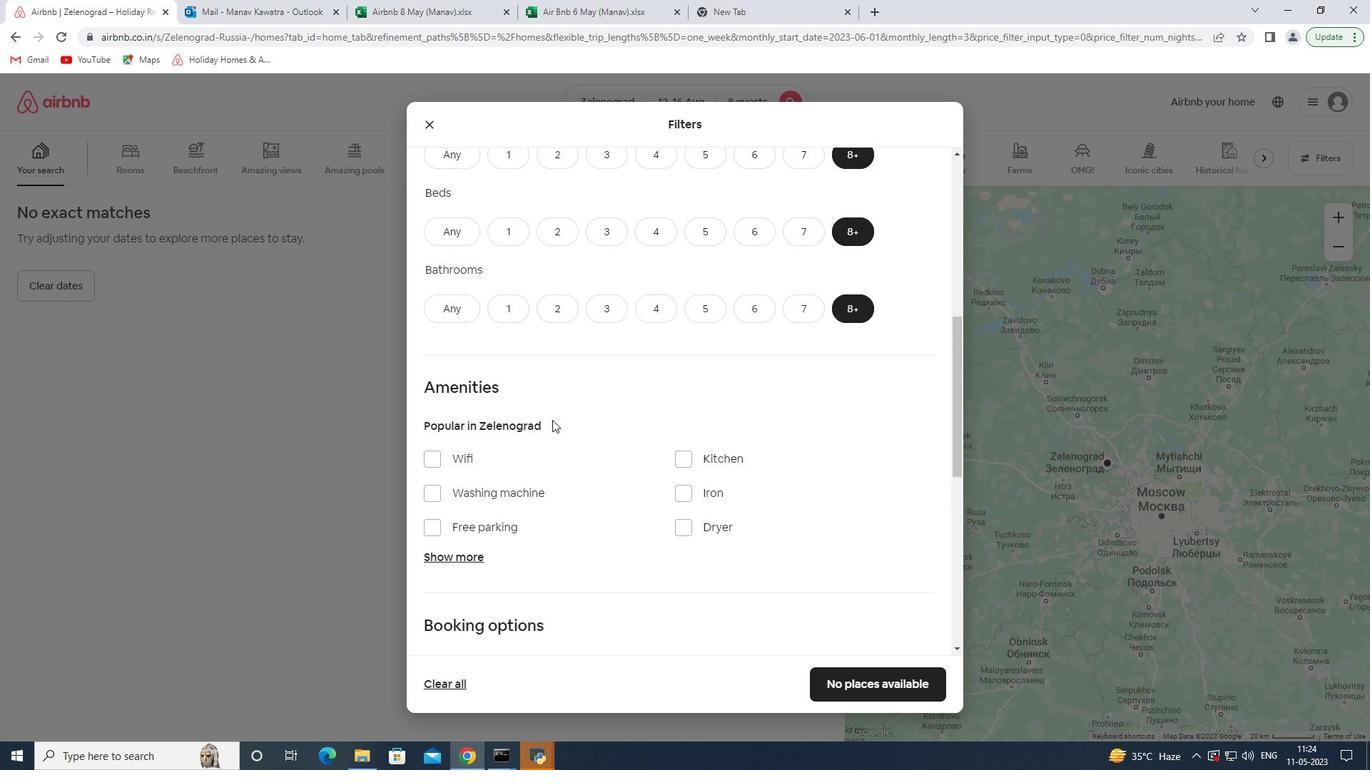 
Action: Mouse scrolled (554, 421) with delta (0, 0)
Screenshot: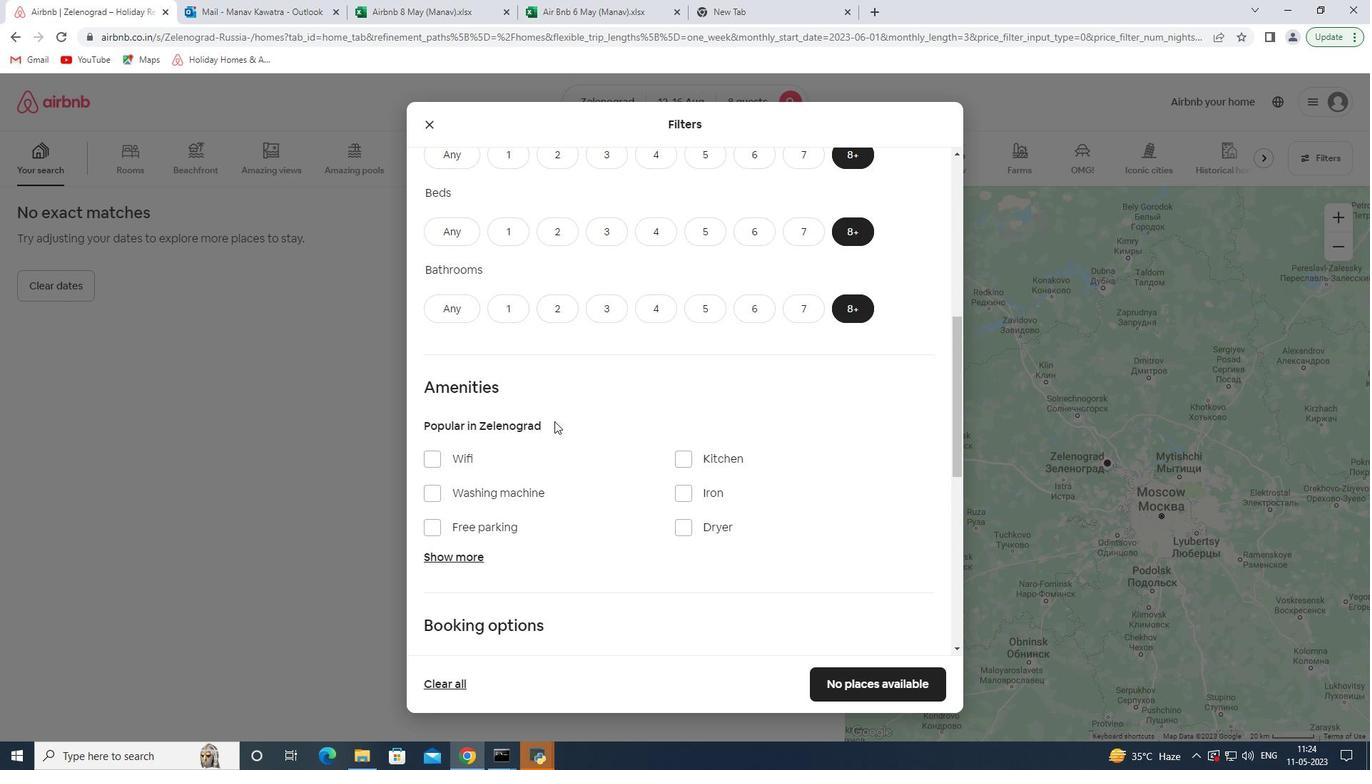 
Action: Mouse moved to (472, 343)
Screenshot: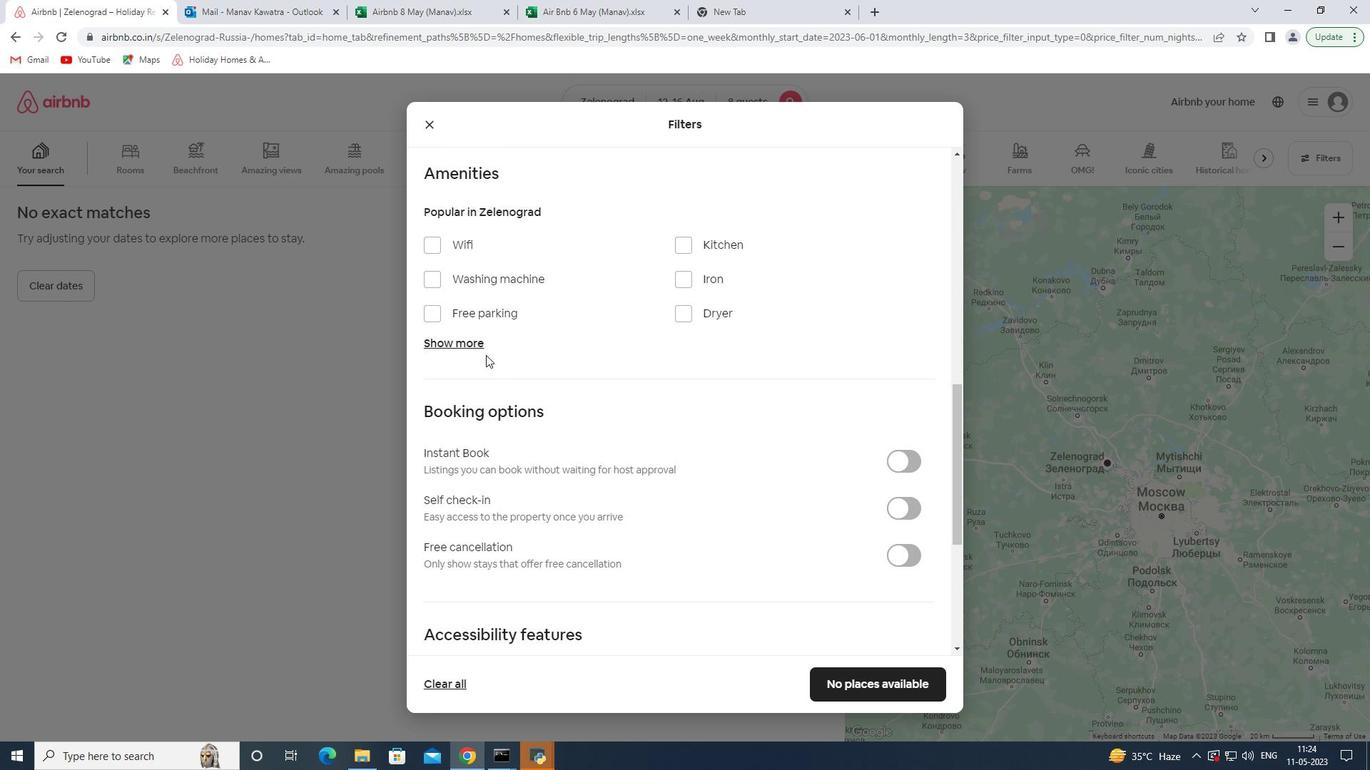 
Action: Mouse pressed left at (472, 343)
Screenshot: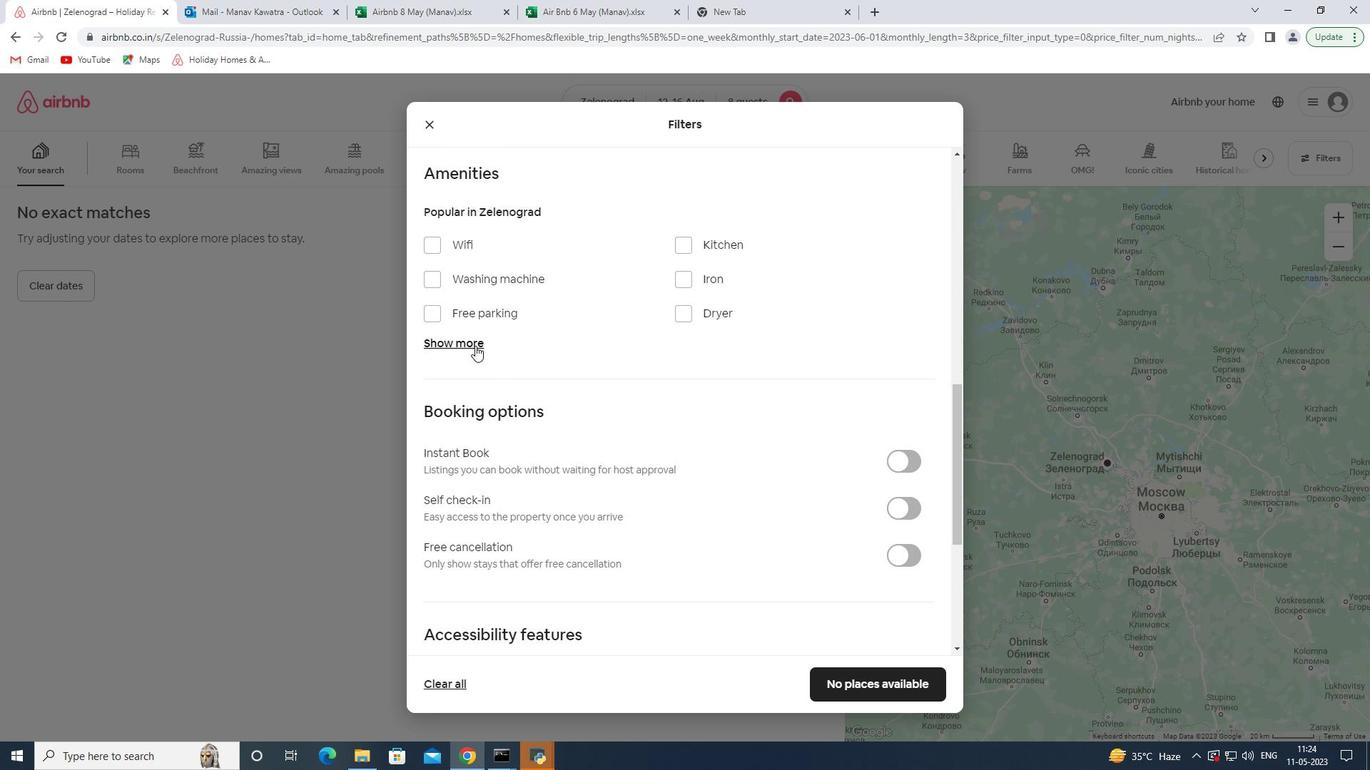 
Action: Mouse moved to (458, 239)
Screenshot: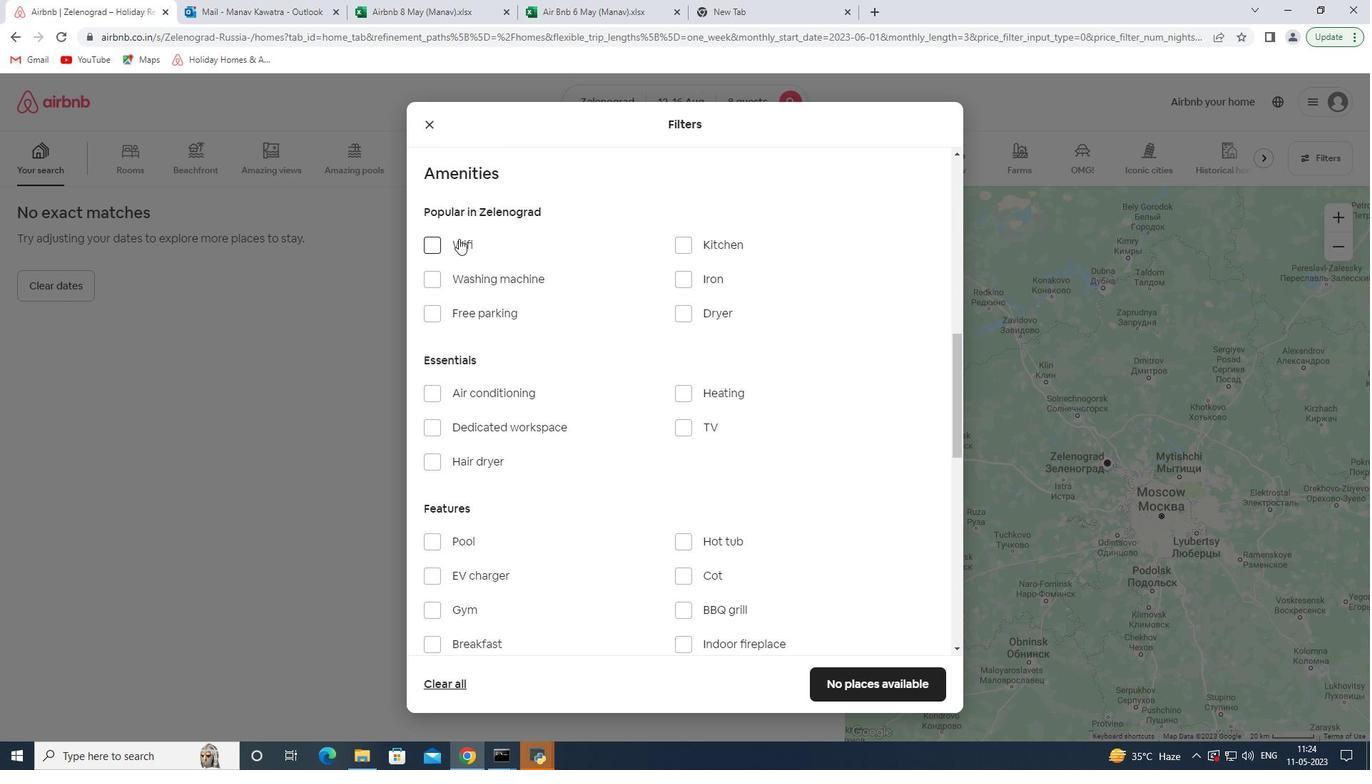 
Action: Mouse pressed left at (458, 239)
Screenshot: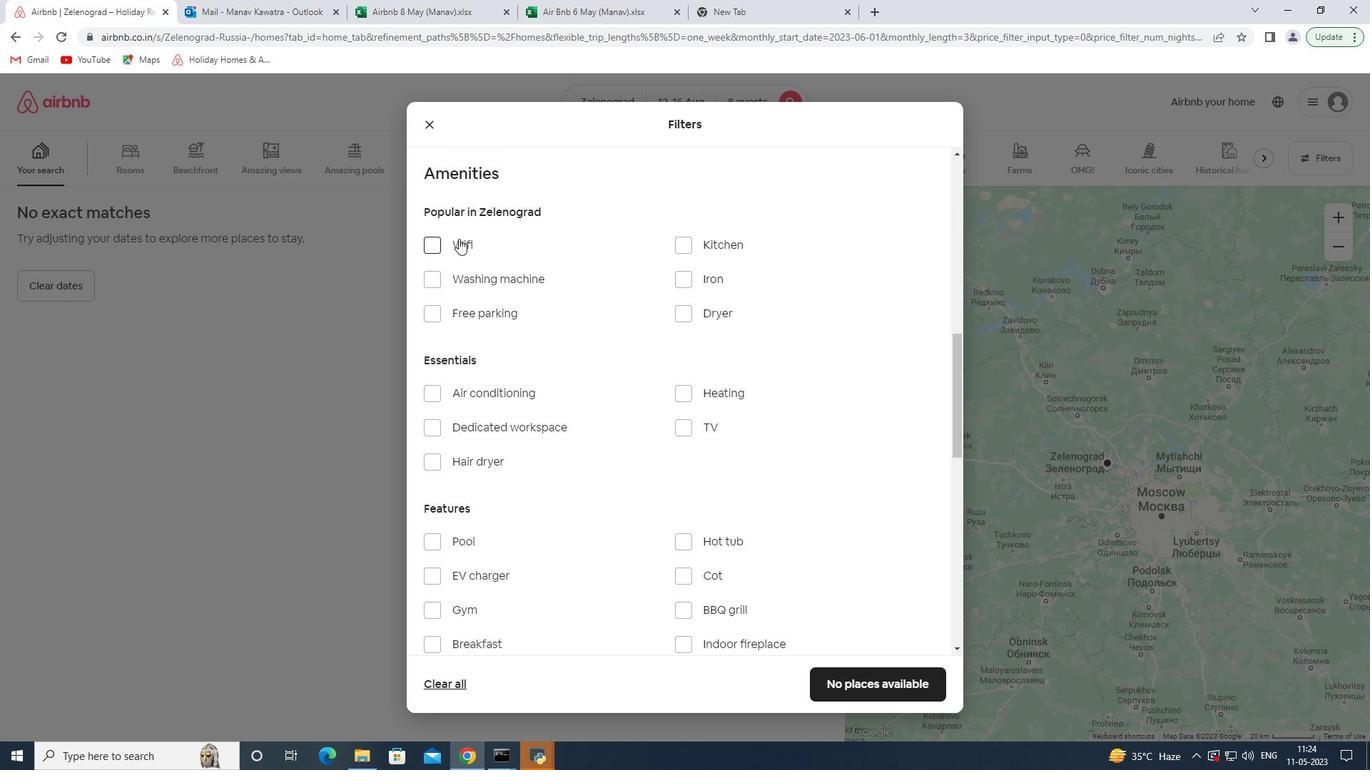 
Action: Mouse moved to (492, 310)
Screenshot: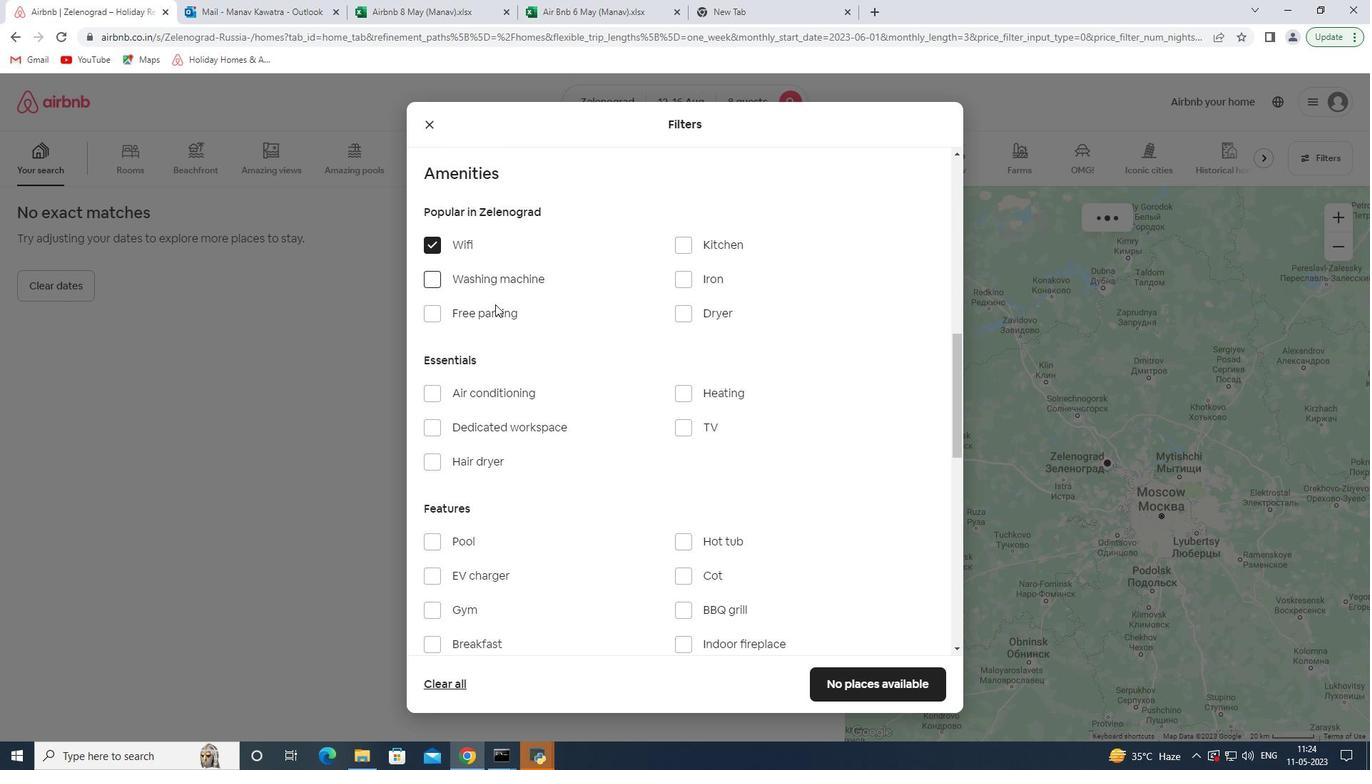 
Action: Mouse pressed left at (492, 310)
Screenshot: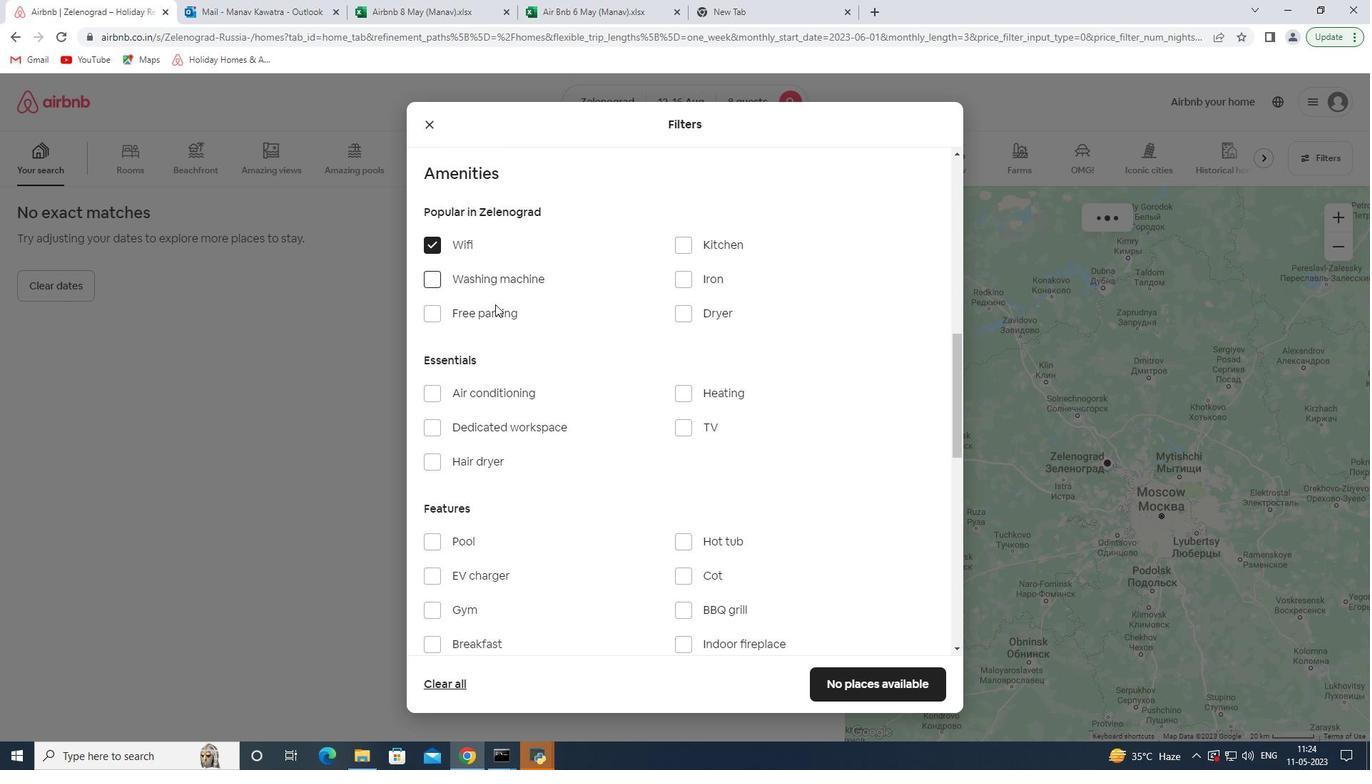 
Action: Mouse moved to (684, 423)
Screenshot: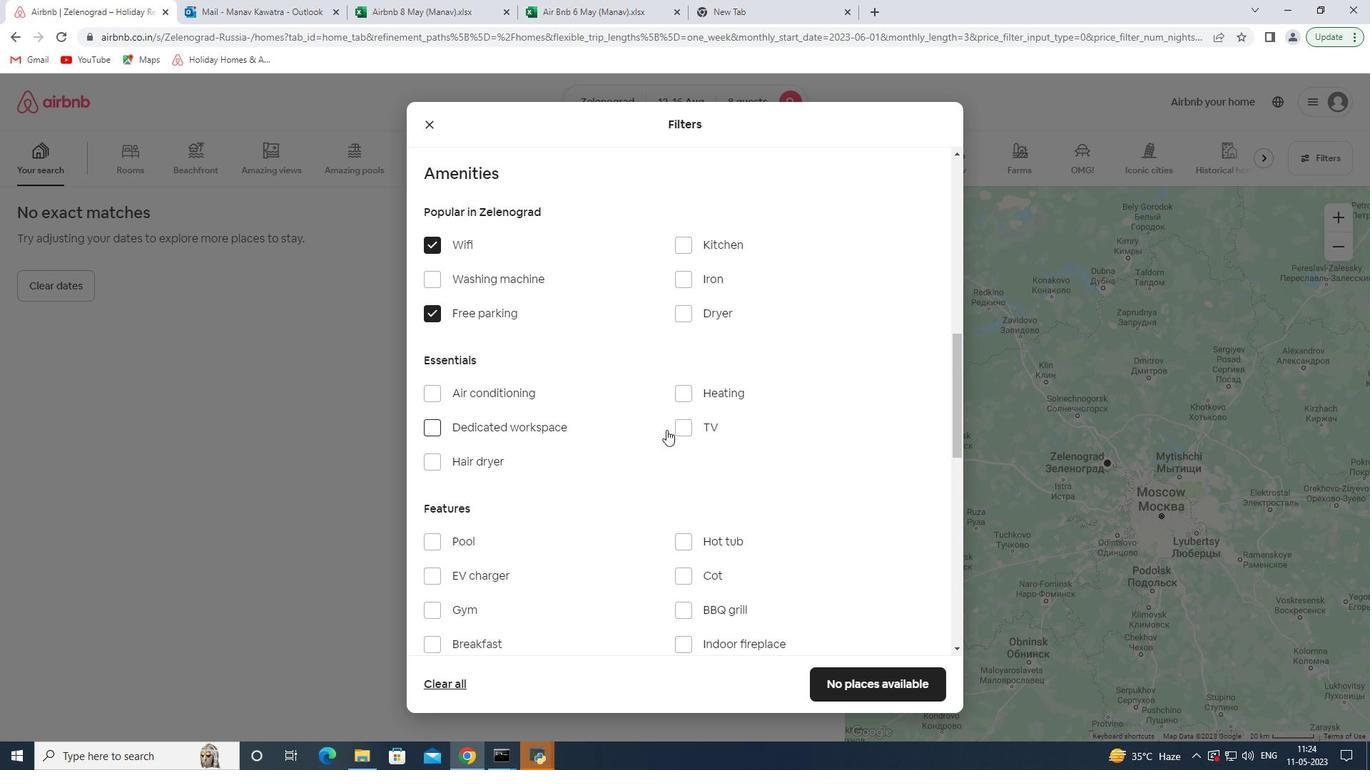 
Action: Mouse pressed left at (684, 423)
Screenshot: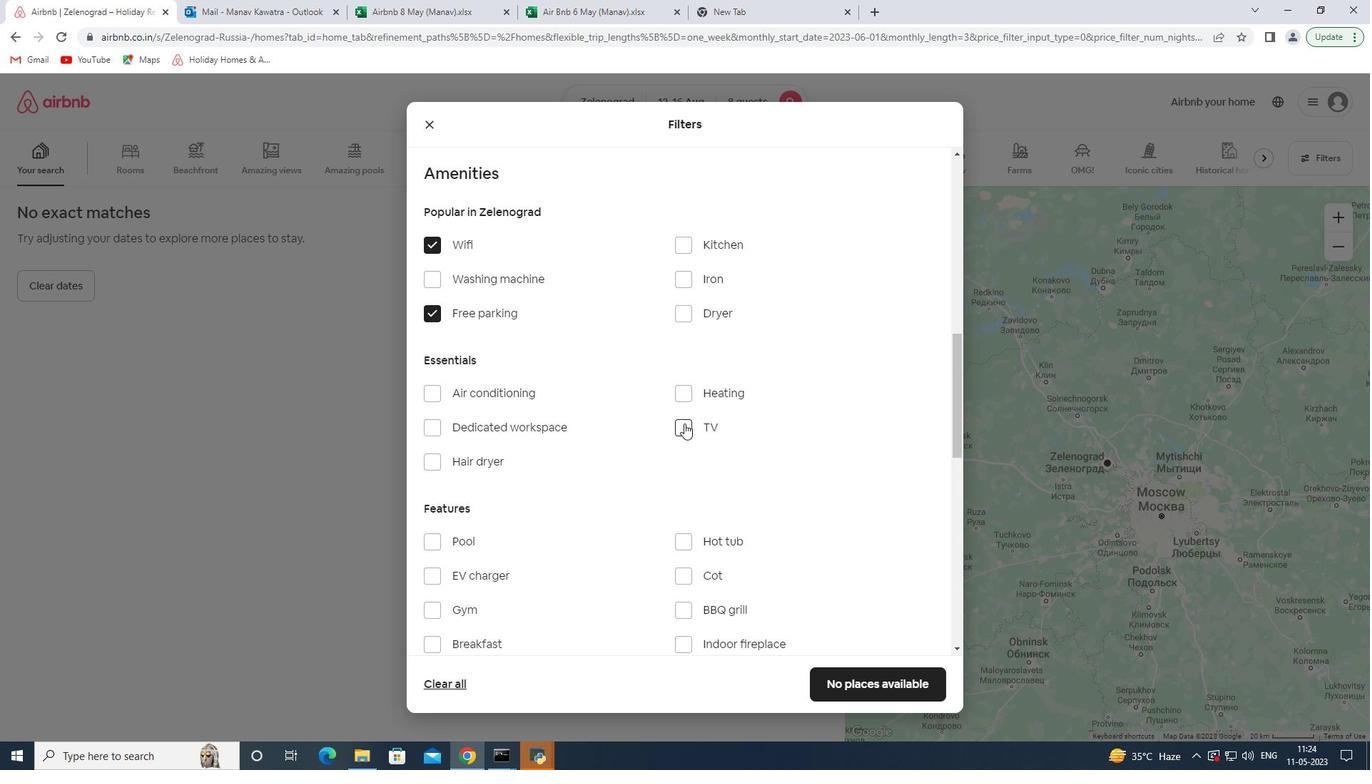 
Action: Mouse moved to (578, 461)
Screenshot: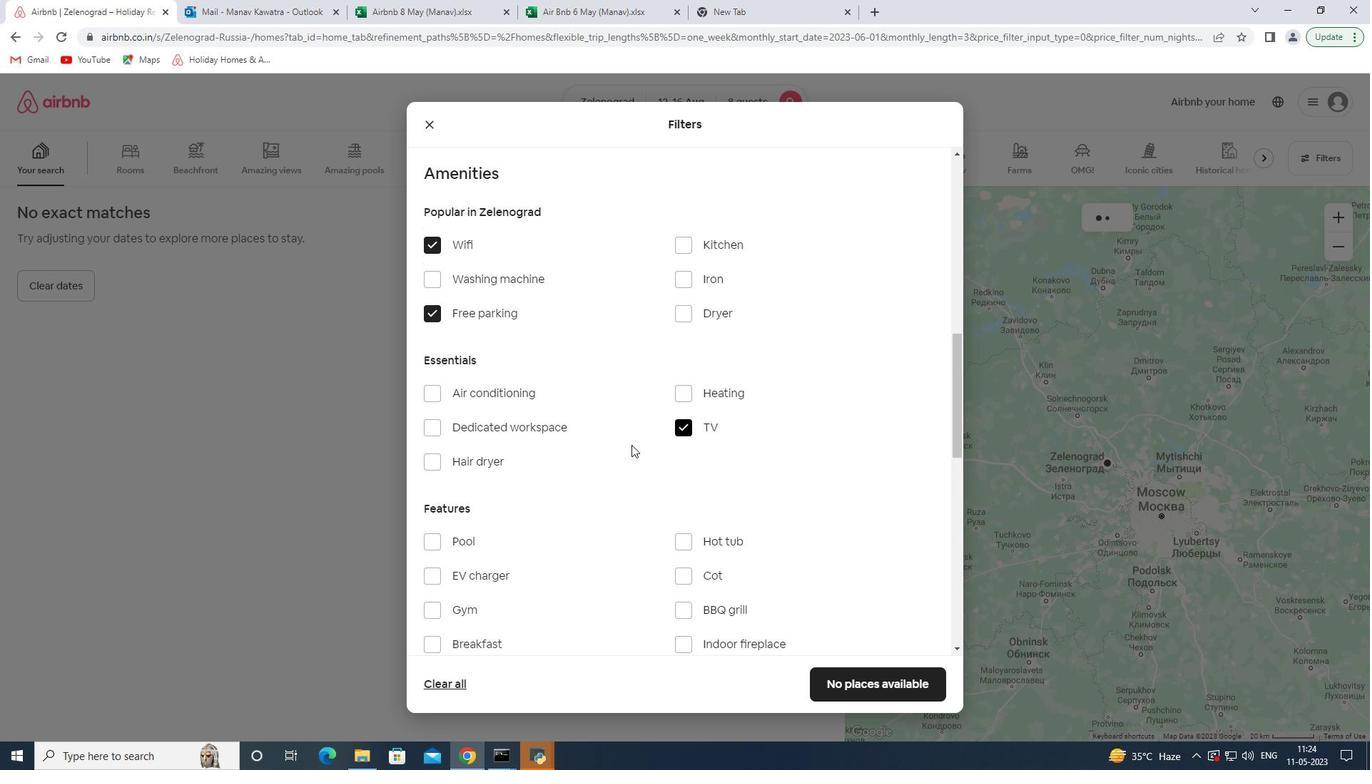 
Action: Mouse scrolled (578, 461) with delta (0, 0)
Screenshot: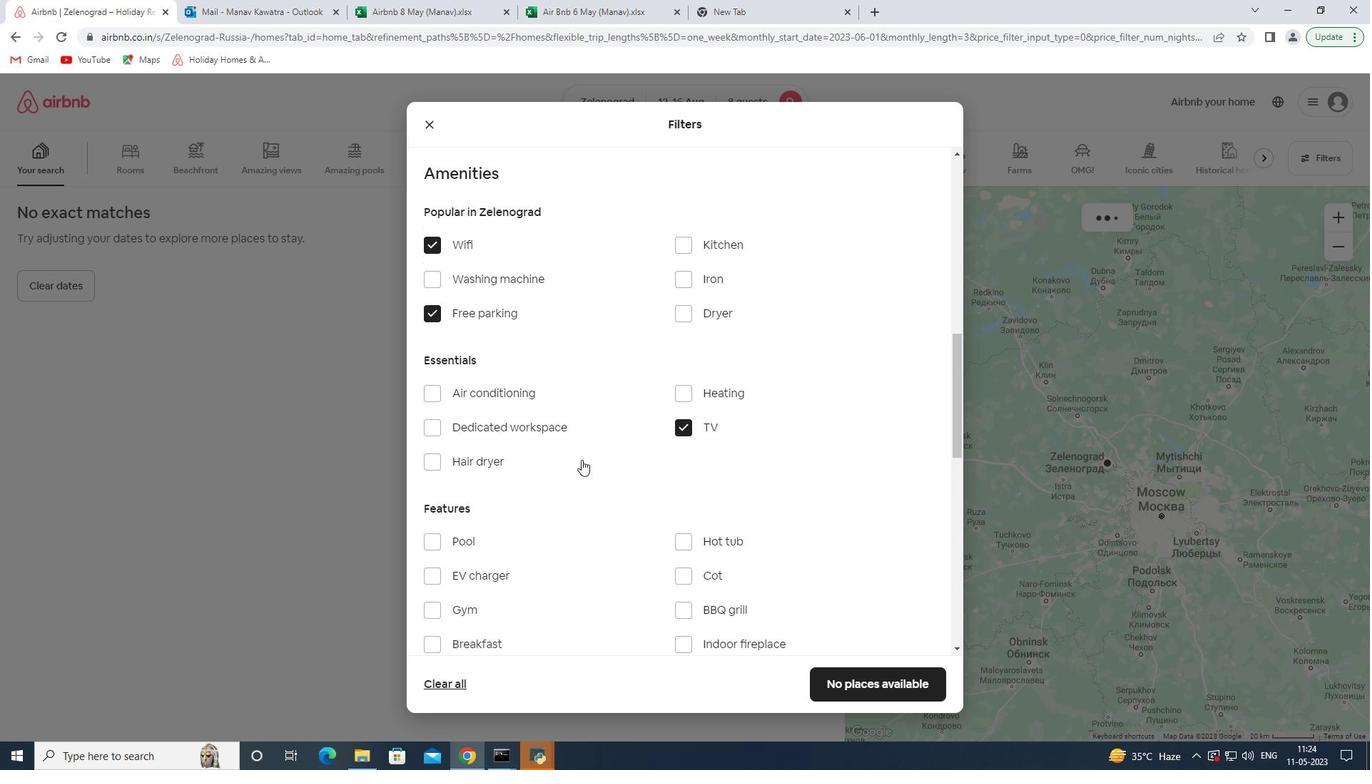 
Action: Mouse scrolled (578, 461) with delta (0, 0)
Screenshot: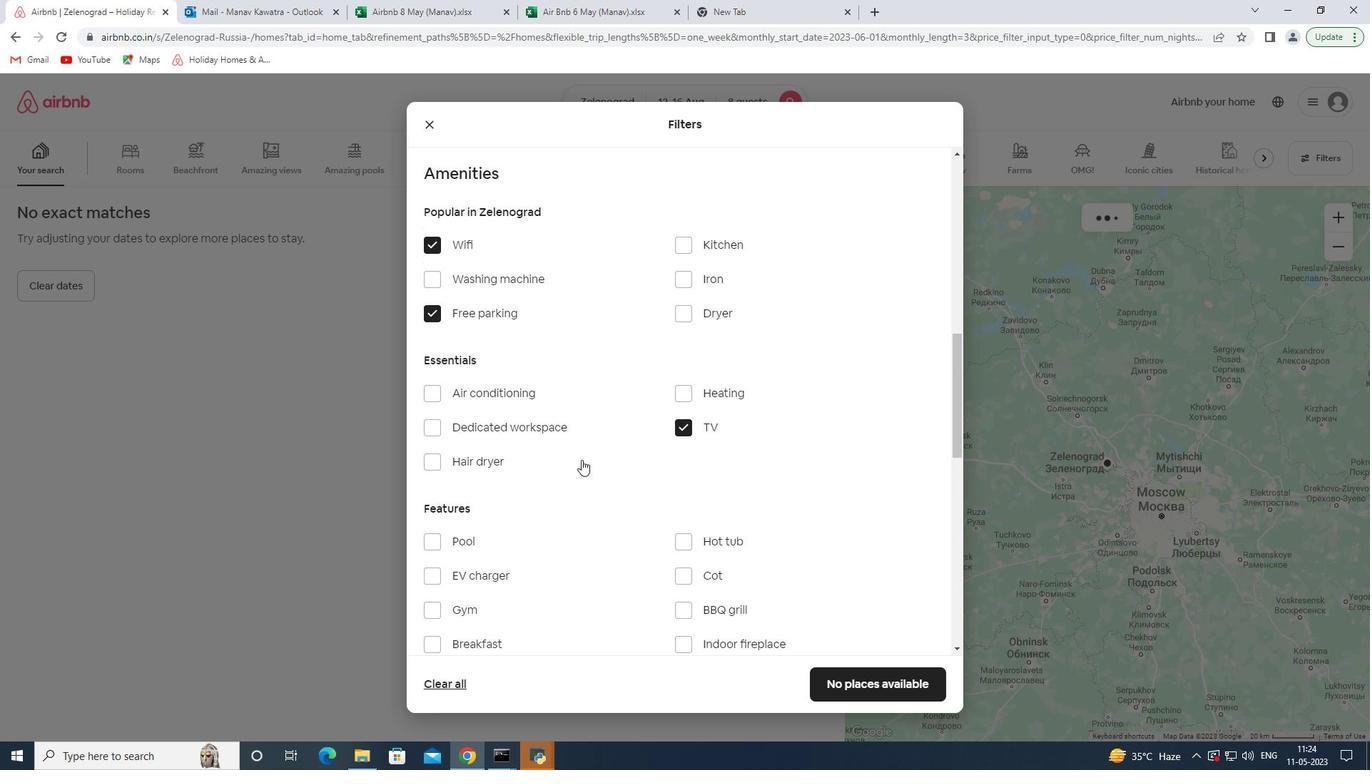 
Action: Mouse moved to (578, 461)
Screenshot: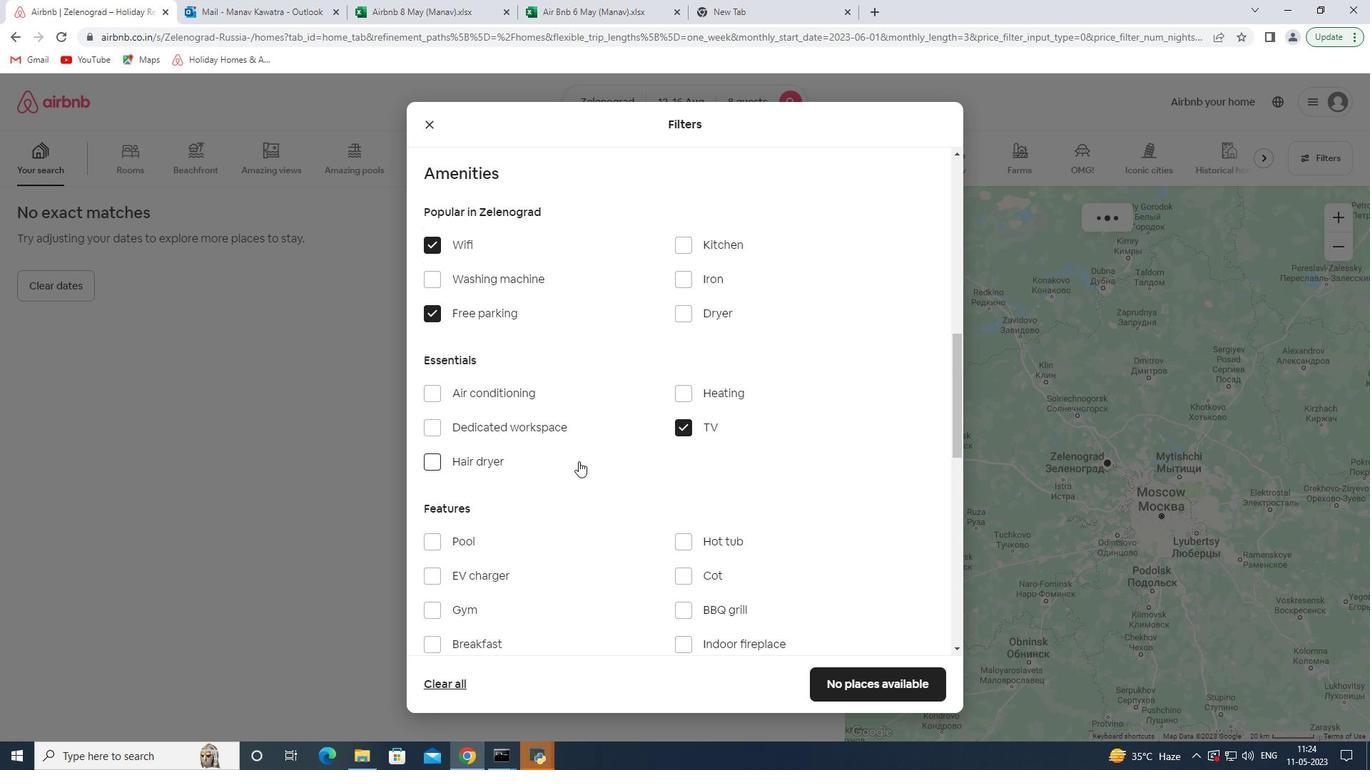 
Action: Mouse scrolled (578, 461) with delta (0, 0)
Screenshot: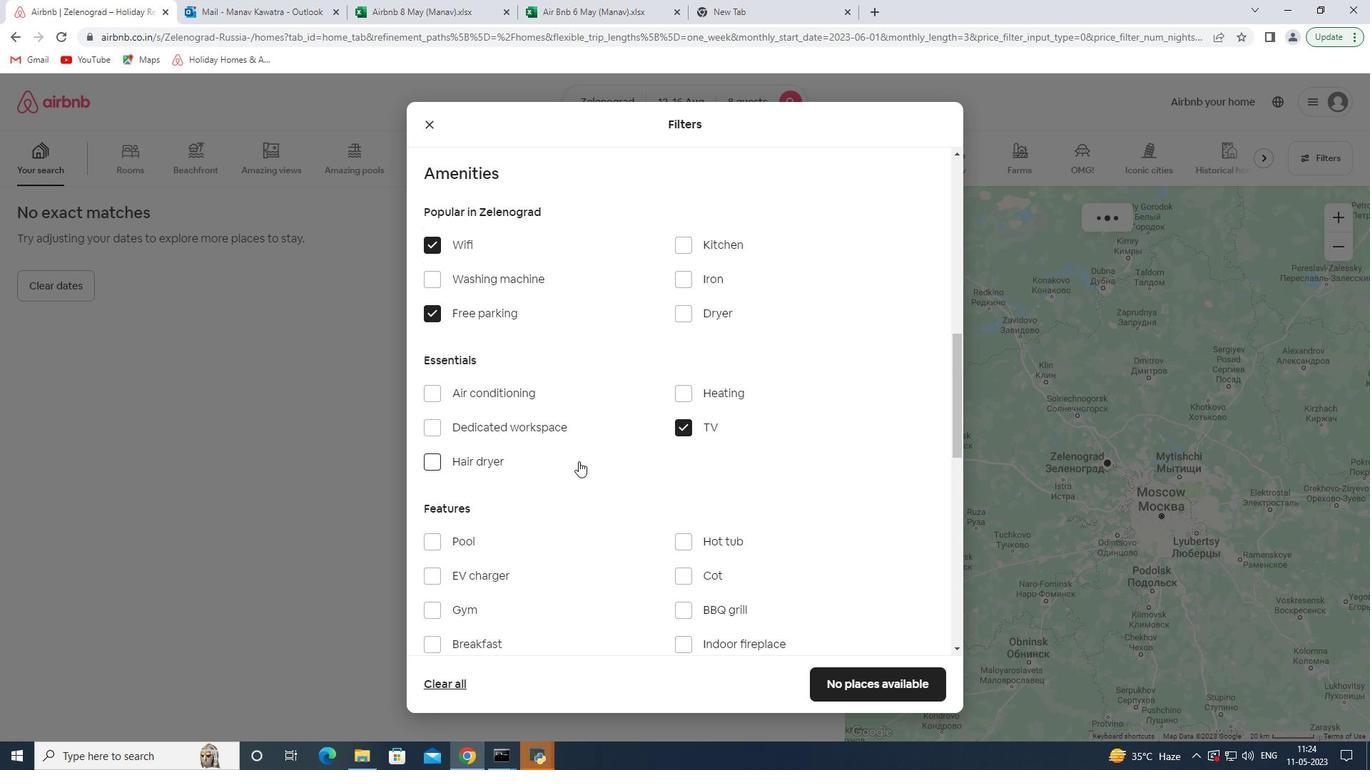 
Action: Mouse scrolled (578, 461) with delta (0, 0)
Screenshot: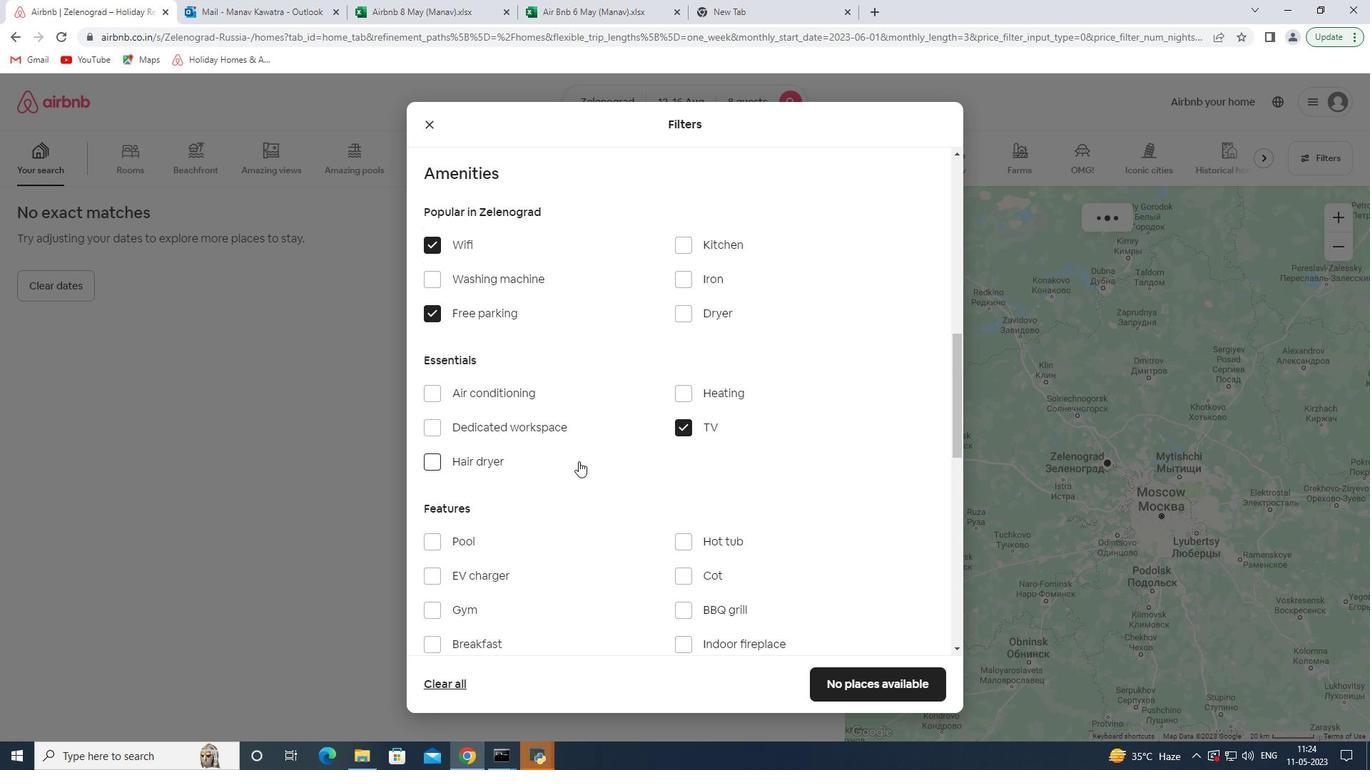 
Action: Mouse moved to (470, 319)
Screenshot: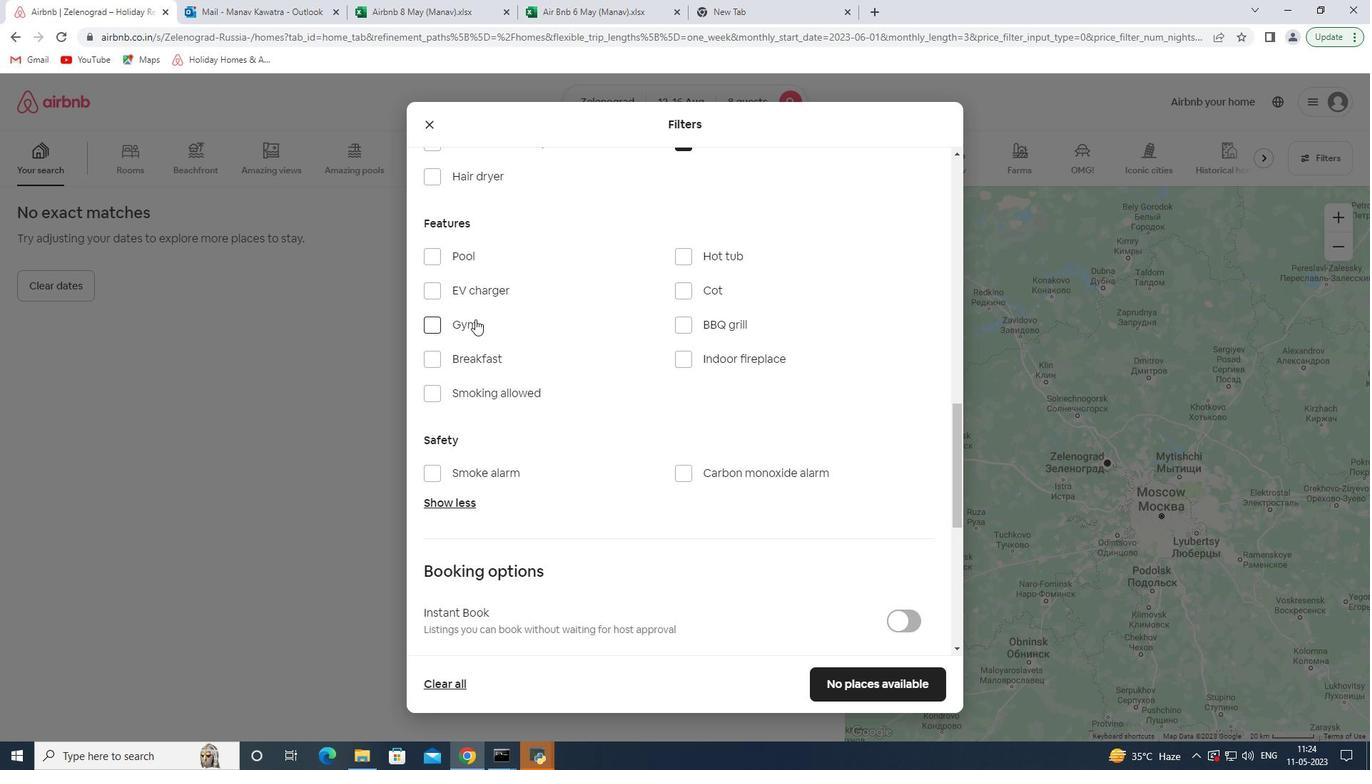 
Action: Mouse pressed left at (470, 319)
Screenshot: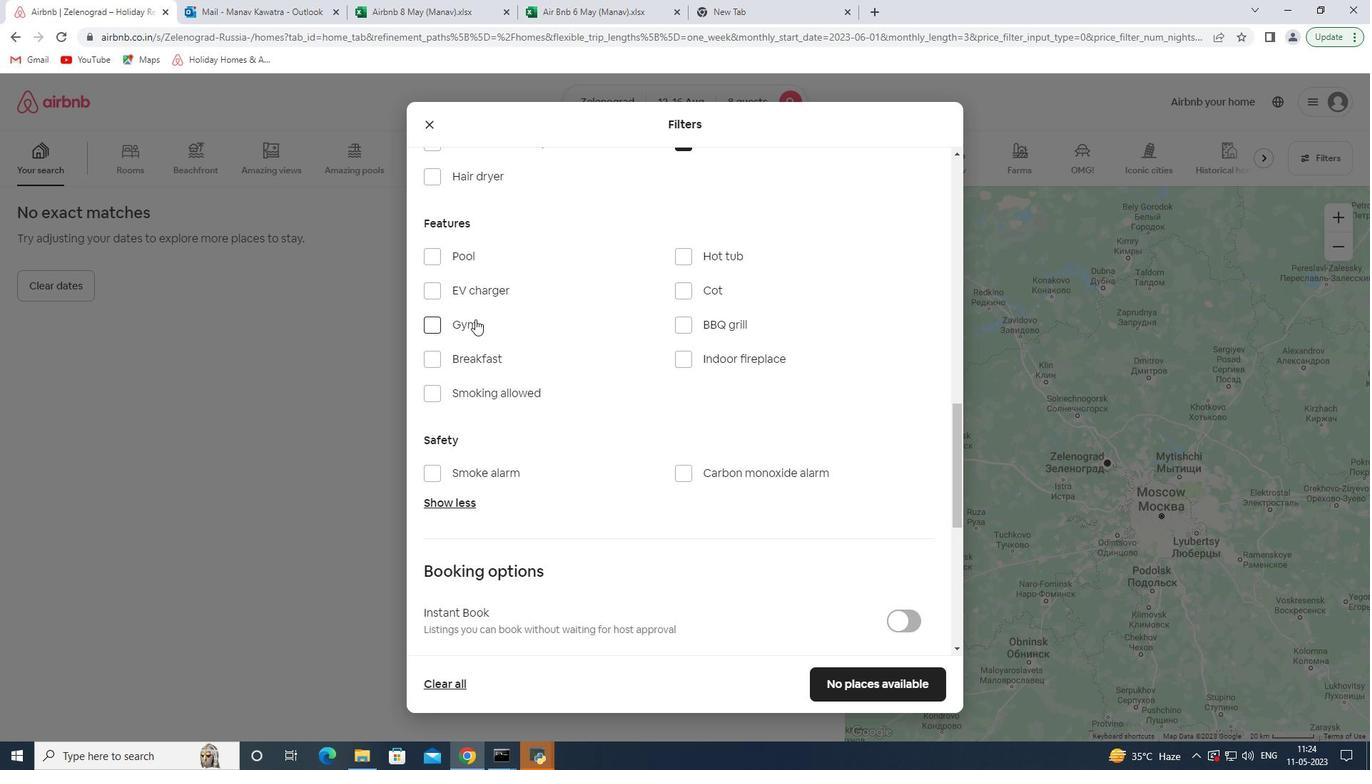 
Action: Mouse moved to (475, 356)
Screenshot: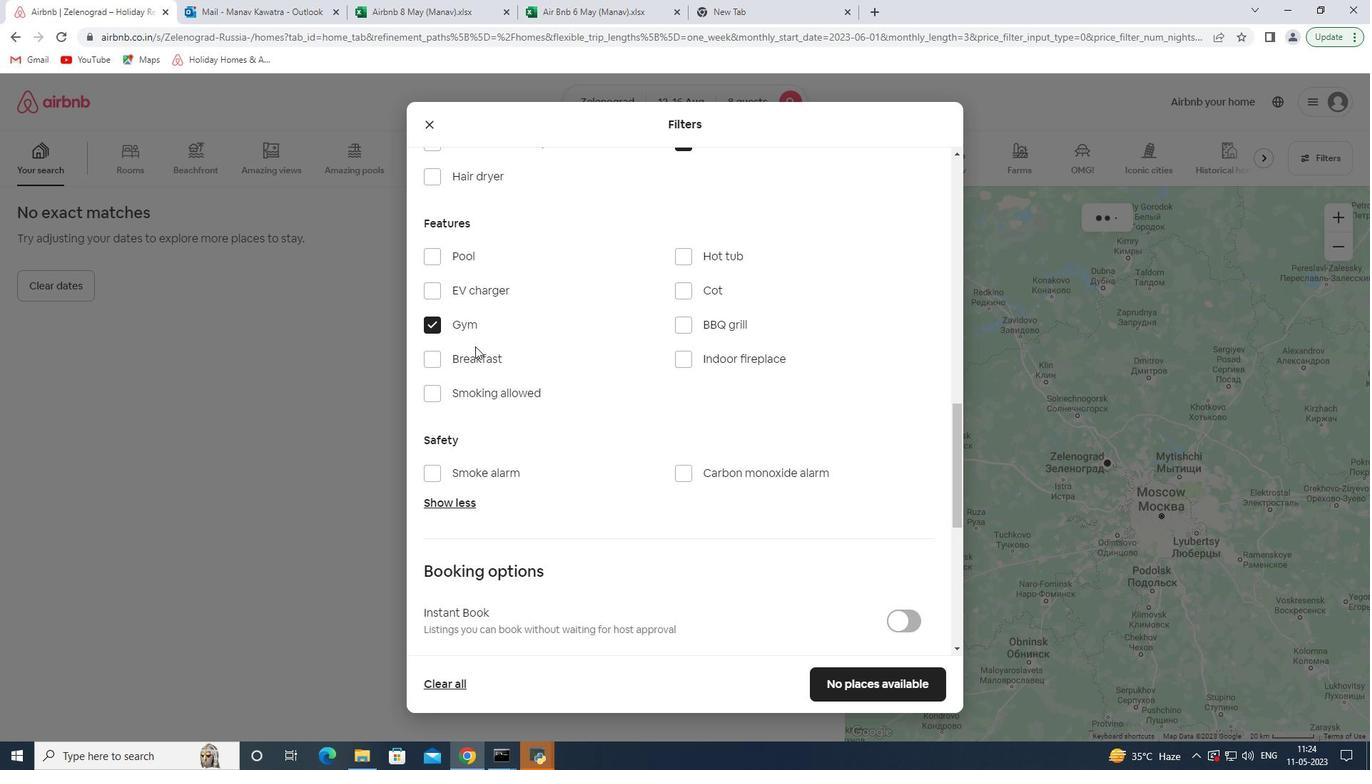 
Action: Mouse pressed left at (475, 356)
Screenshot: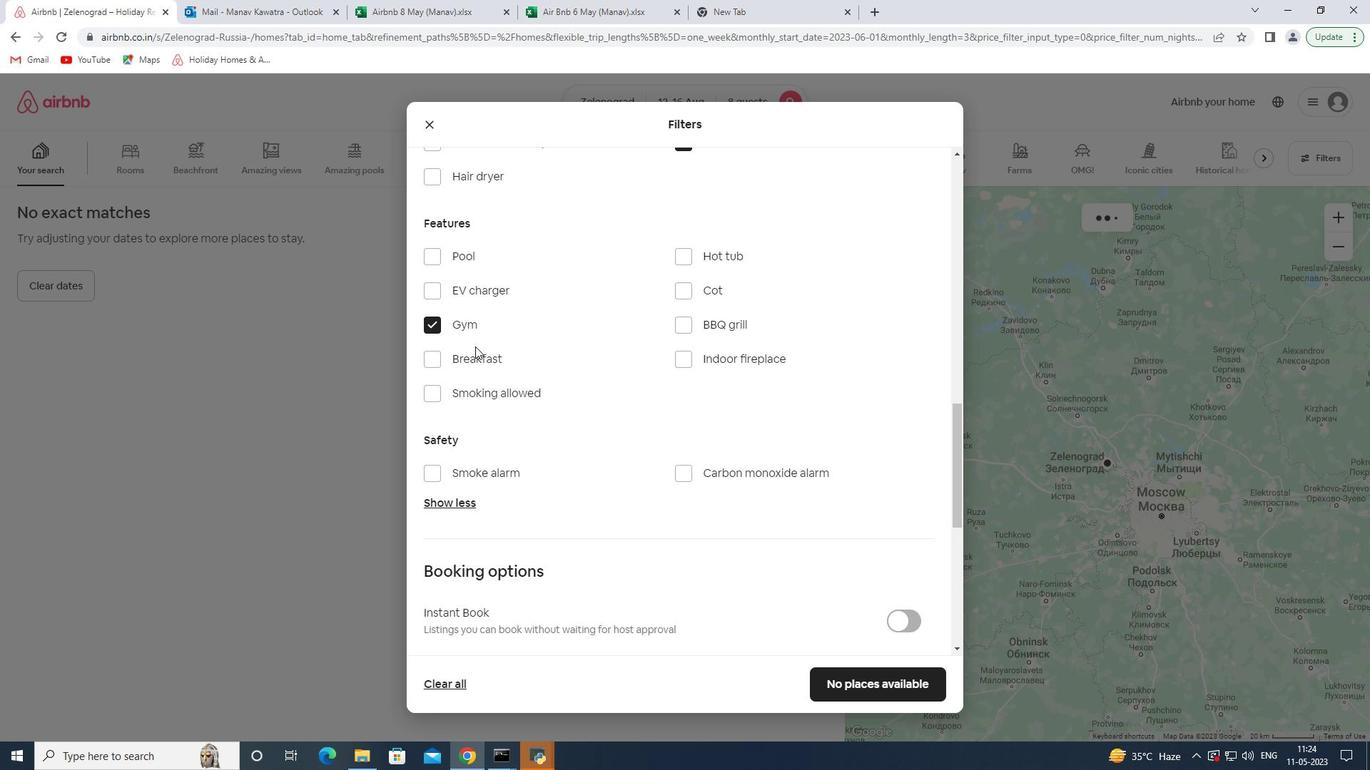 
Action: Mouse moved to (667, 394)
Screenshot: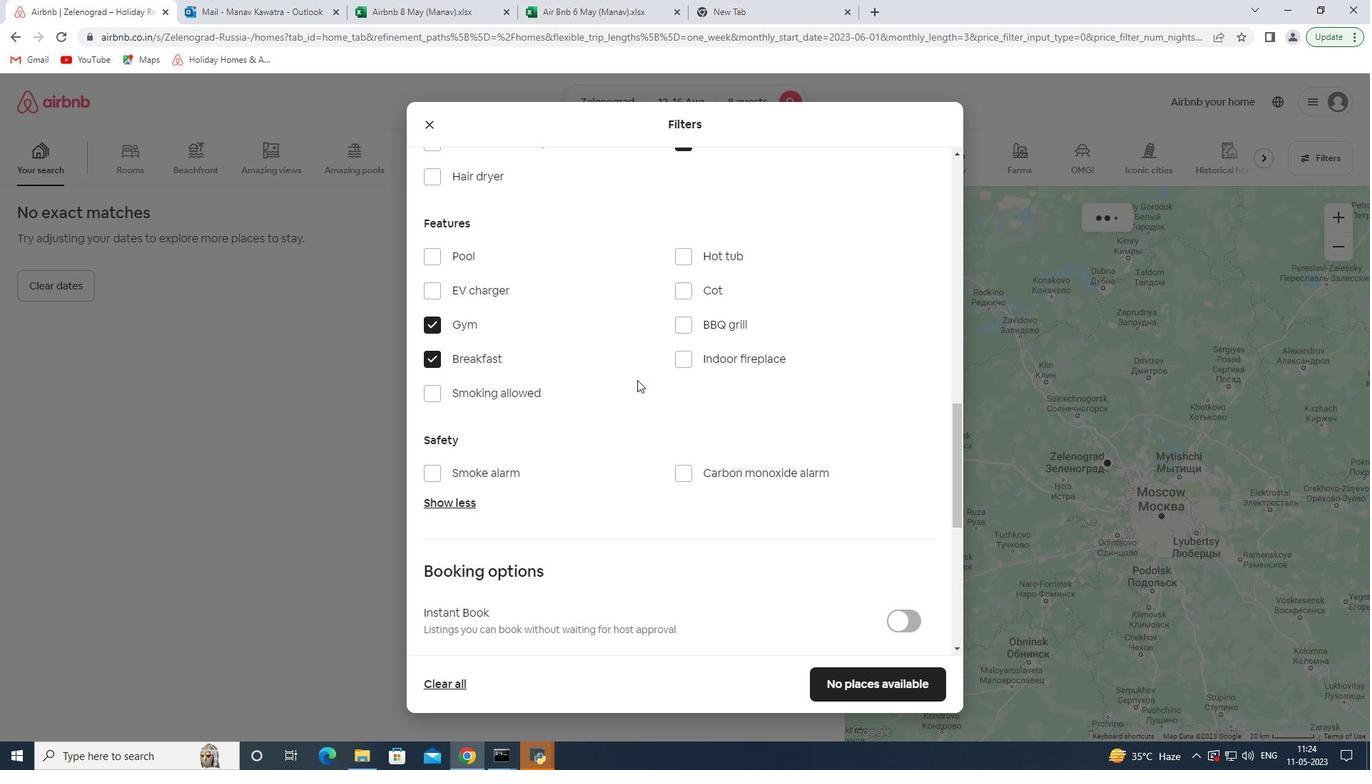 
Action: Mouse scrolled (667, 393) with delta (0, 0)
Screenshot: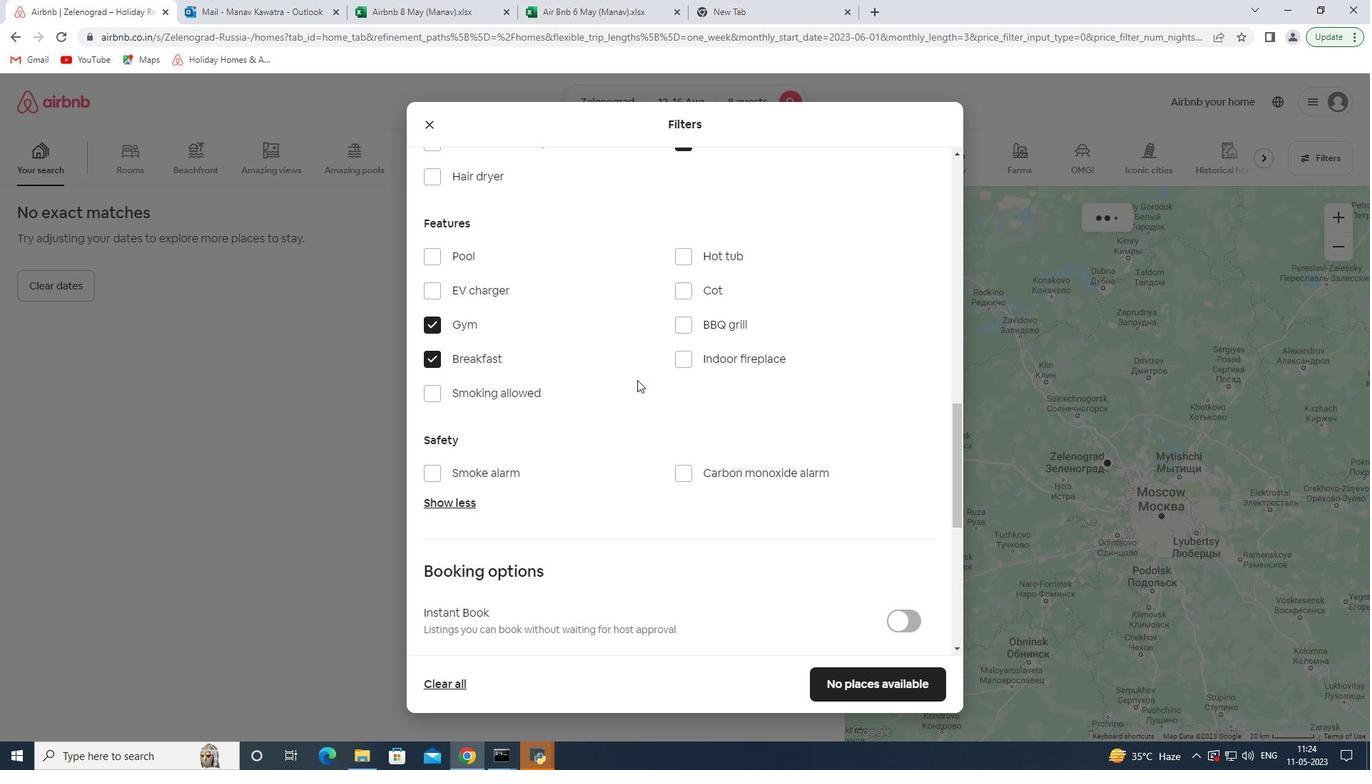 
Action: Mouse moved to (670, 397)
Screenshot: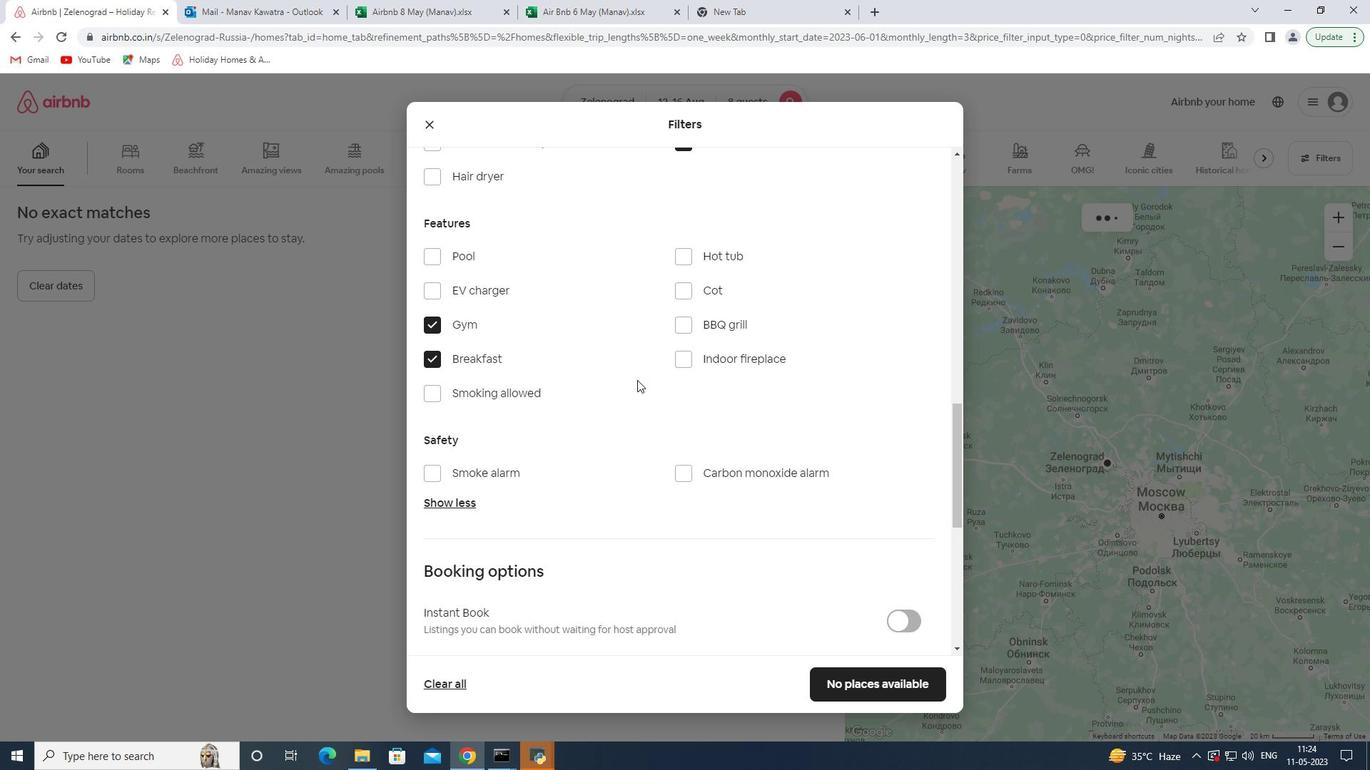 
Action: Mouse scrolled (670, 396) with delta (0, 0)
Screenshot: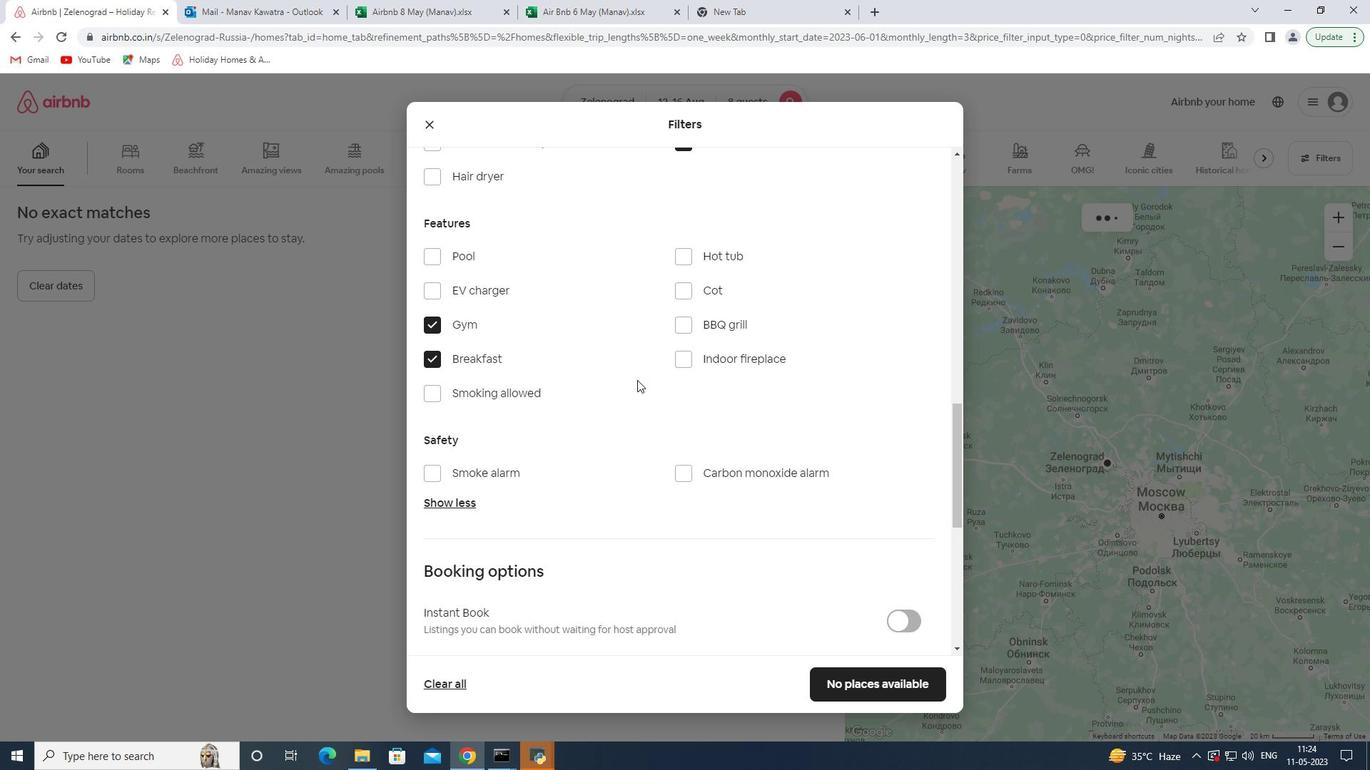 
Action: Mouse moved to (670, 398)
Screenshot: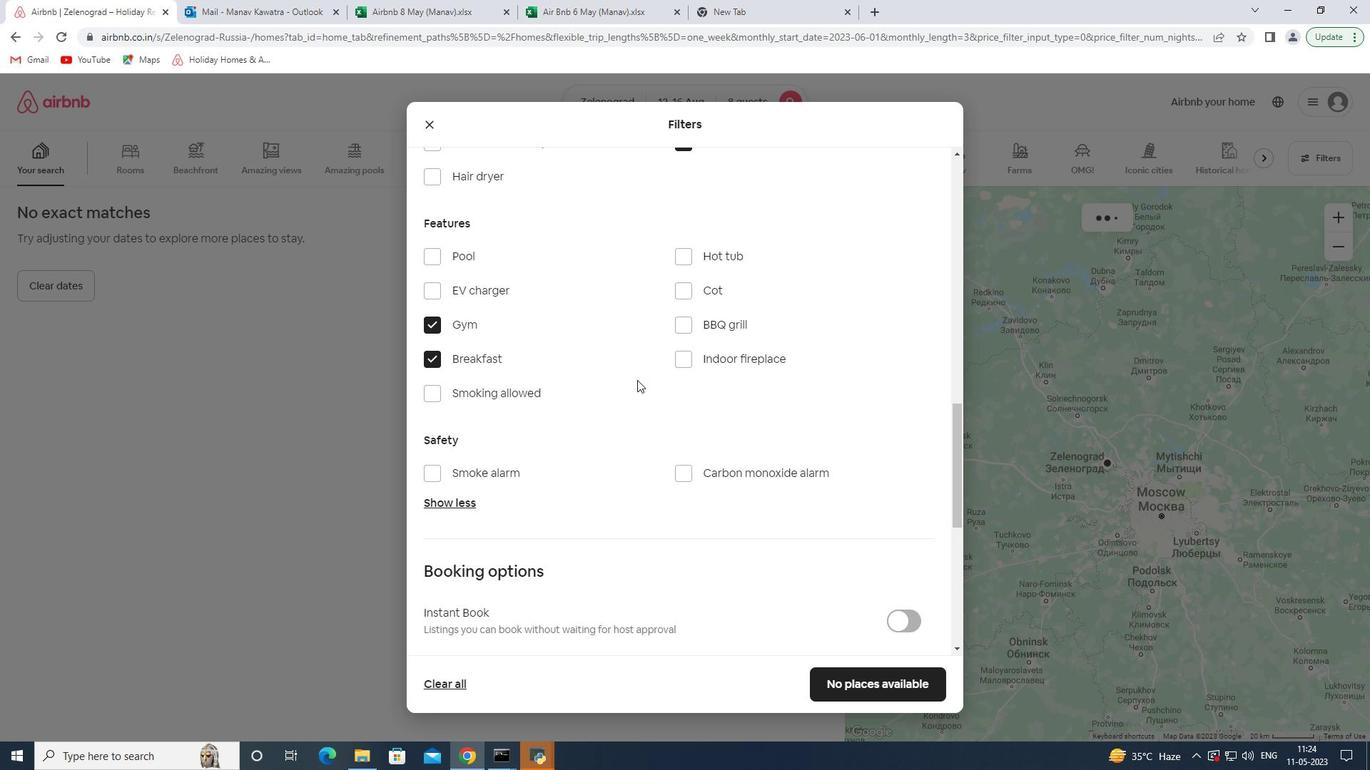 
Action: Mouse scrolled (670, 398) with delta (0, 0)
Screenshot: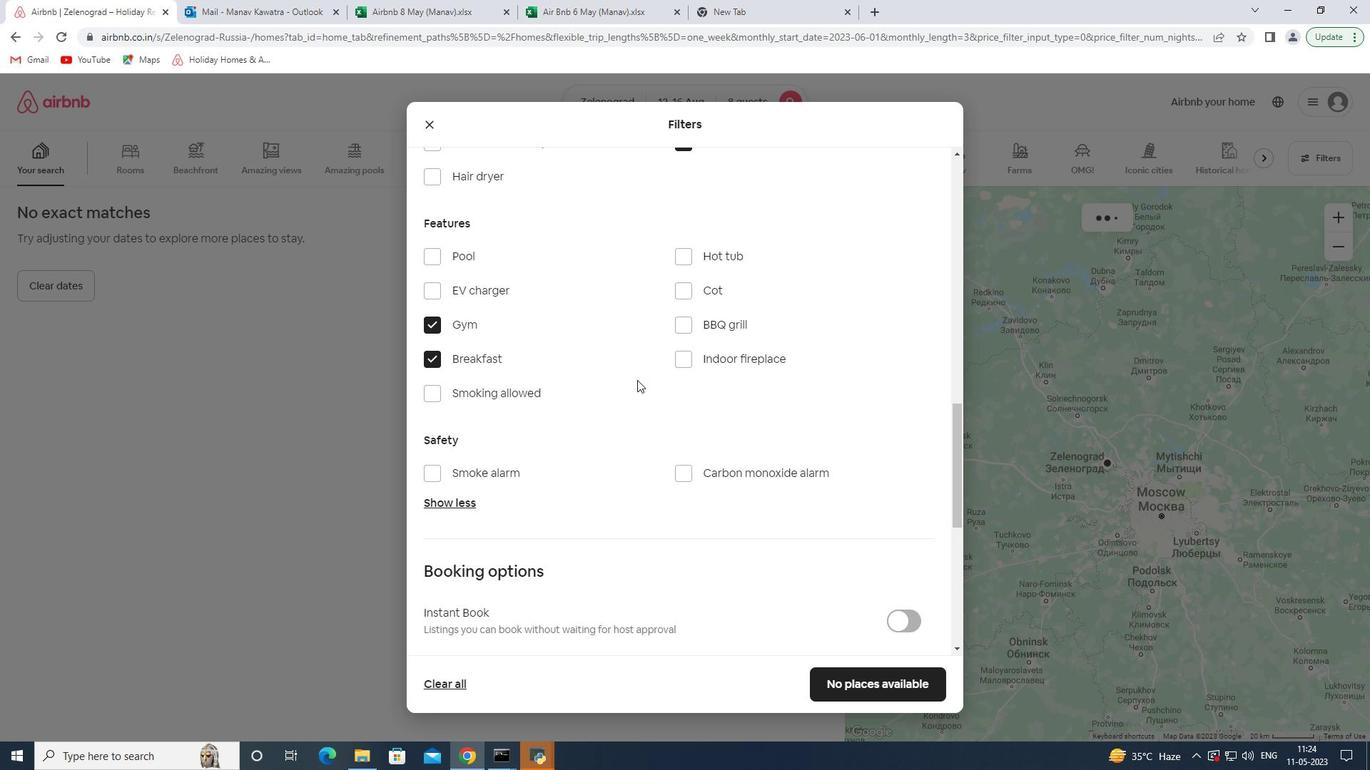 
Action: Mouse moved to (671, 399)
Screenshot: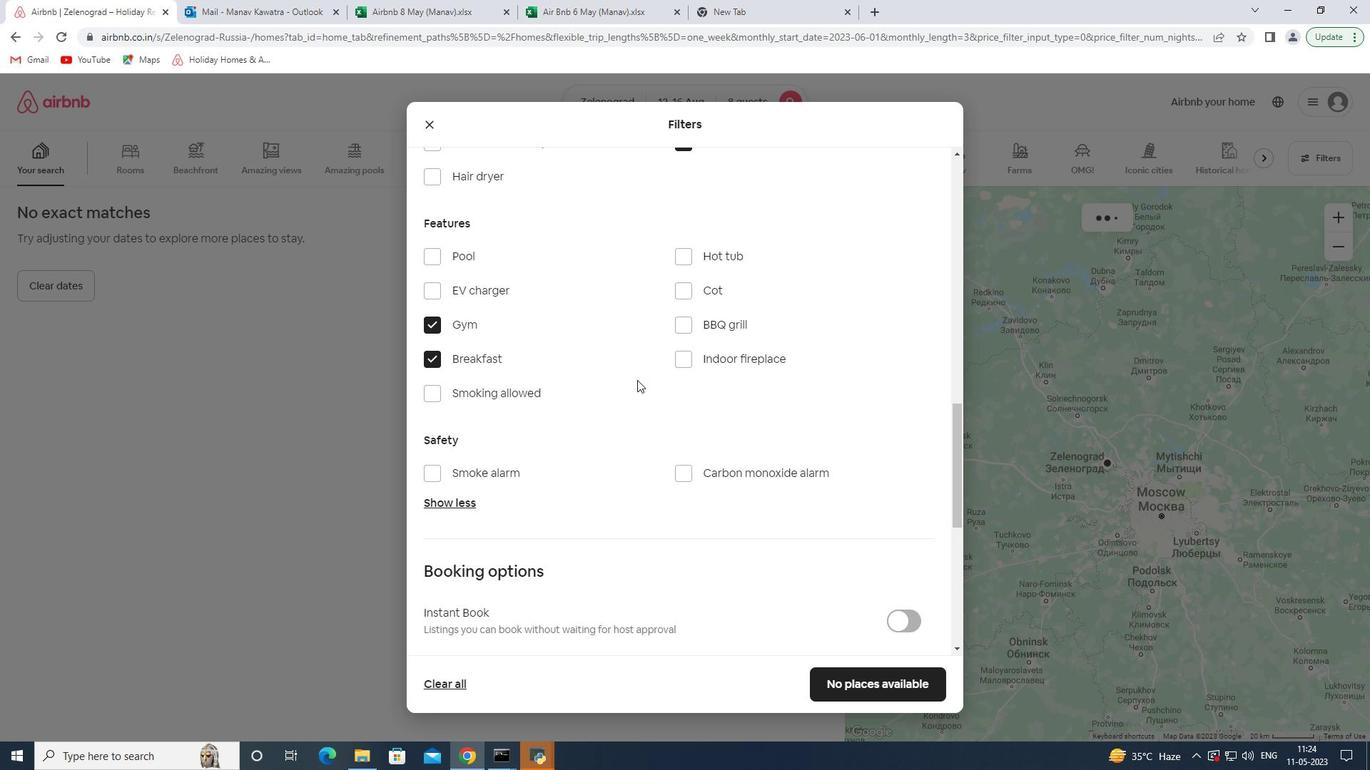
Action: Mouse scrolled (671, 398) with delta (0, 0)
Screenshot: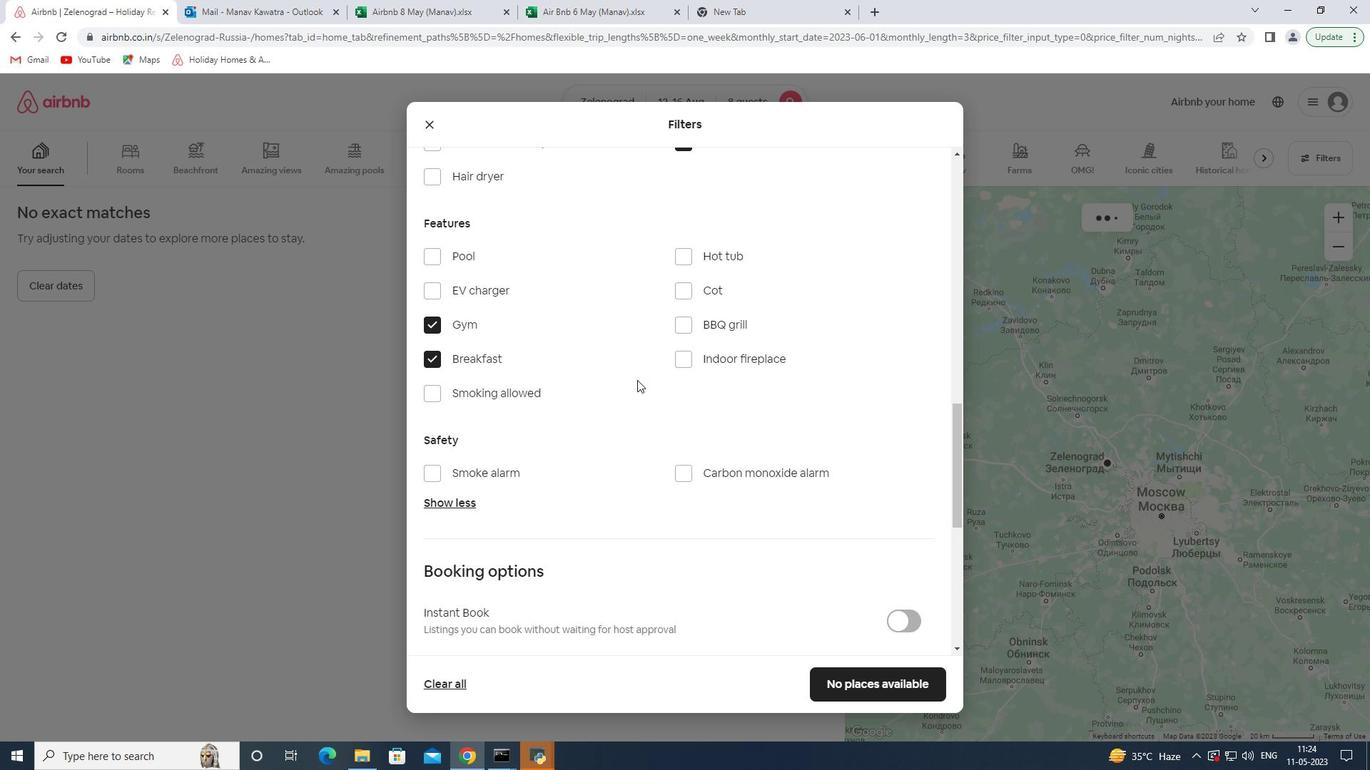 
Action: Mouse moved to (674, 402)
Screenshot: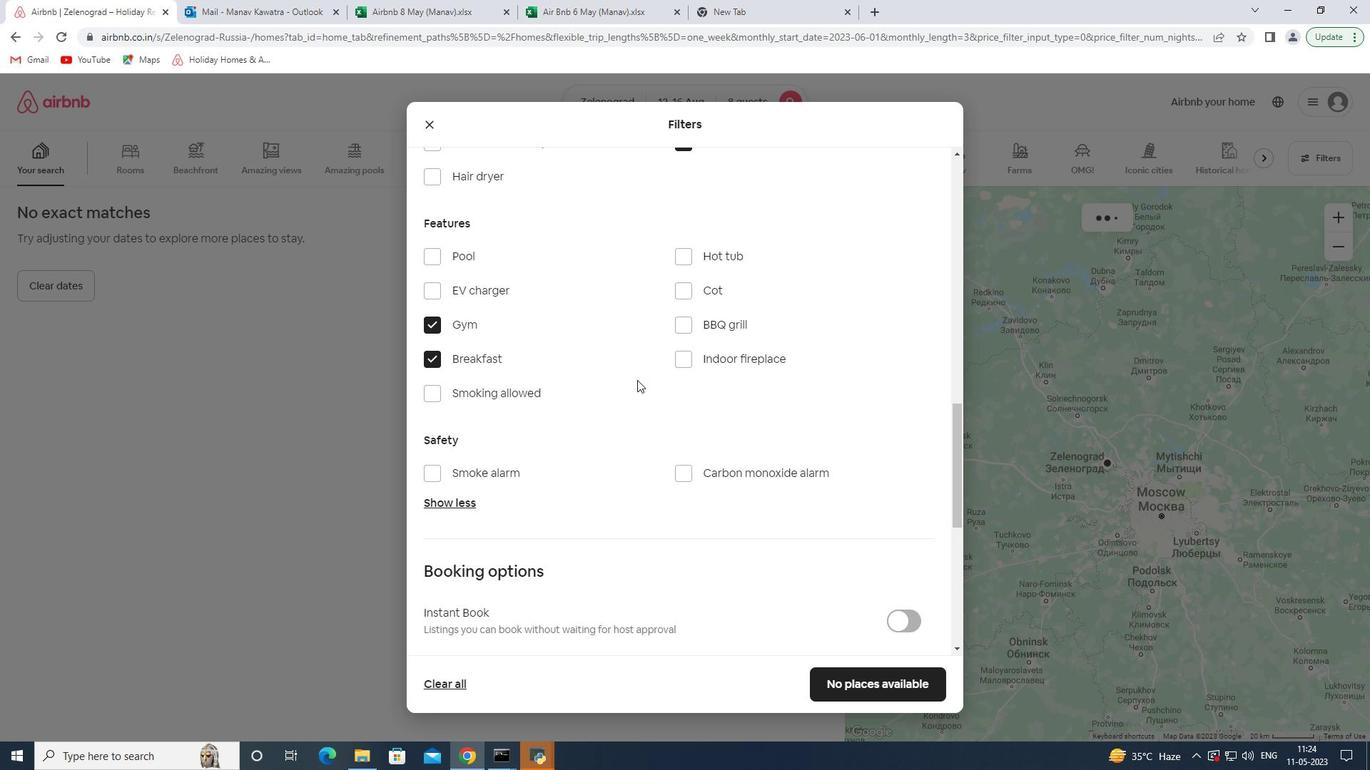 
Action: Mouse scrolled (674, 401) with delta (0, 0)
Screenshot: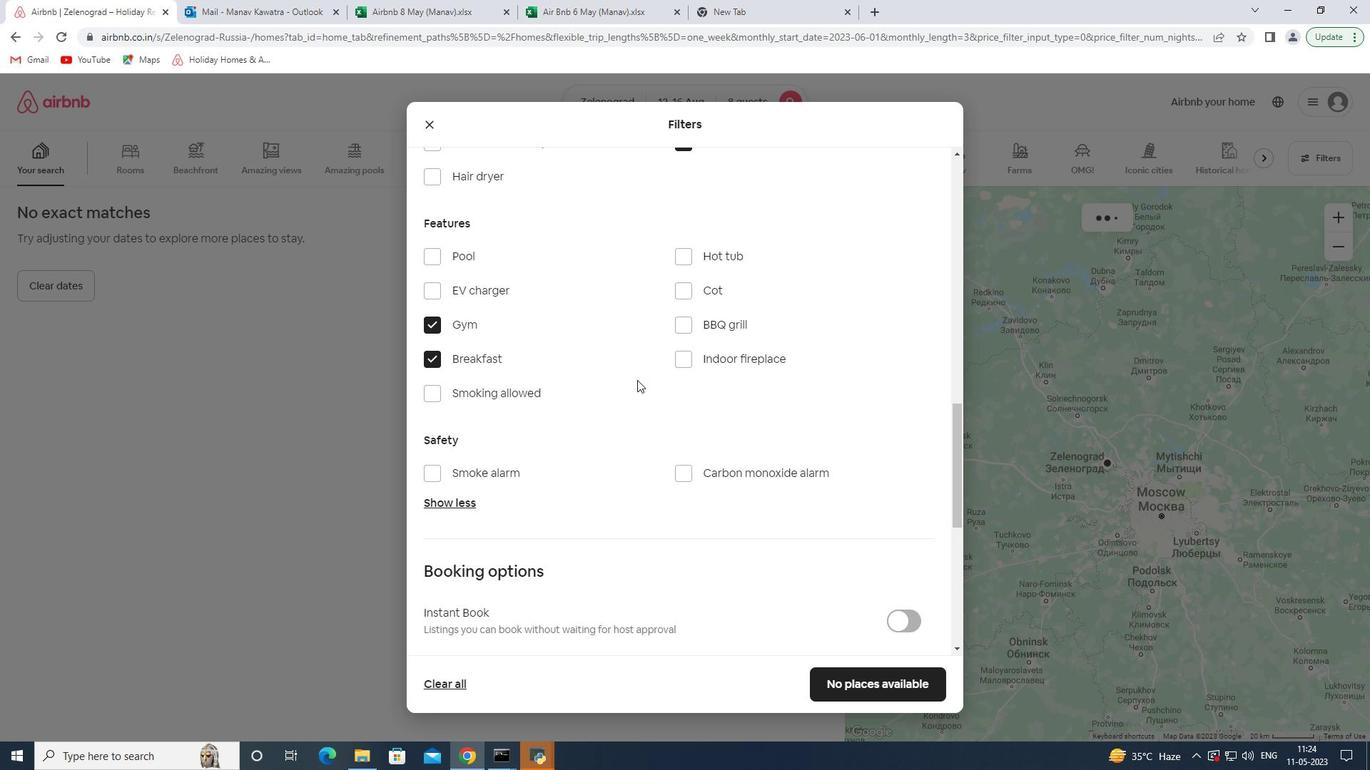 
Action: Mouse moved to (695, 413)
Screenshot: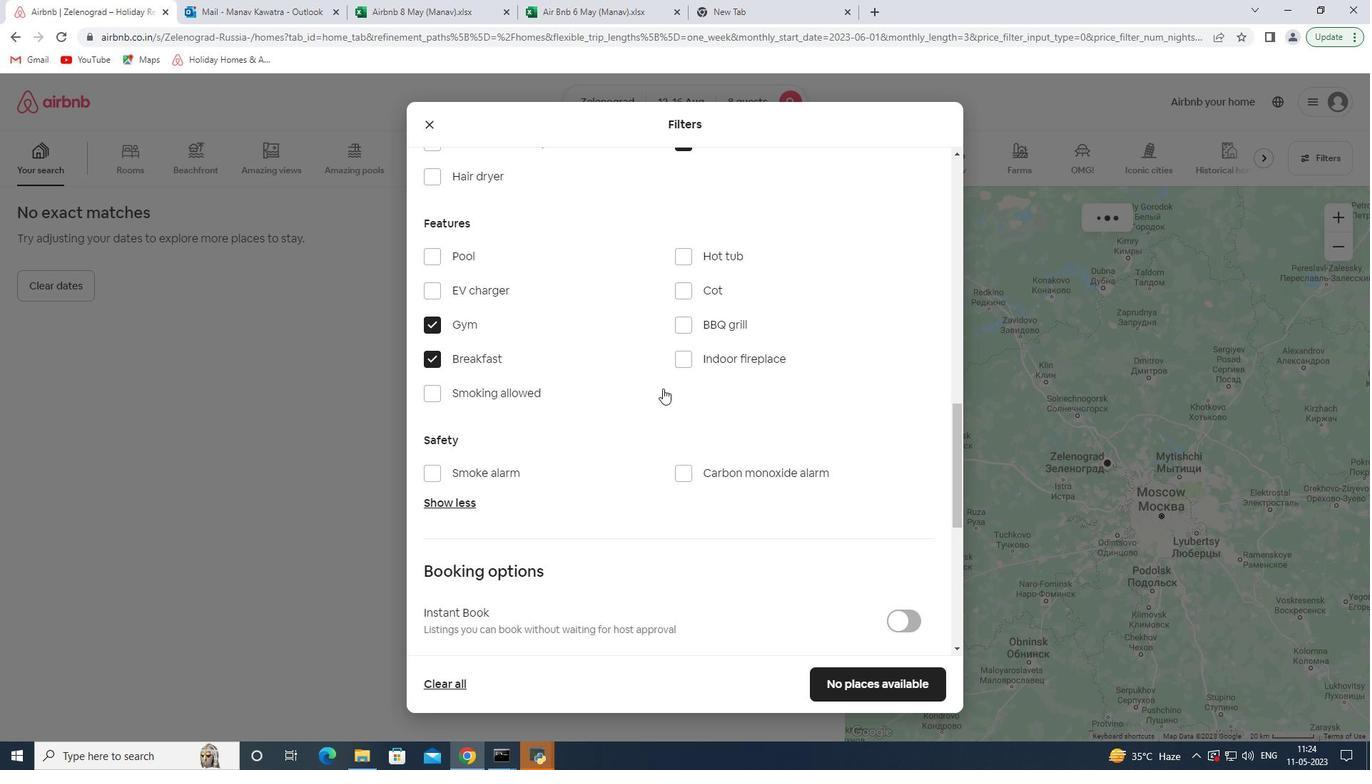 
Action: Mouse scrolled (695, 413) with delta (0, 0)
Screenshot: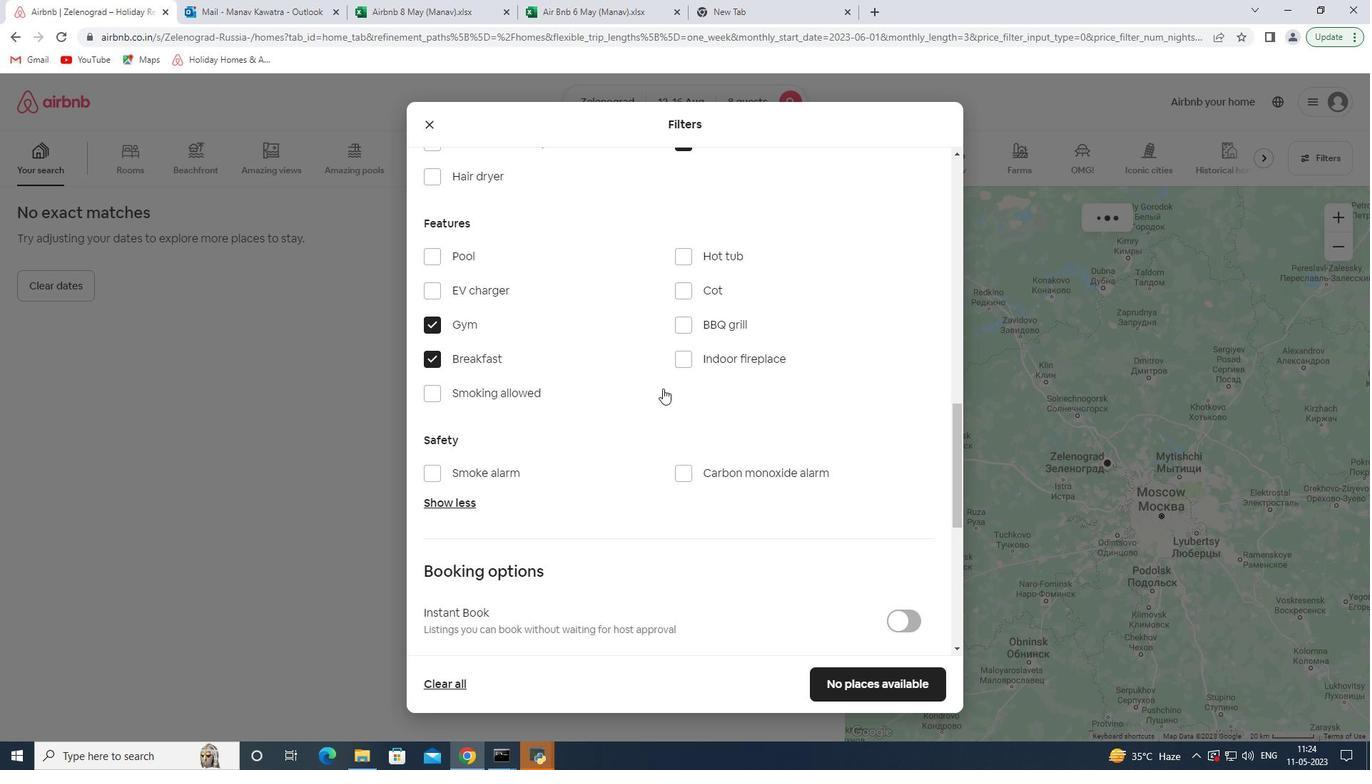 
Action: Mouse moved to (905, 240)
Screenshot: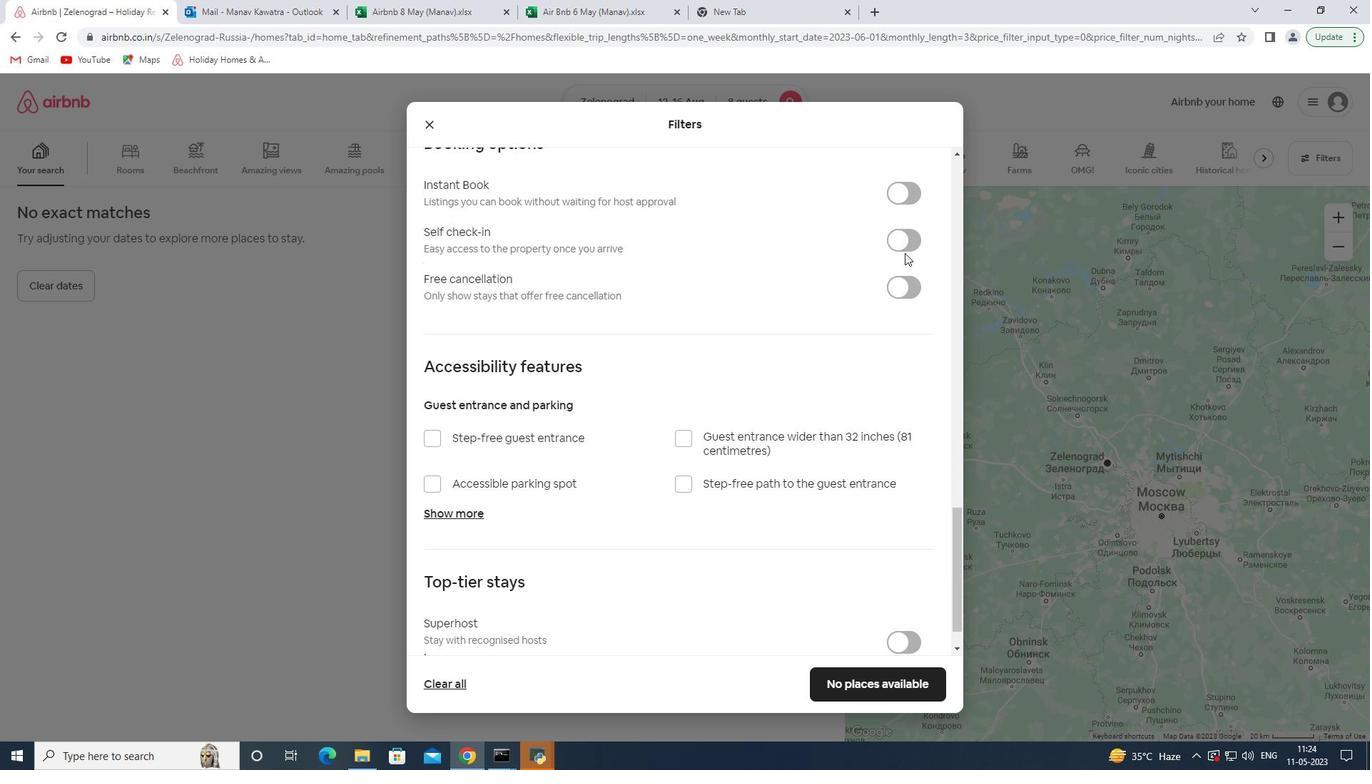 
Action: Mouse pressed left at (905, 240)
Screenshot: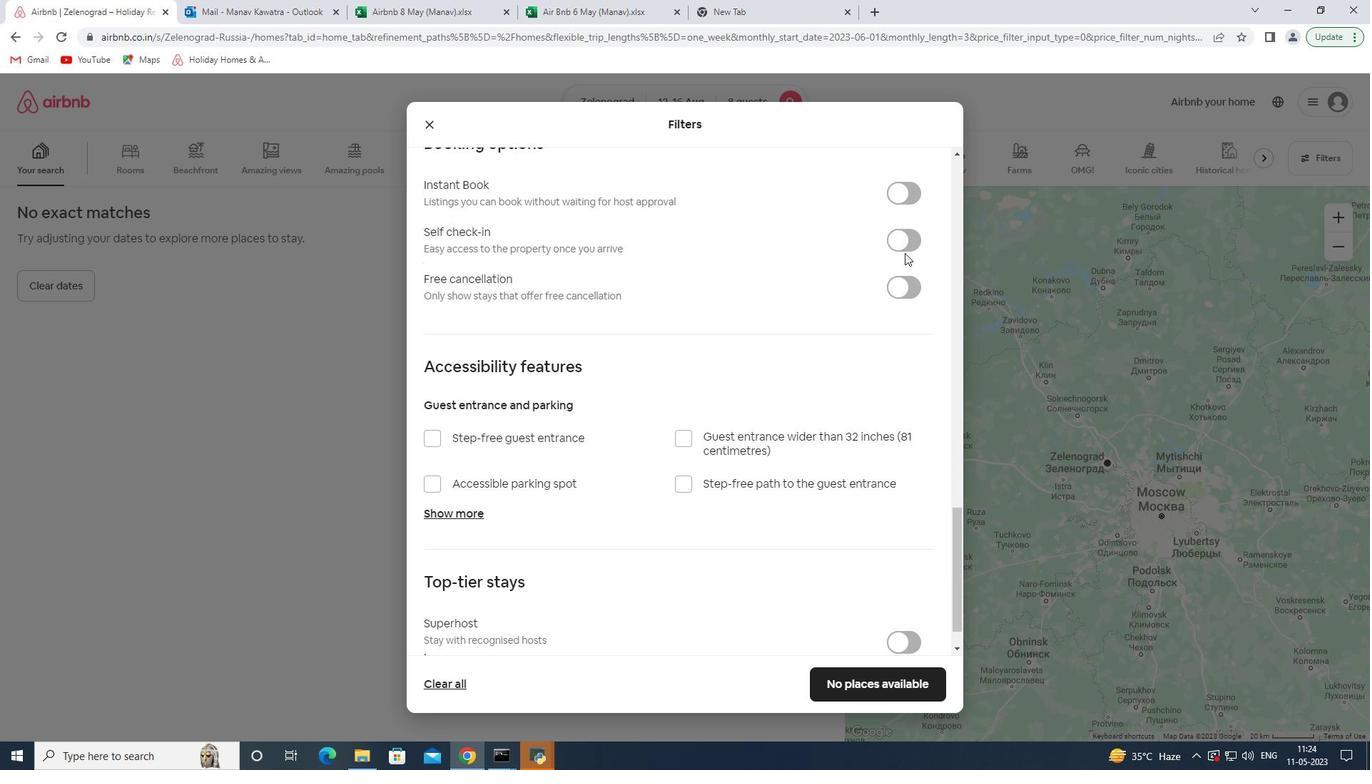 
Action: Mouse moved to (645, 431)
Screenshot: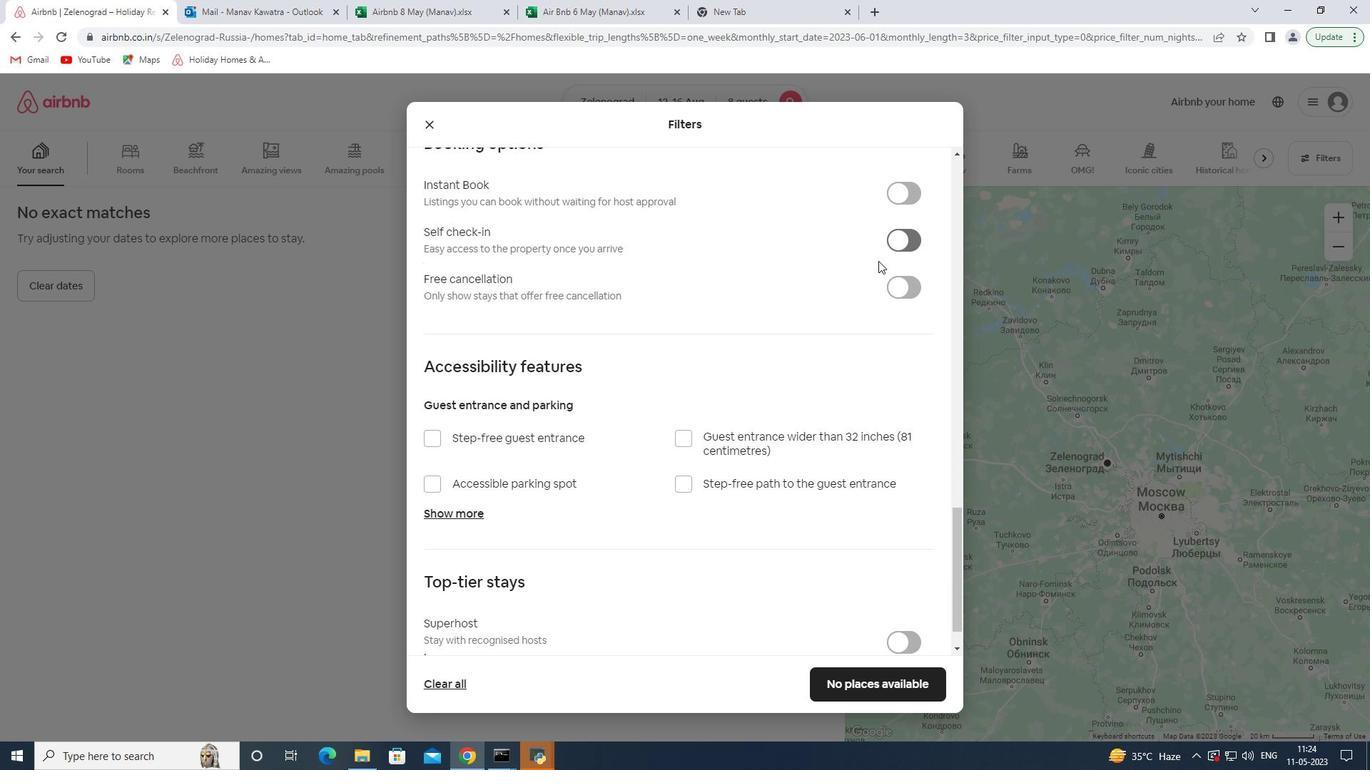 
Action: Mouse scrolled (645, 430) with delta (0, 0)
Screenshot: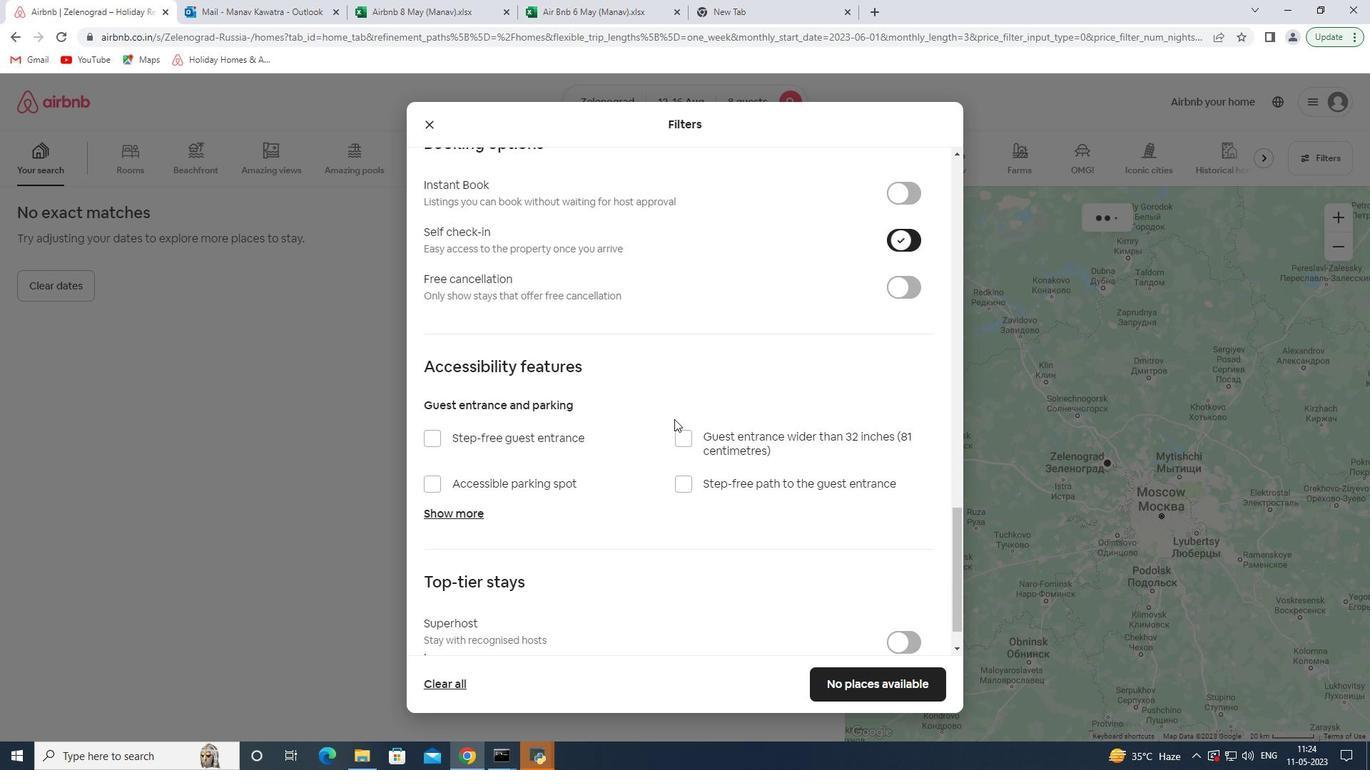 
Action: Mouse scrolled (645, 430) with delta (0, 0)
Screenshot: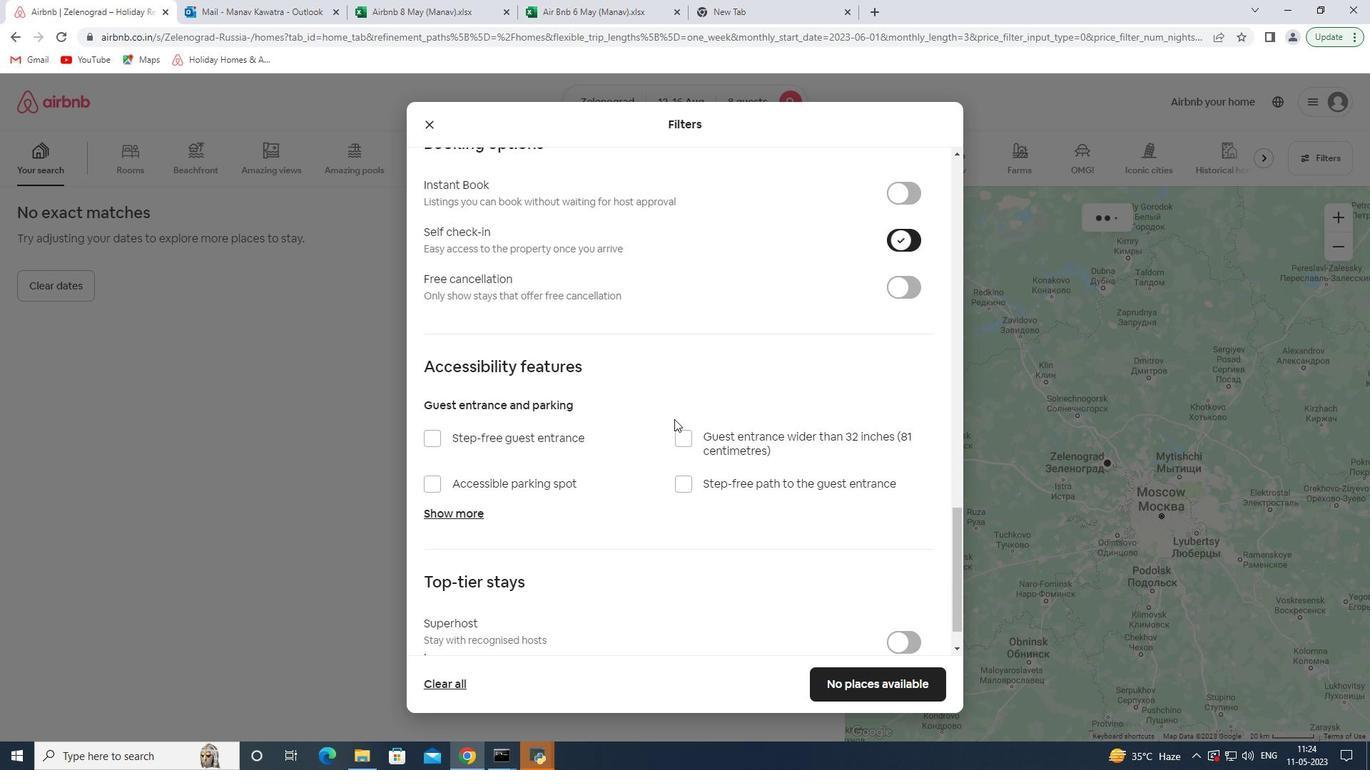 
Action: Mouse scrolled (645, 430) with delta (0, 0)
Screenshot: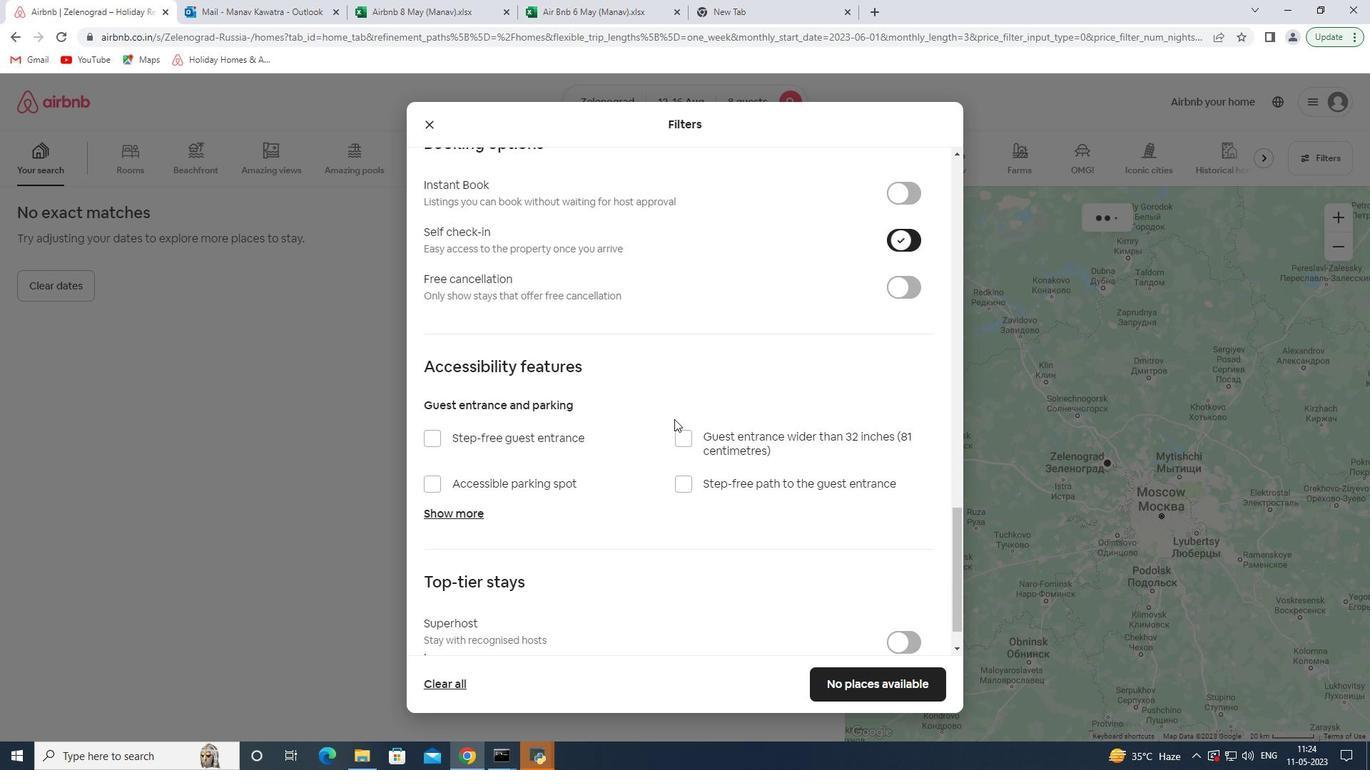 
Action: Mouse moved to (645, 431)
Screenshot: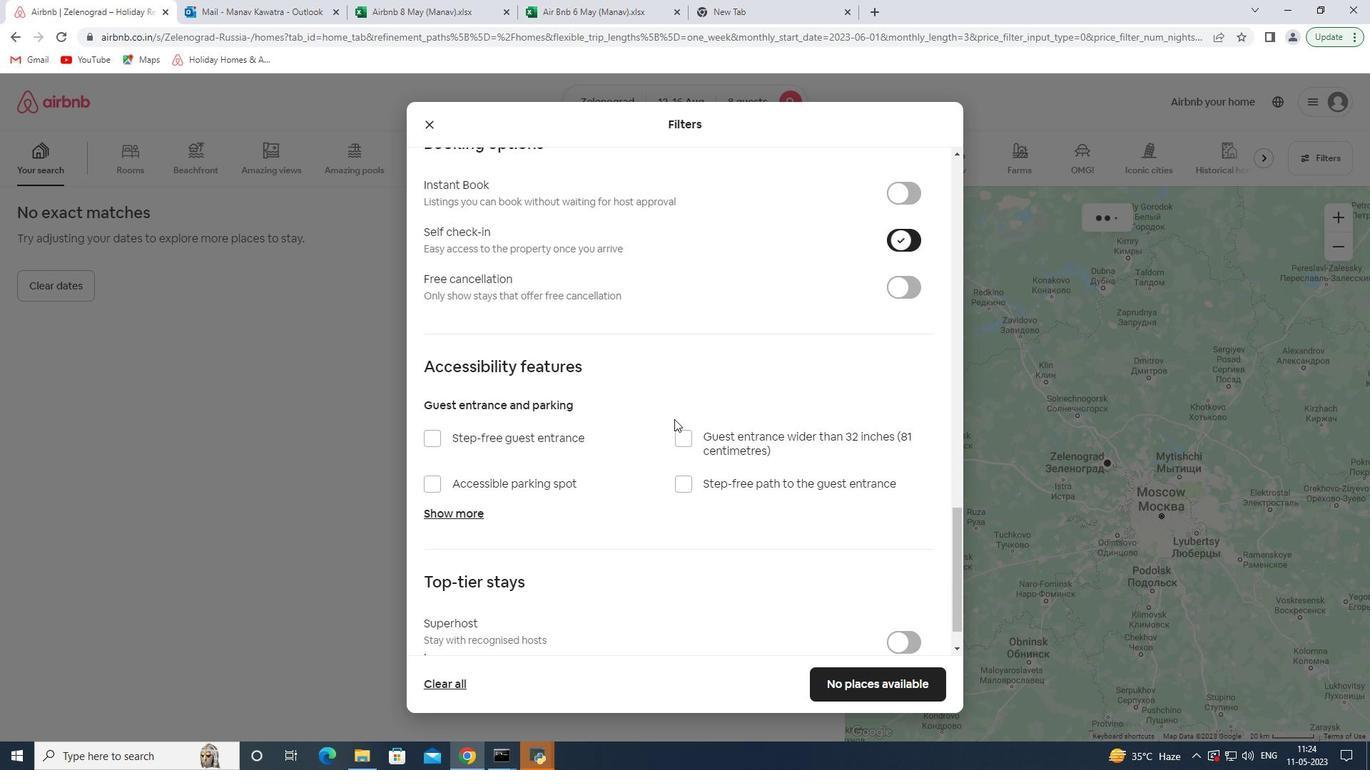 
Action: Mouse scrolled (645, 430) with delta (0, 0)
Screenshot: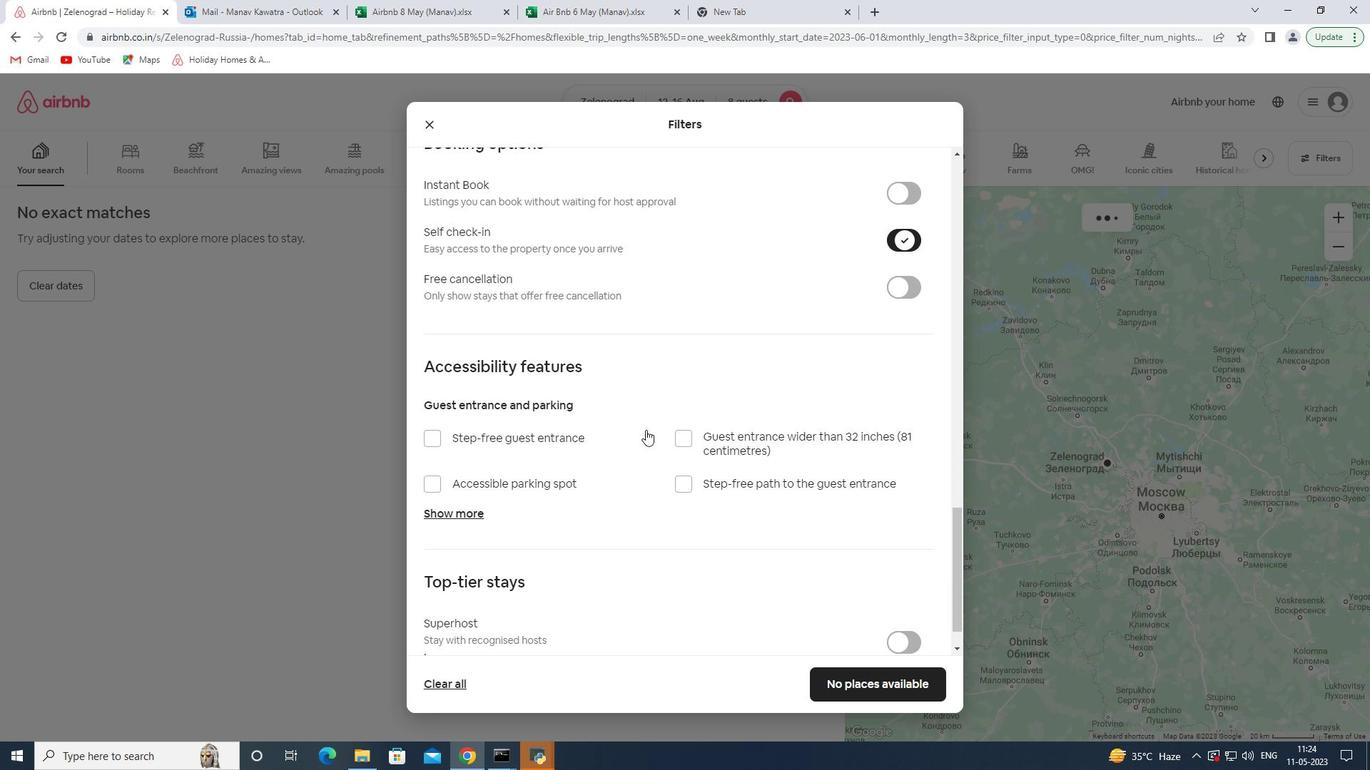 
Action: Mouse moved to (645, 436)
Screenshot: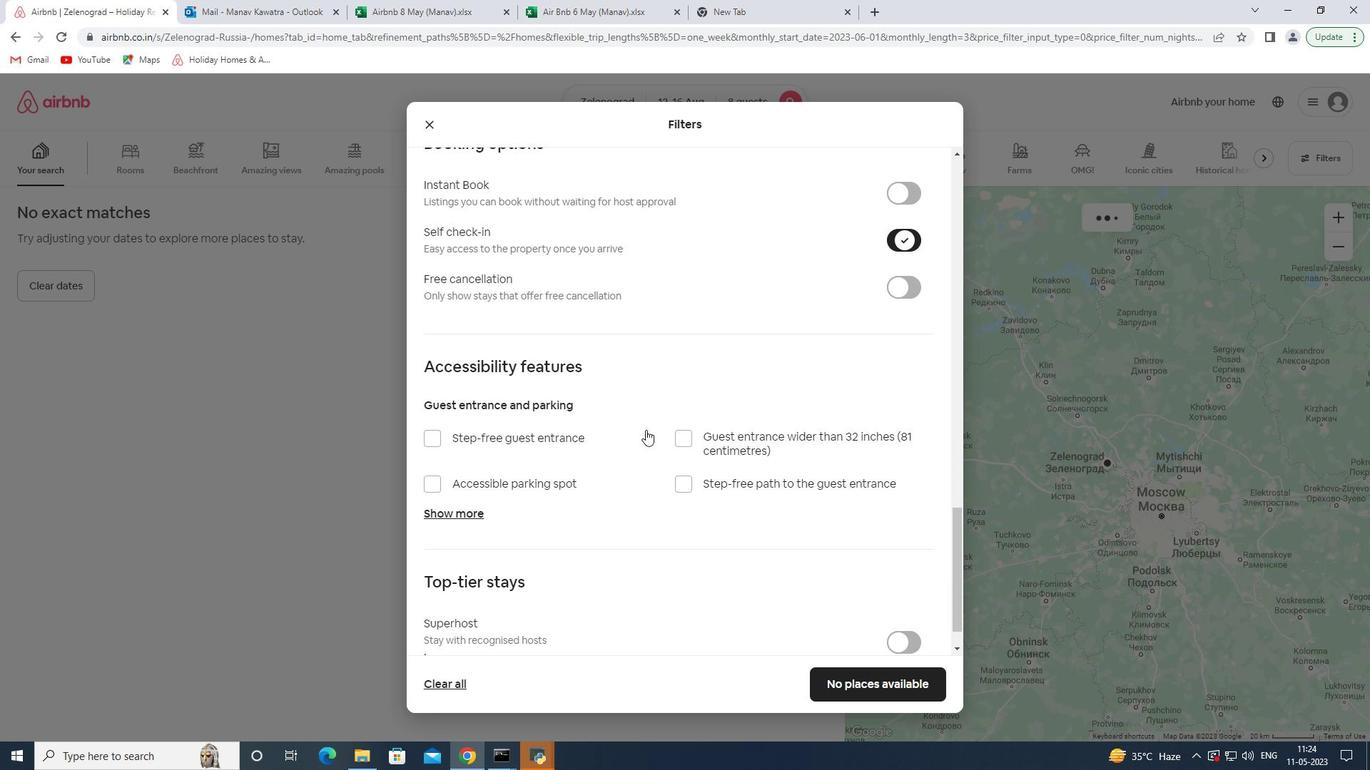 
Action: Mouse scrolled (645, 433) with delta (0, 0)
Screenshot: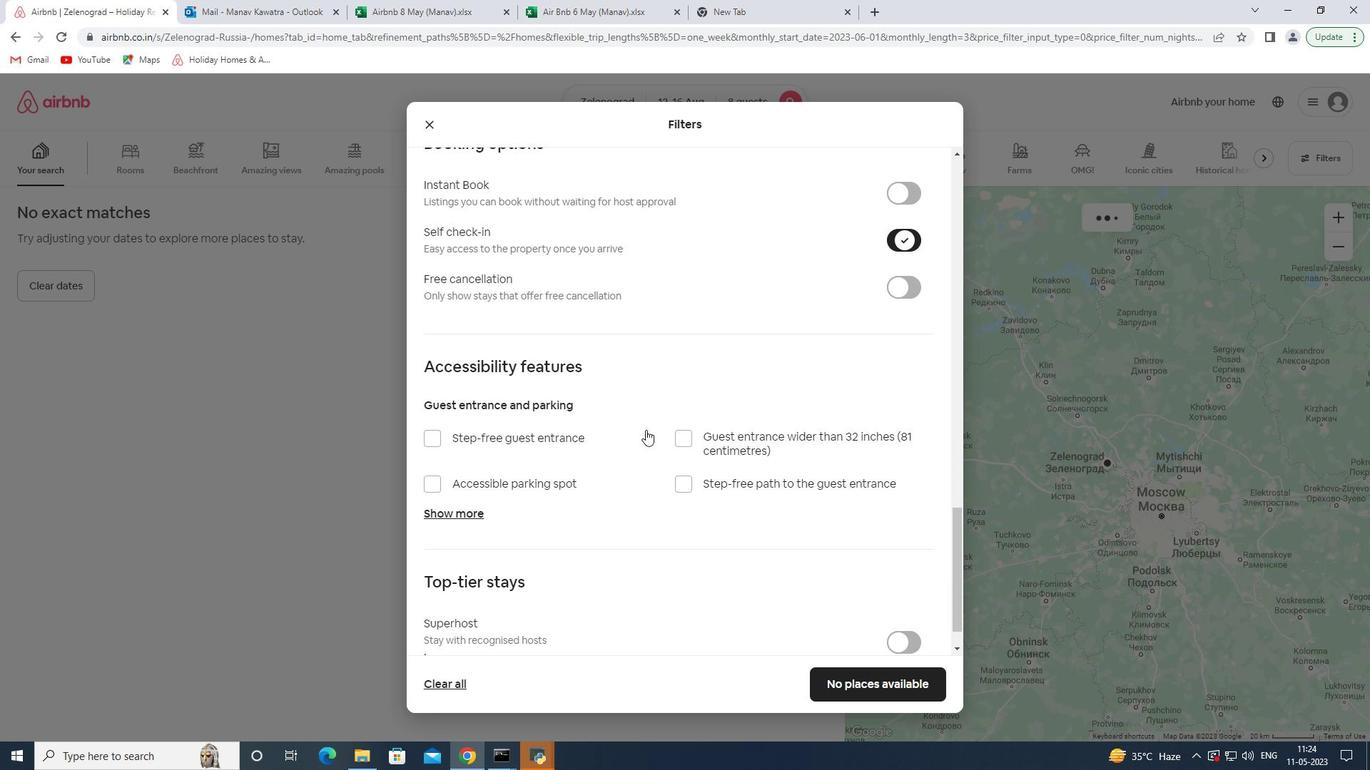 
Action: Mouse moved to (864, 675)
Screenshot: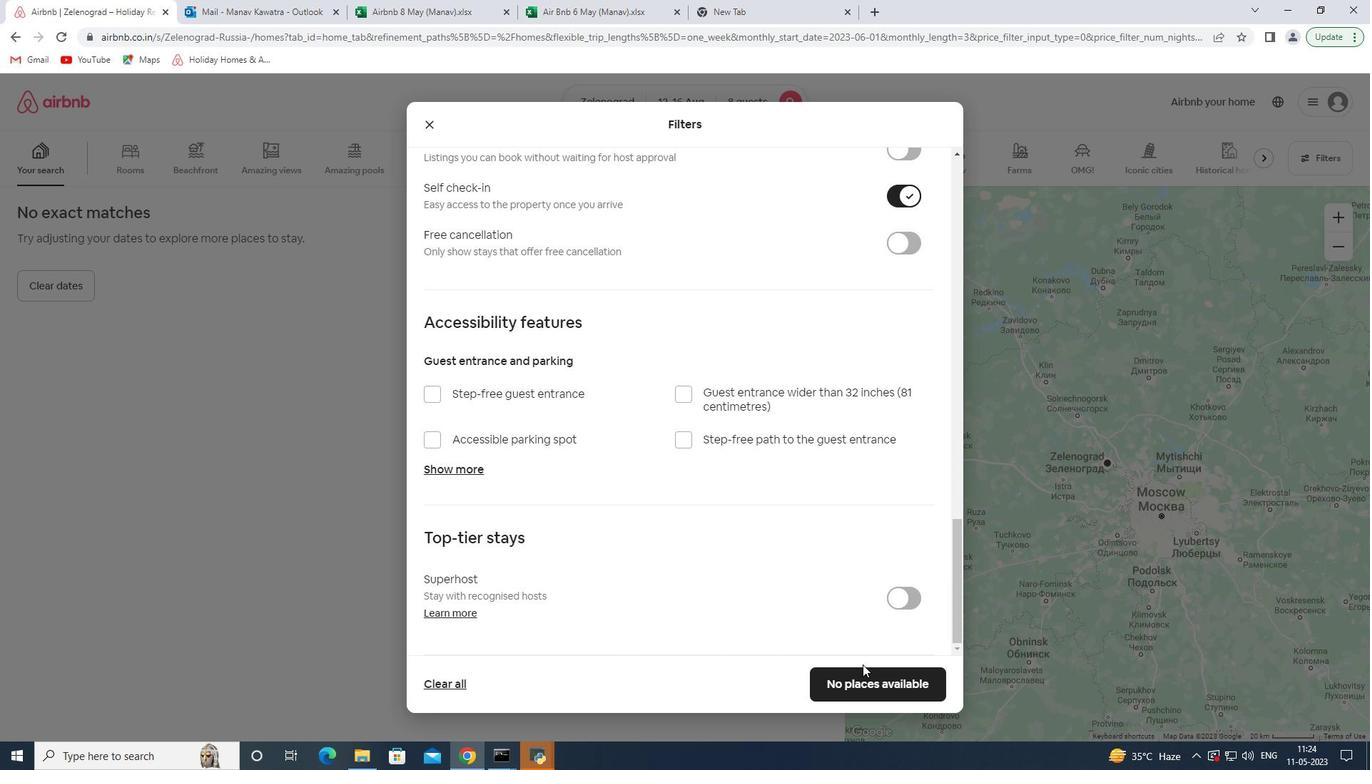 
Action: Mouse pressed left at (864, 675)
Screenshot: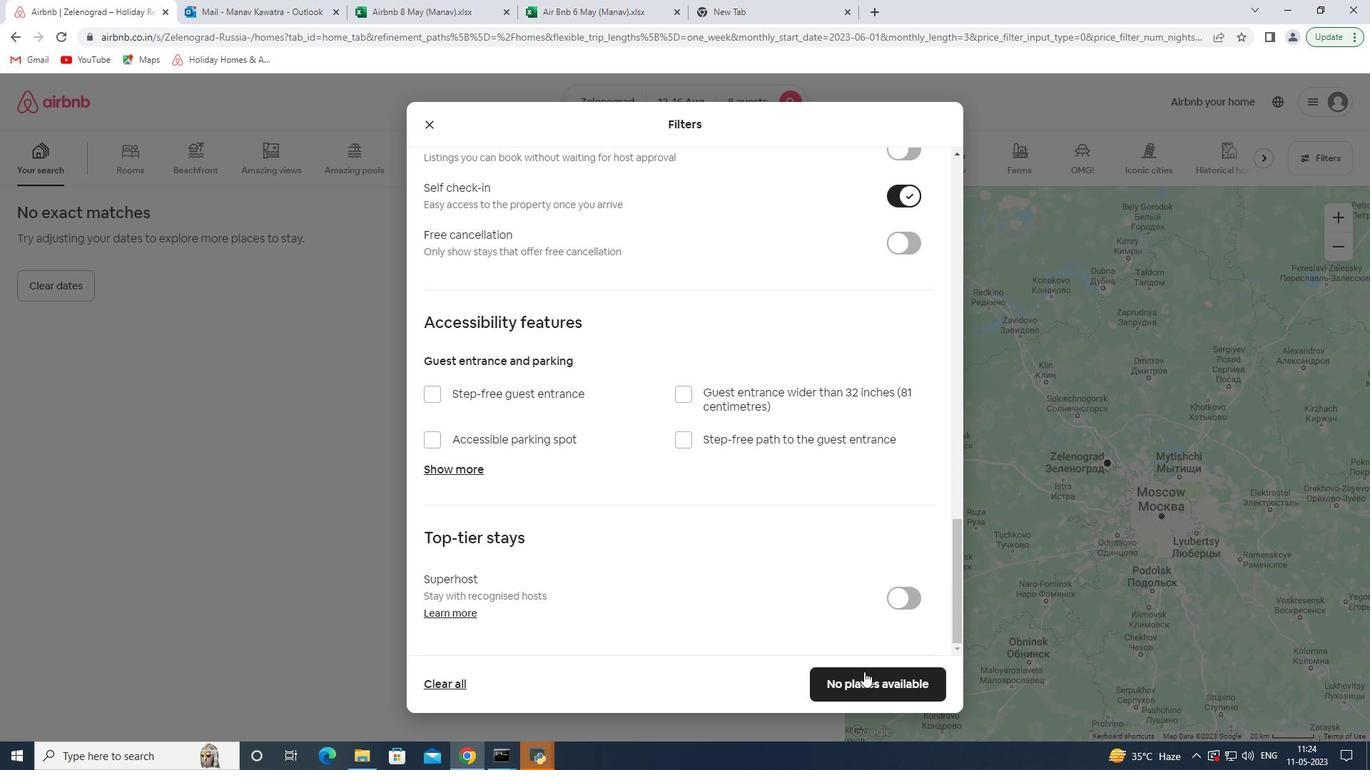 
Action: Mouse moved to (847, 665)
Screenshot: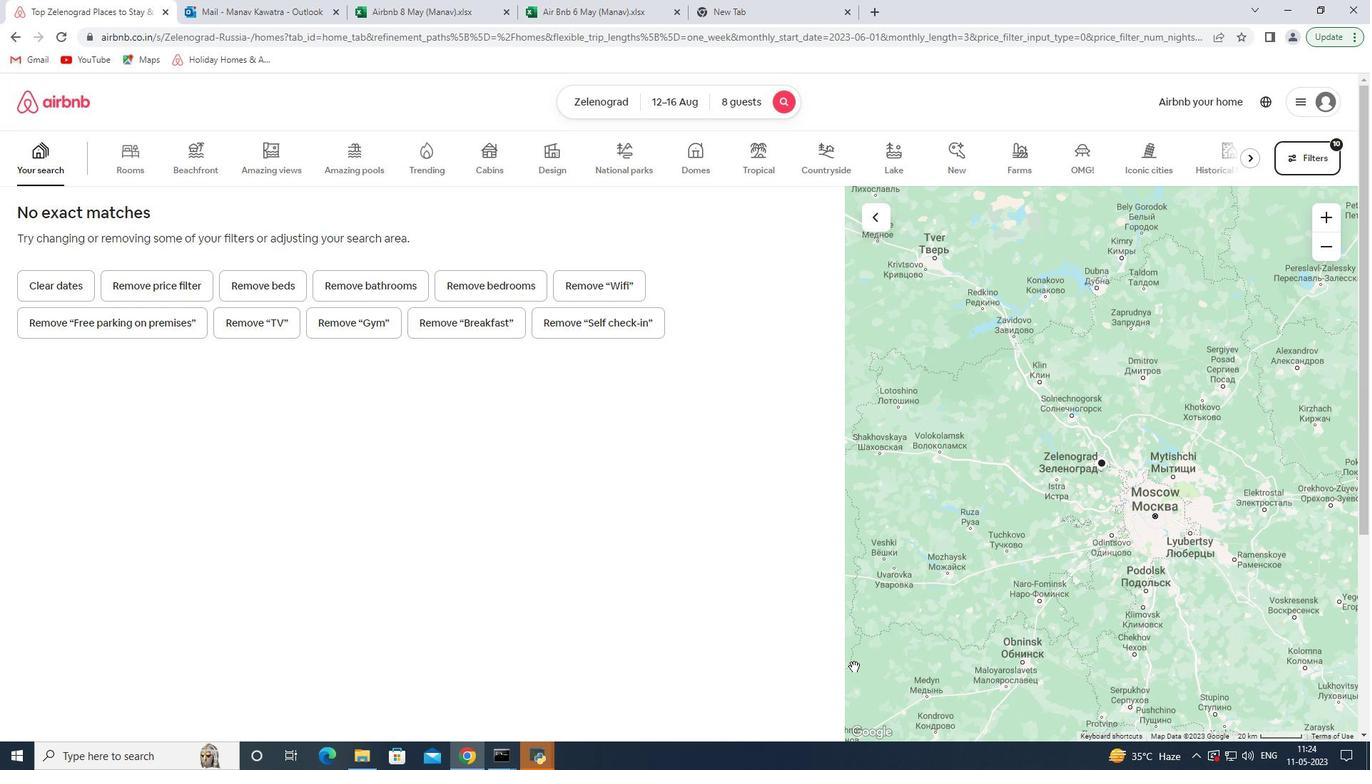 
